 Task: Slide 33 - Thanks.
Action: Mouse moved to (36, 79)
Screenshot: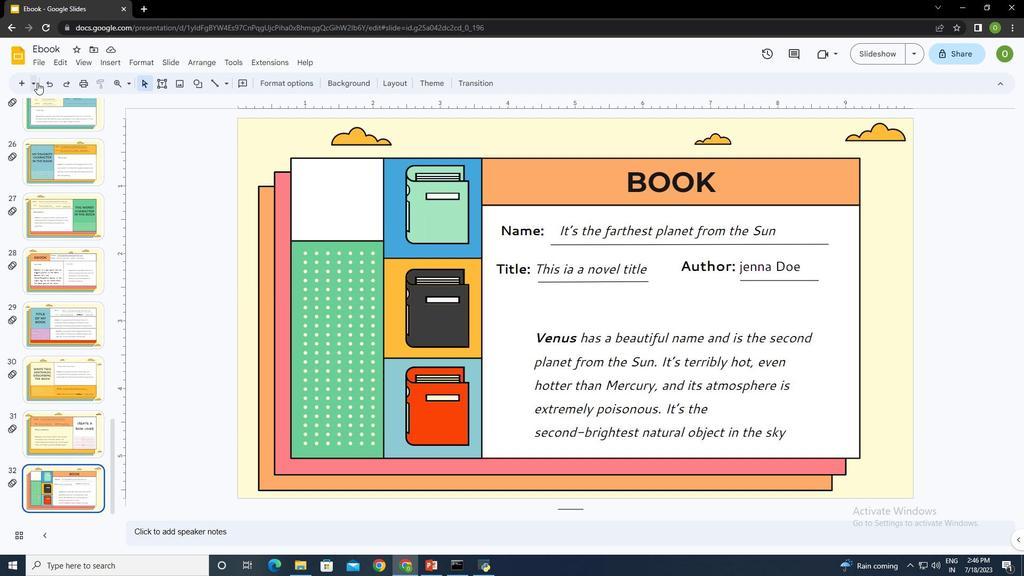 
Action: Mouse pressed left at (36, 79)
Screenshot: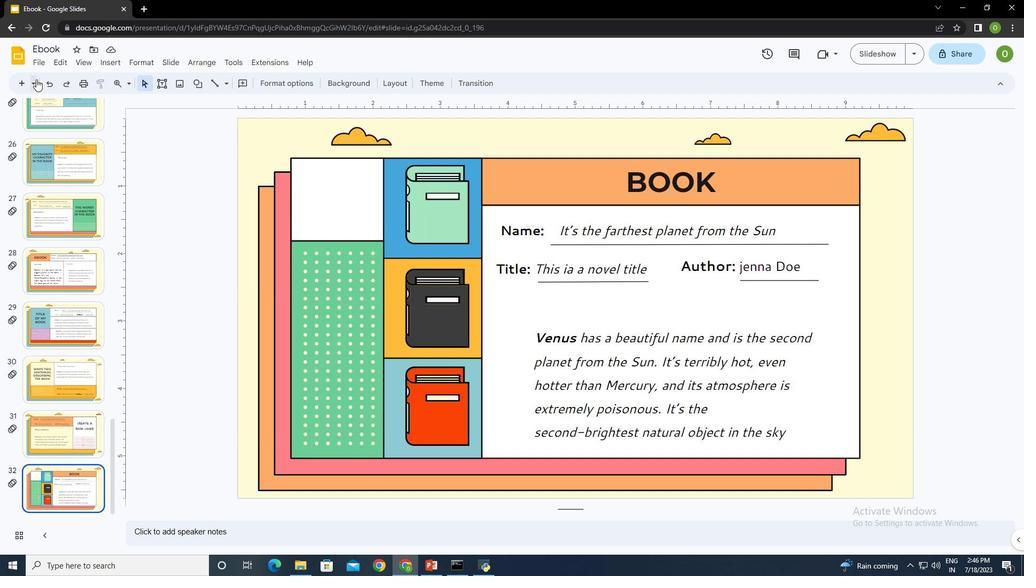 
Action: Mouse moved to (119, 338)
Screenshot: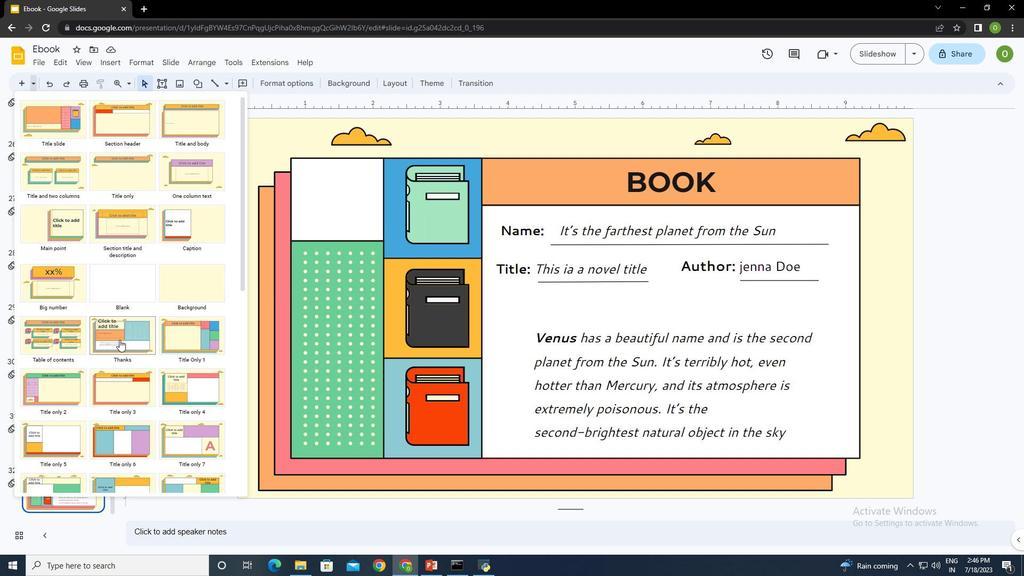 
Action: Mouse pressed left at (119, 338)
Screenshot: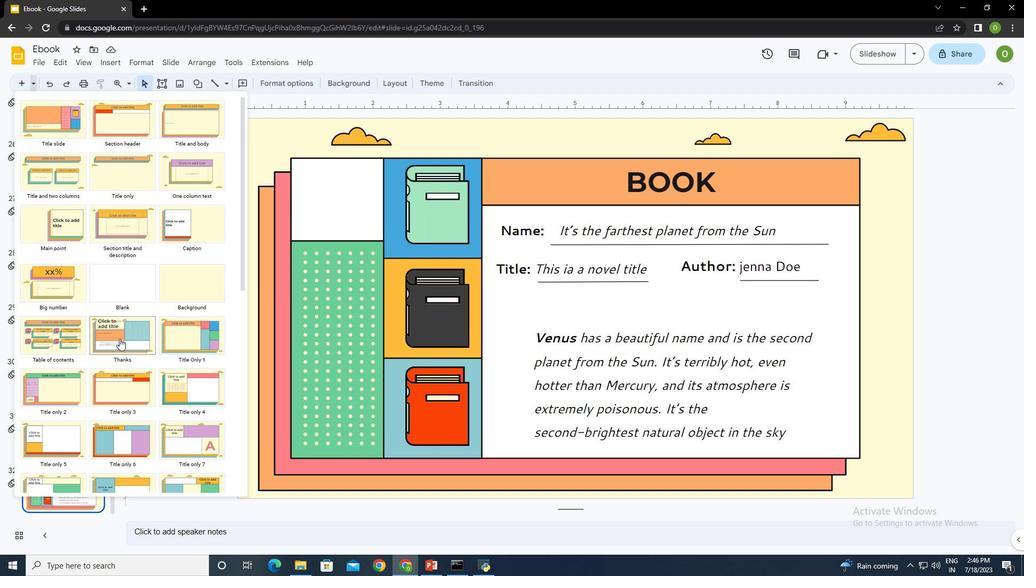 
Action: Mouse moved to (429, 179)
Screenshot: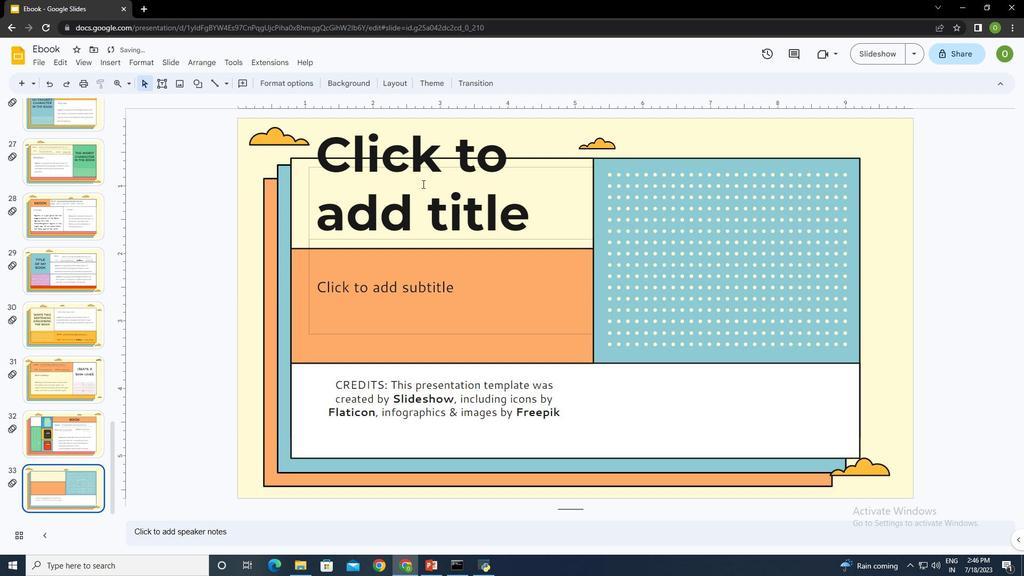 
Action: Mouse pressed left at (429, 179)
Screenshot: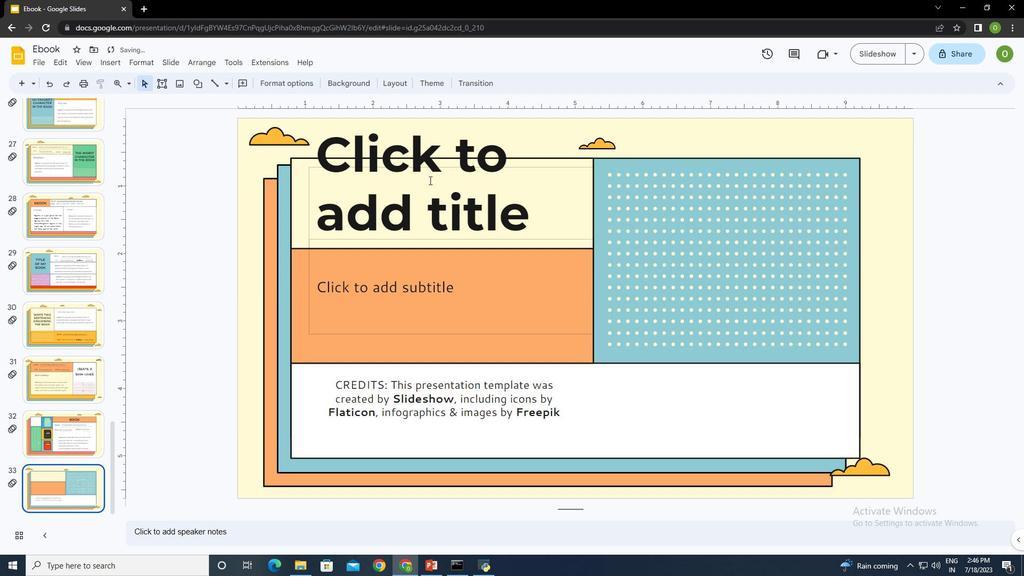 
Action: Mouse moved to (432, 184)
Screenshot: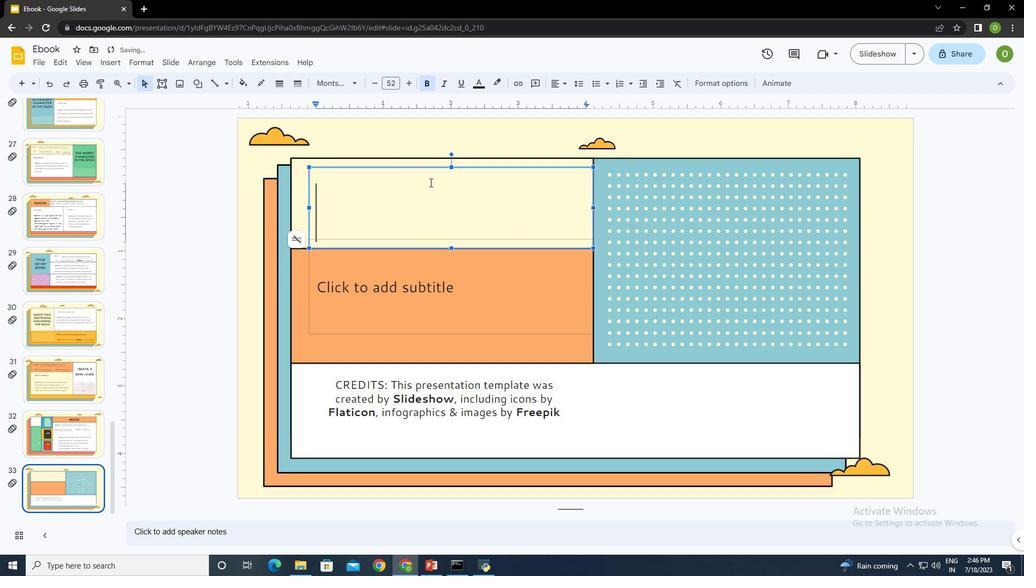 
Action: Key pressed <Key.caps_lock>THANKS
Screenshot: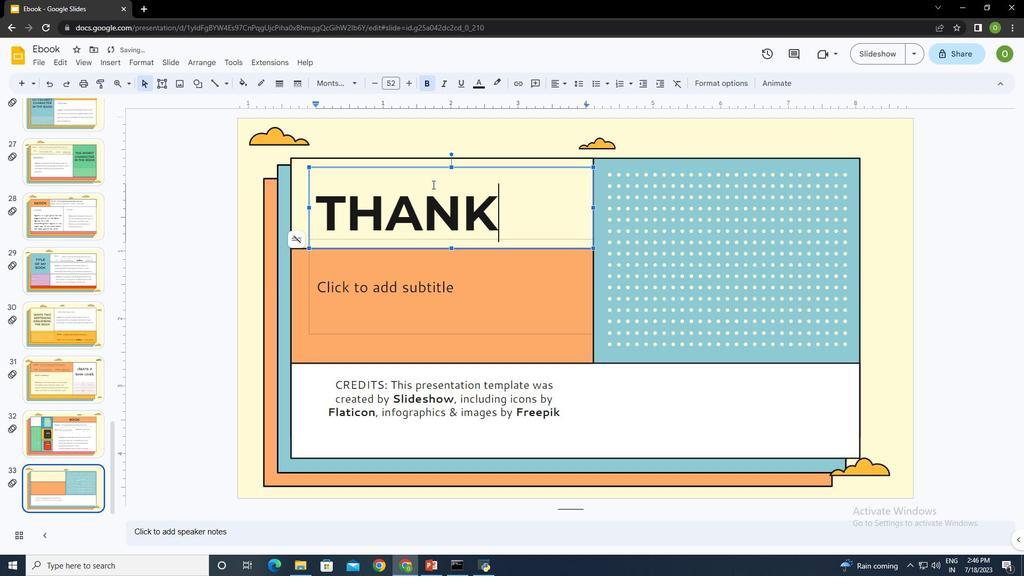 
Action: Mouse moved to (424, 282)
Screenshot: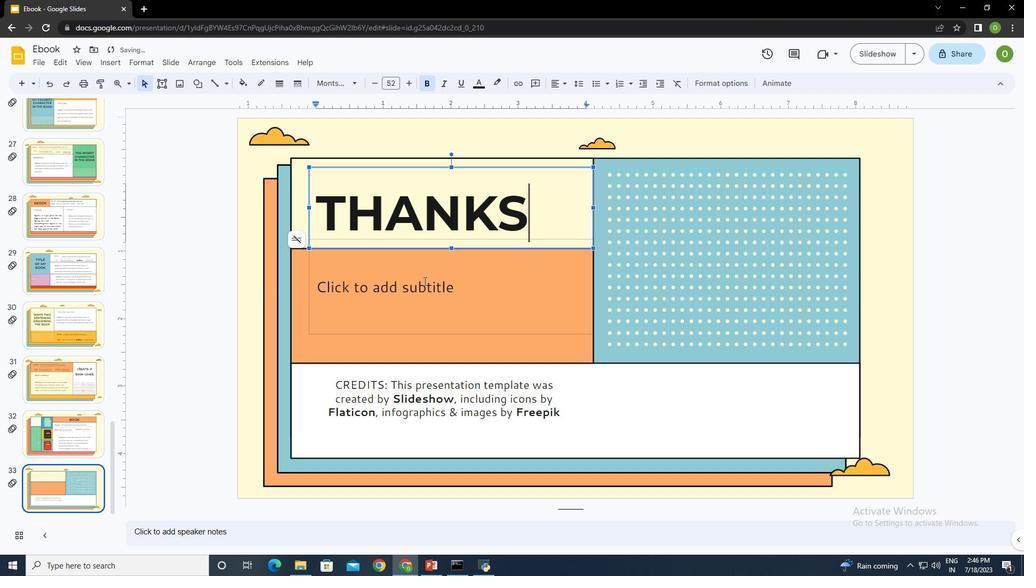 
Action: Mouse pressed left at (424, 282)
Screenshot: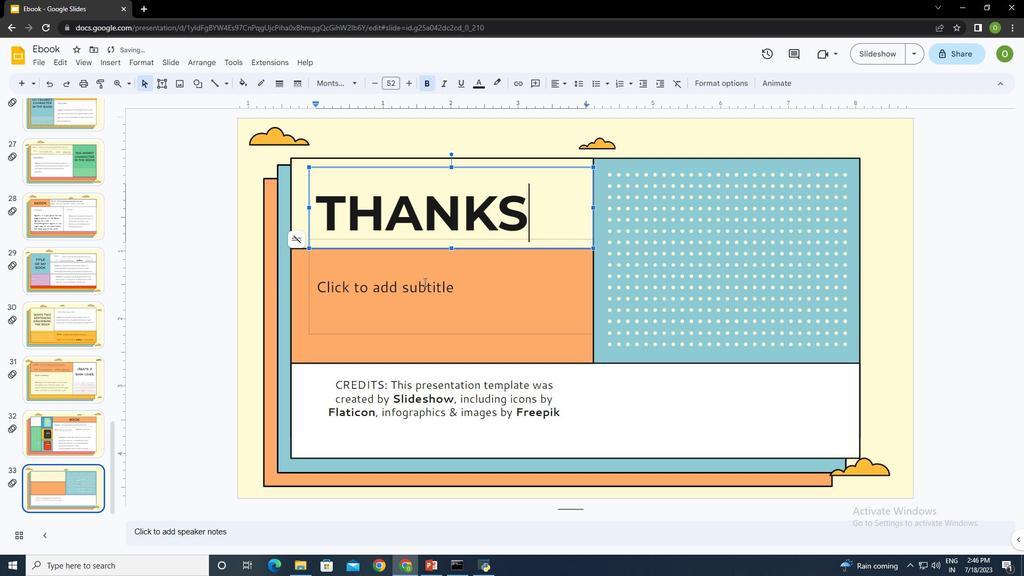 
Action: Mouse moved to (424, 282)
Screenshot: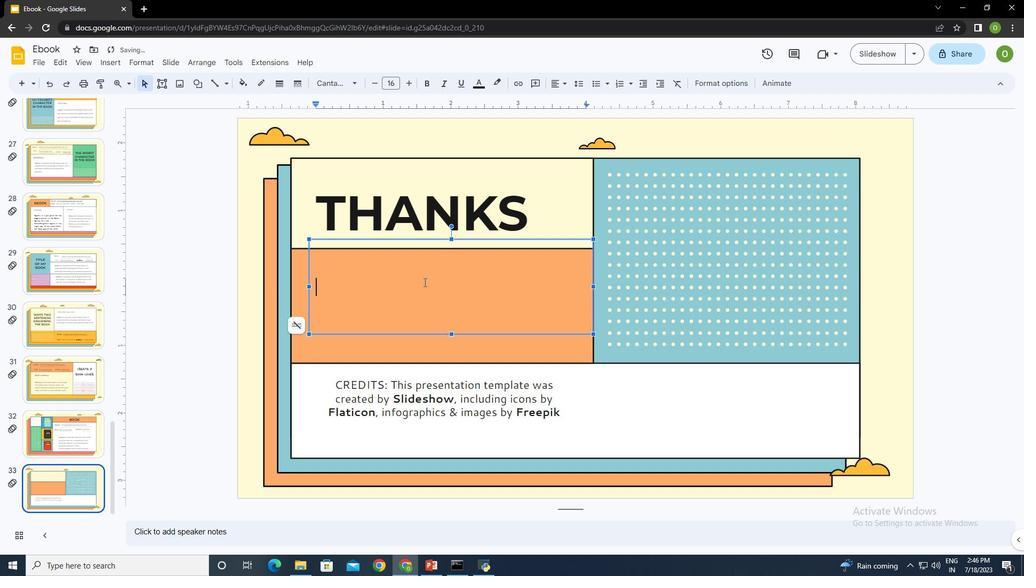 
Action: Key pressed <Key.shift>d<Key.backspace><Key.caps_lock><Key.shift>Do<Key.space>you<Key.space>g<Key.backspace>have<Key.space>any<Key.space>questions<Key.shift_r><Key.shift_r><Key.shift_r><Key.shift_r><Key.shift_r><Key.shift_r><Key.shift_r><Key.shift_r><Key.shift_r><Key.shift_r><Key.shift_r><Key.shift_r><Key.shift_r><Key.shift_r><Key.shift_r><Key.shift_r><Key.shift_r><Key.shift_r><Key.shift_r><Key.shift_r>?<Key.enter>addyo<Key.backspace><Key.backspace><Key.backspace><Key.backspace><Key.backspace>softagepvtltd.com<Key.enter>+916207877262
Screenshot: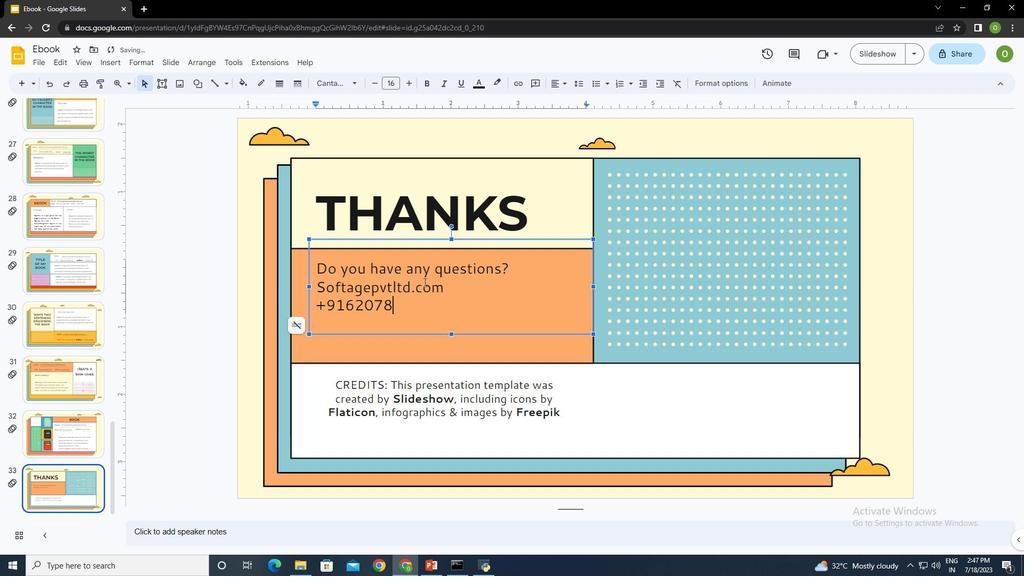 
Action: Mouse moved to (447, 308)
Screenshot: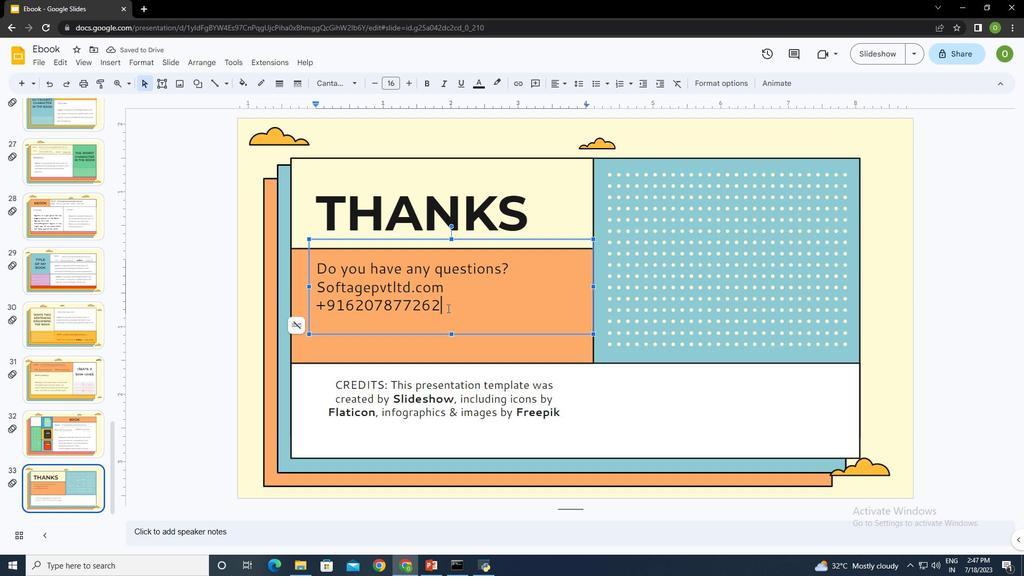 
Action: Mouse pressed left at (447, 308)
Screenshot: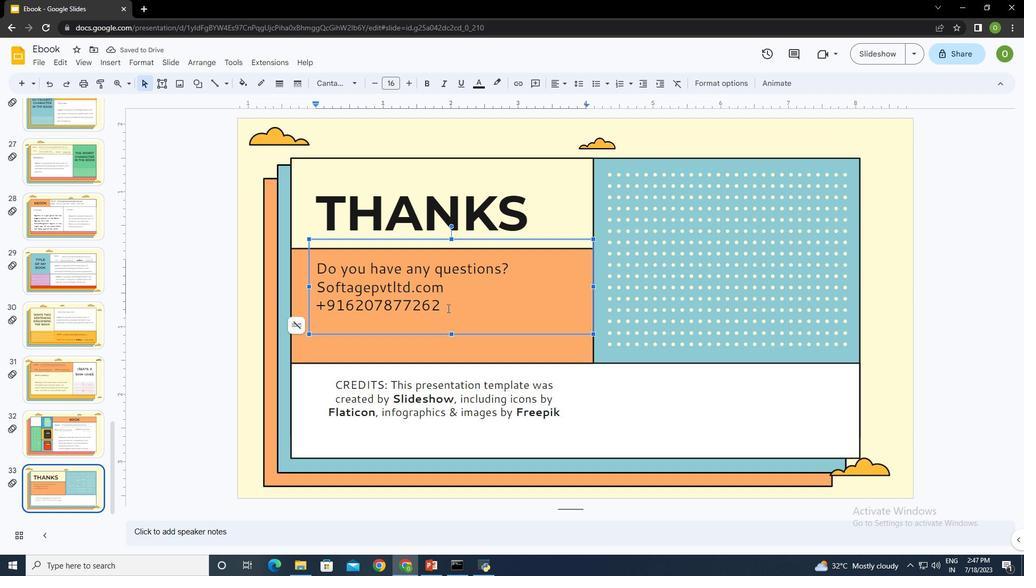 
Action: Key pressed <Key.space>softage.co<Key.backspace><Key.backspace><Key.backspace>1.softage.net
Screenshot: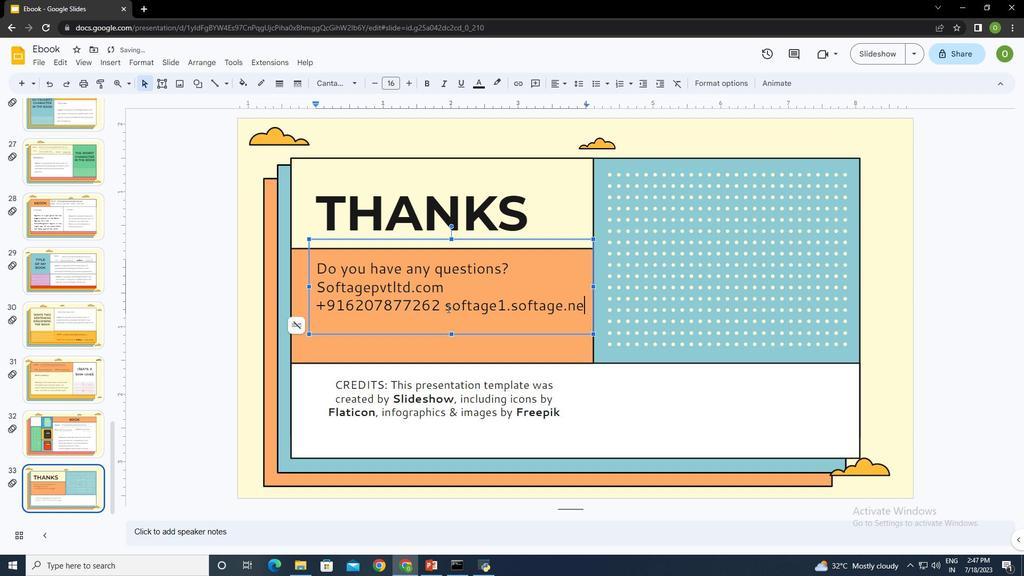 
Action: Mouse moved to (508, 342)
Screenshot: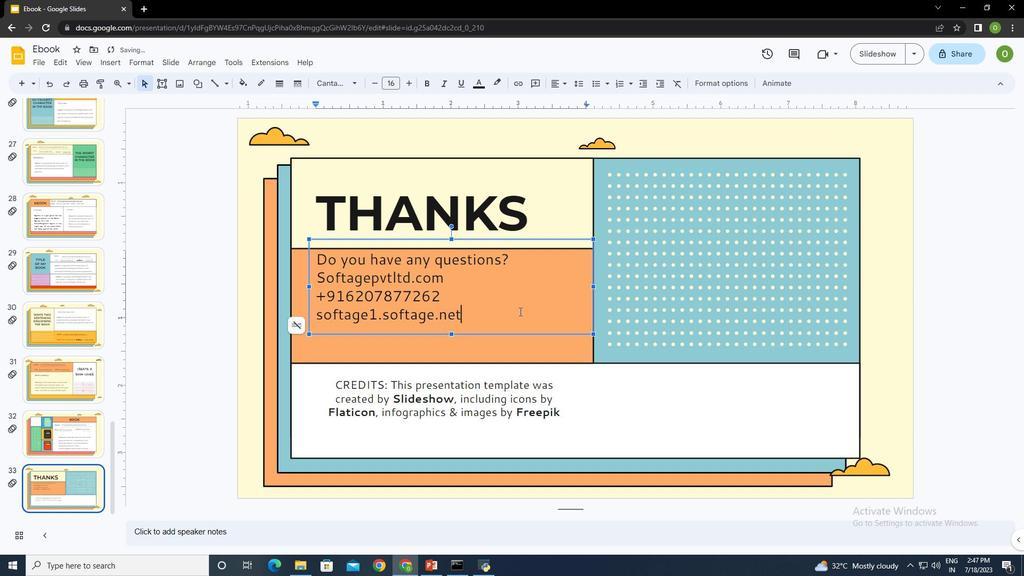 
Action: Mouse pressed left at (508, 342)
Screenshot: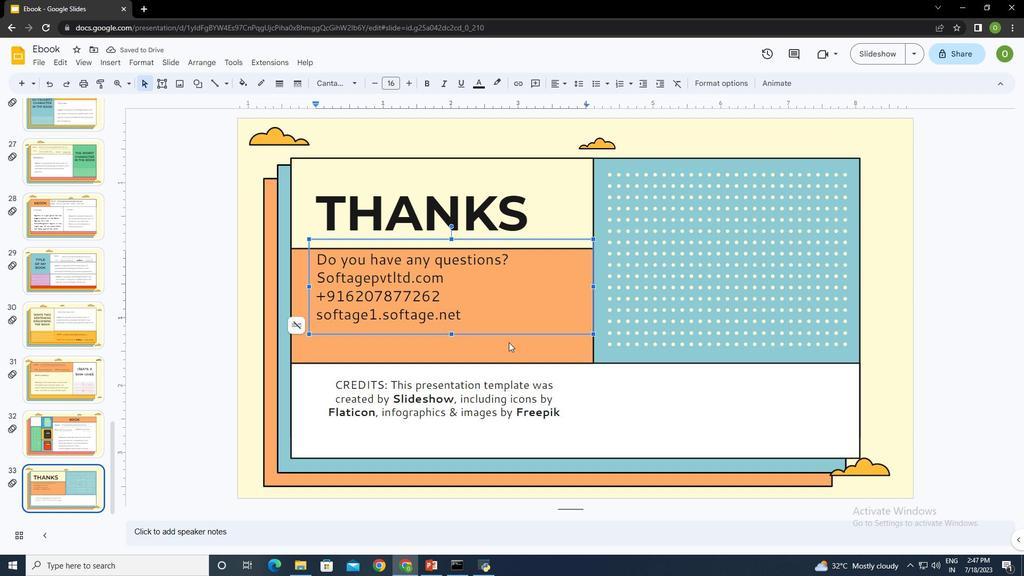
Action: Mouse moved to (112, 61)
Screenshot: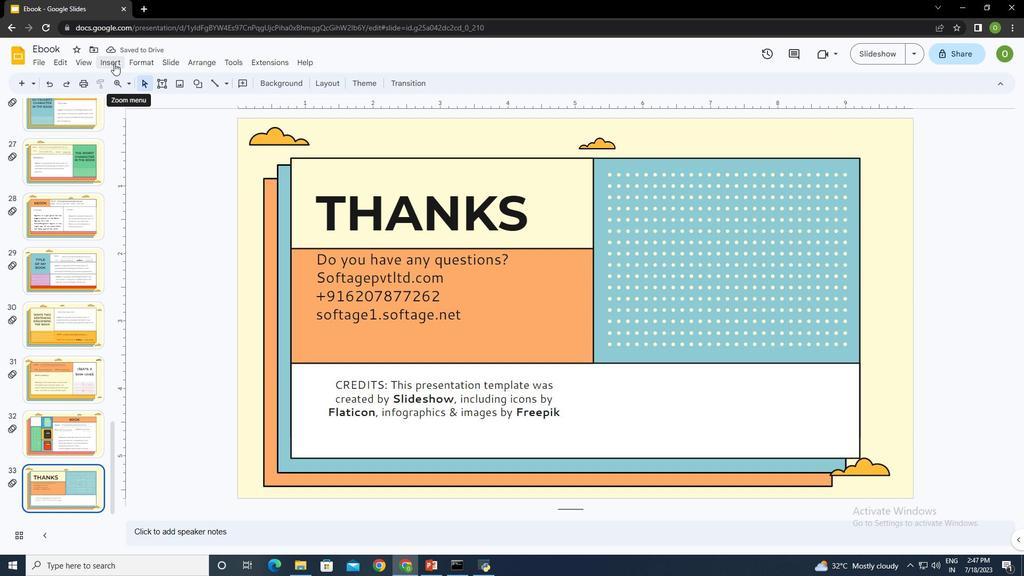 
Action: Mouse pressed left at (112, 61)
Screenshot: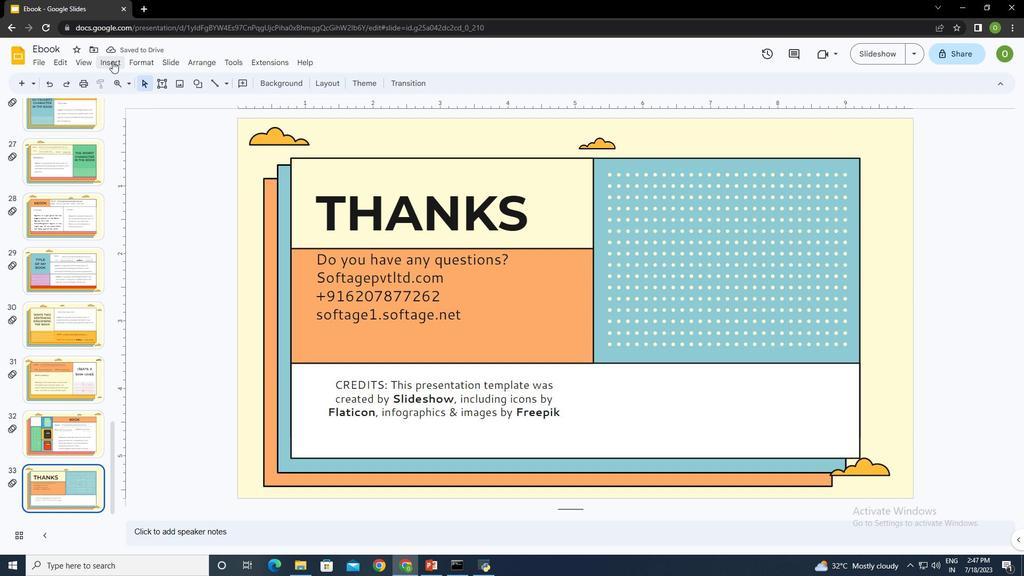 
Action: Mouse moved to (112, 78)
Screenshot: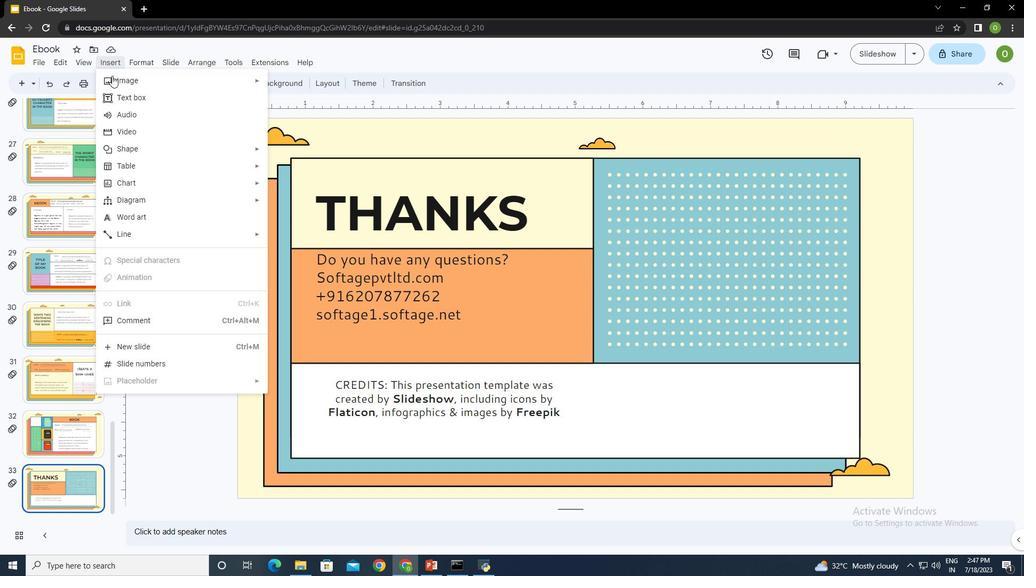 
Action: Mouse pressed left at (112, 78)
Screenshot: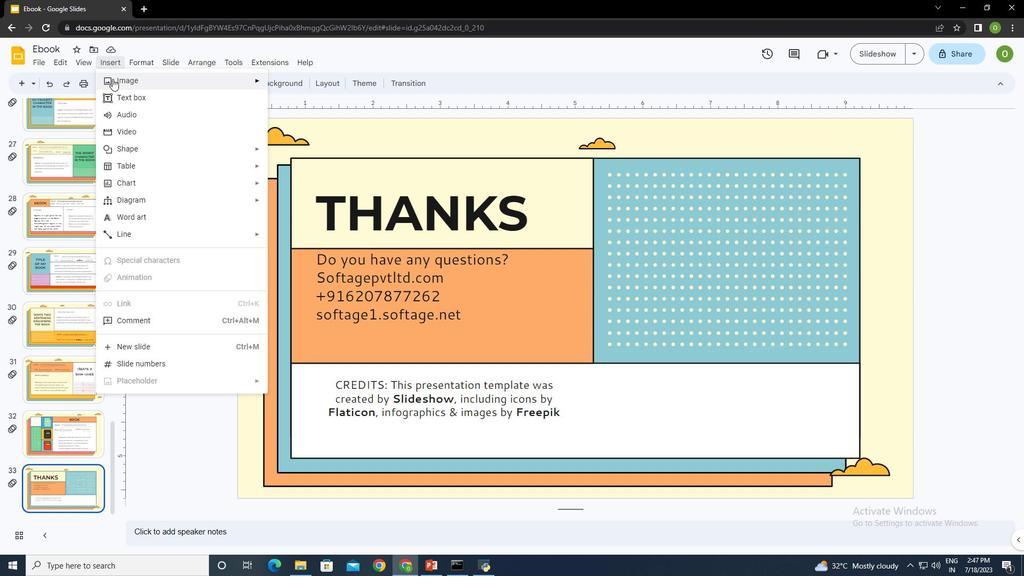 
Action: Mouse moved to (312, 82)
Screenshot: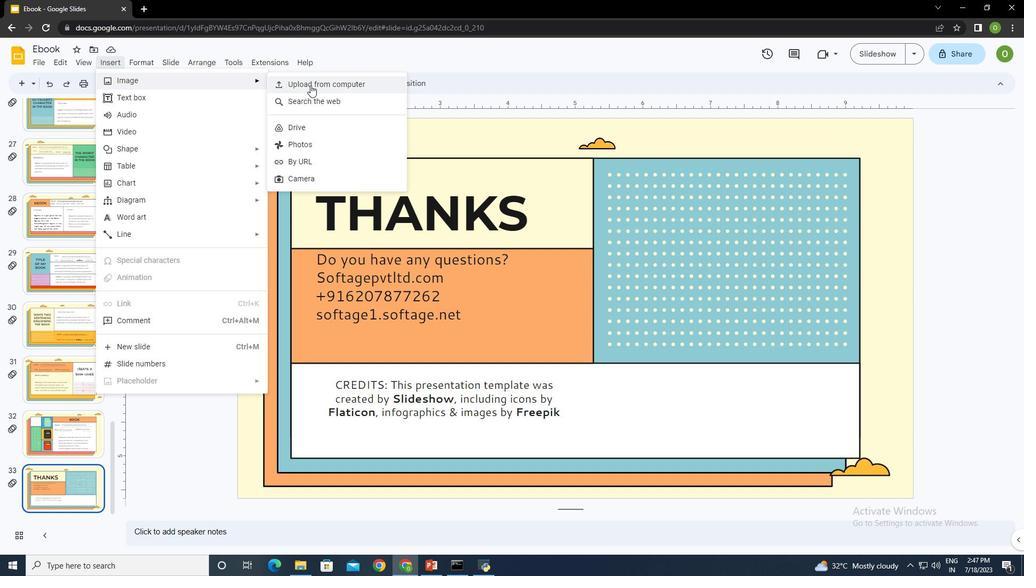
Action: Mouse pressed left at (312, 82)
Screenshot: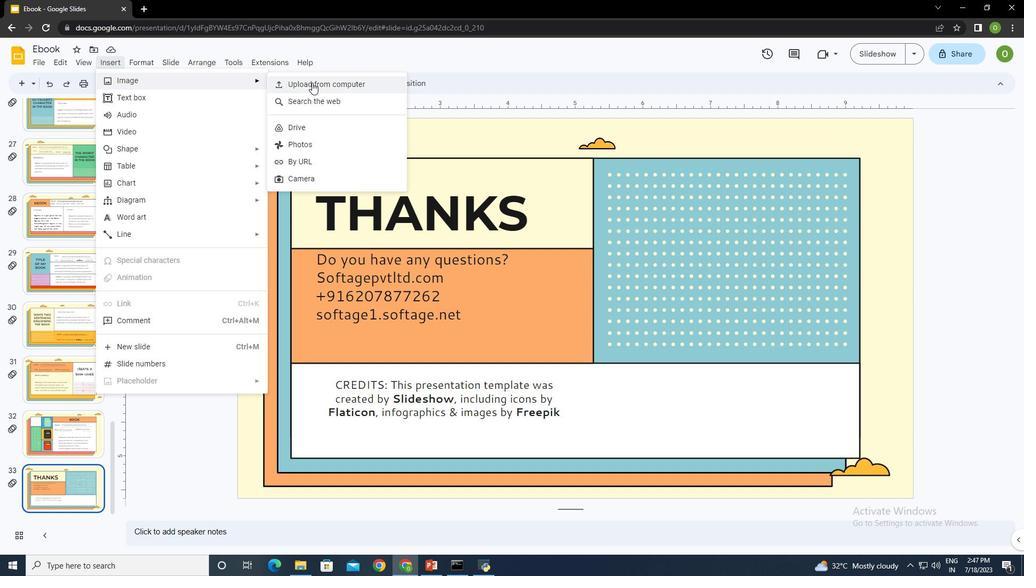 
Action: Mouse moved to (473, 91)
Screenshot: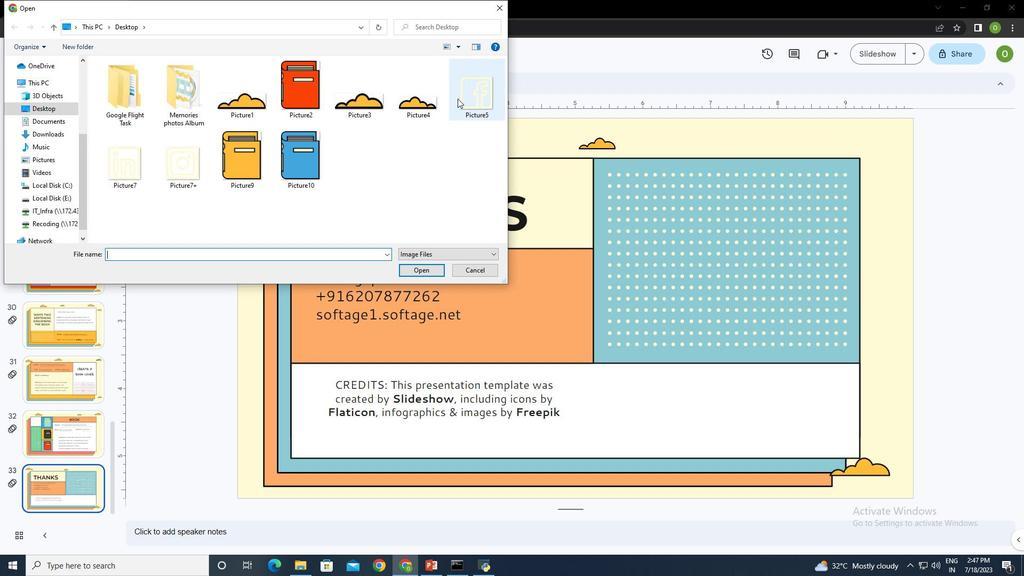 
Action: Mouse pressed left at (473, 91)
Screenshot: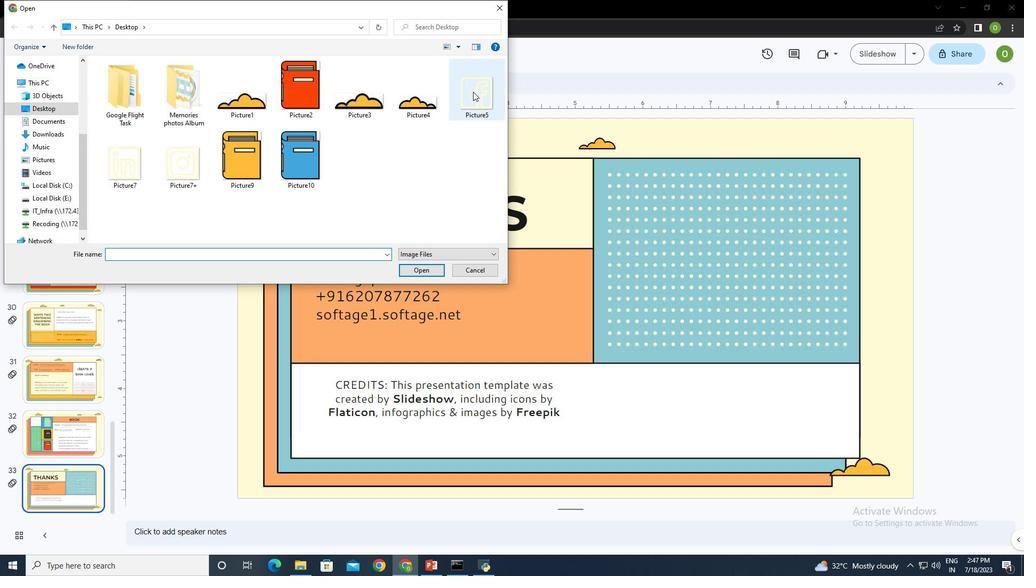 
Action: Mouse moved to (419, 270)
Screenshot: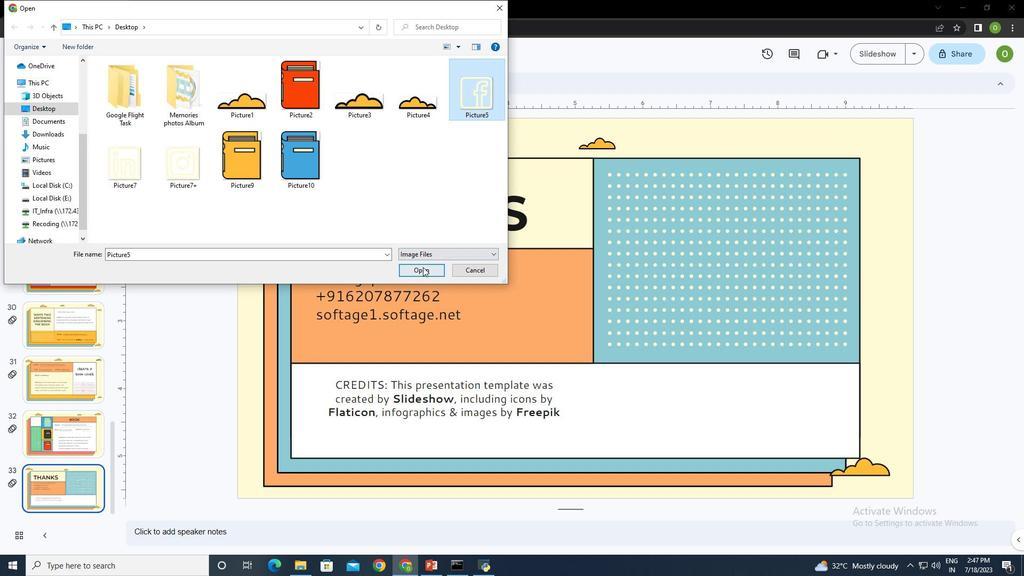 
Action: Mouse pressed left at (419, 270)
Screenshot: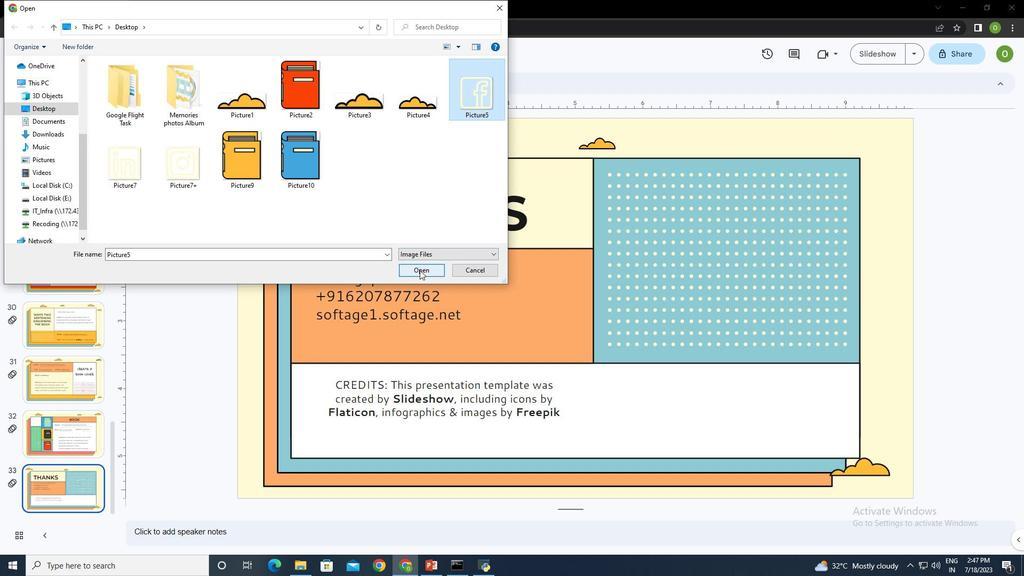 
Action: Mouse moved to (635, 153)
Screenshot: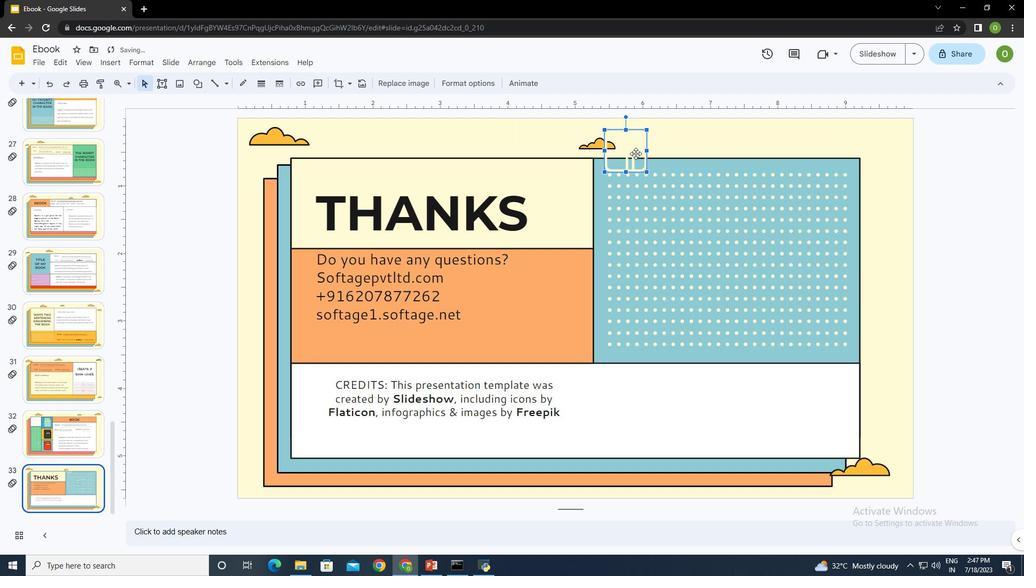 
Action: Mouse pressed left at (635, 153)
Screenshot: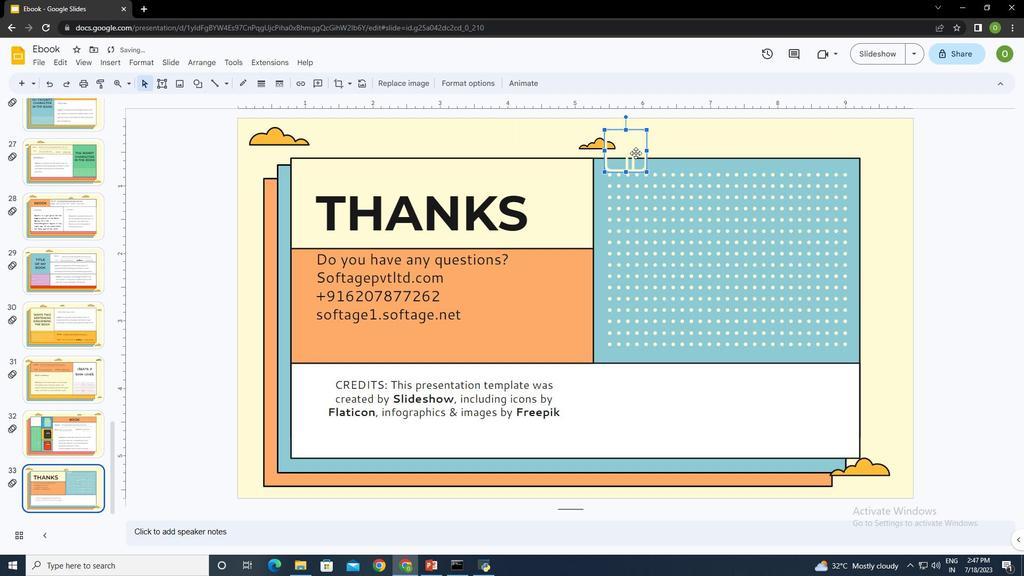 
Action: Mouse moved to (357, 360)
Screenshot: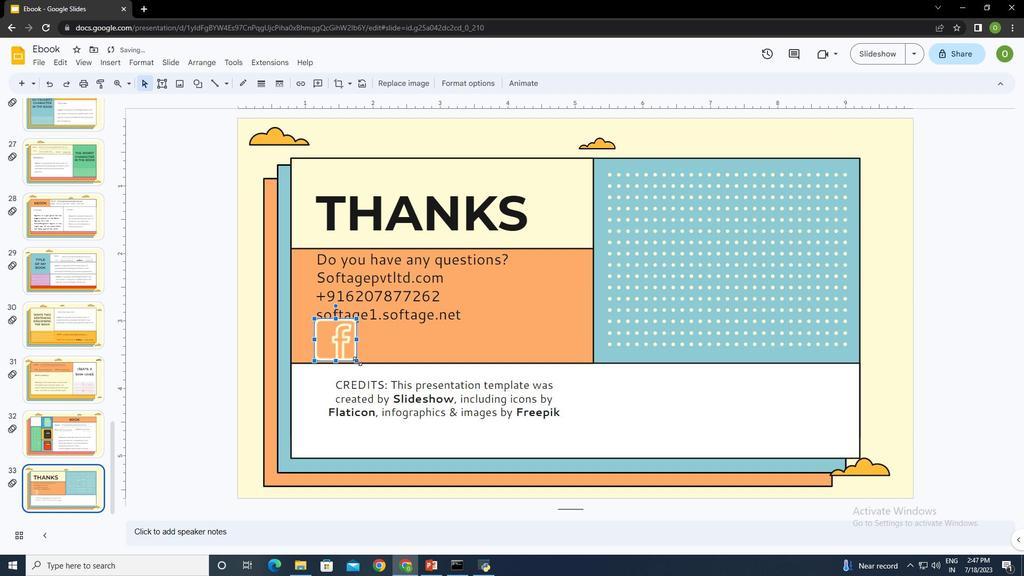 
Action: Mouse pressed left at (357, 360)
Screenshot: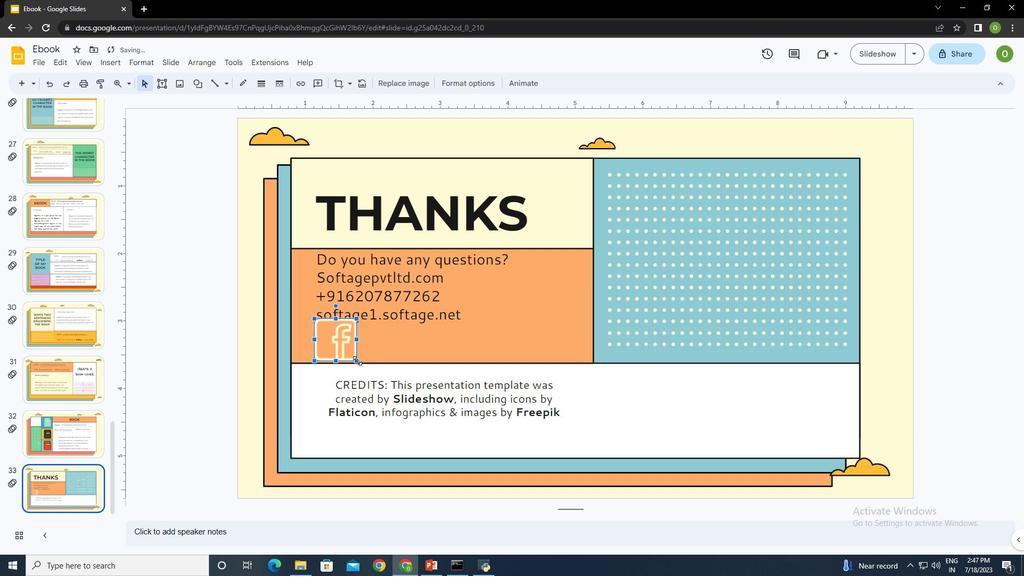 
Action: Mouse moved to (331, 332)
Screenshot: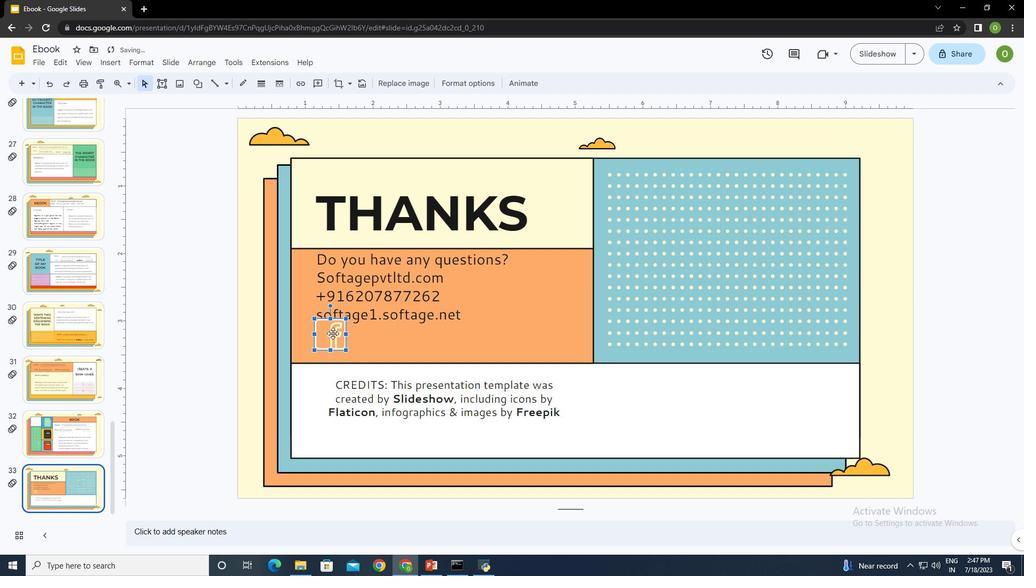
Action: Mouse pressed left at (331, 332)
Screenshot: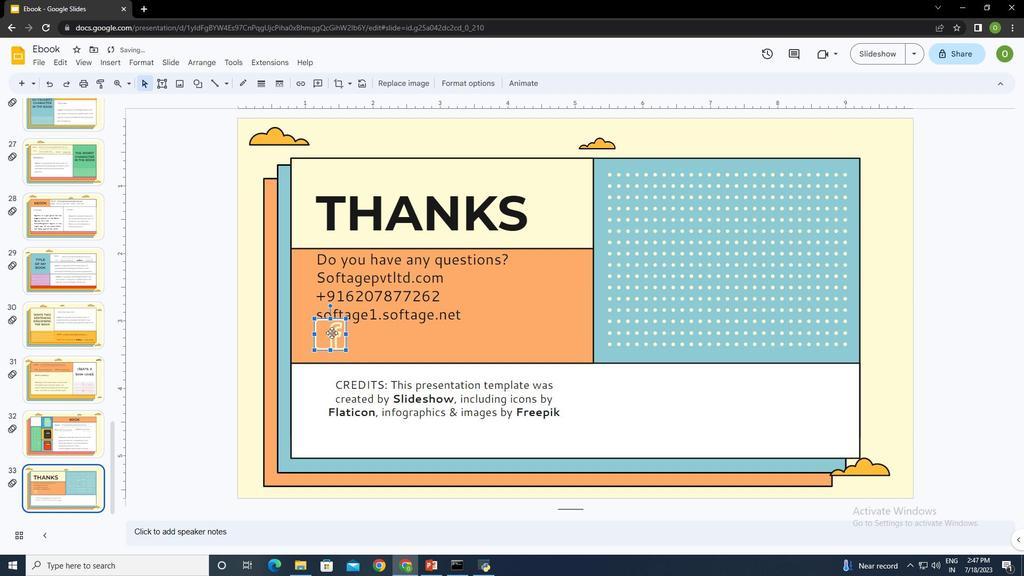 
Action: Mouse moved to (391, 341)
Screenshot: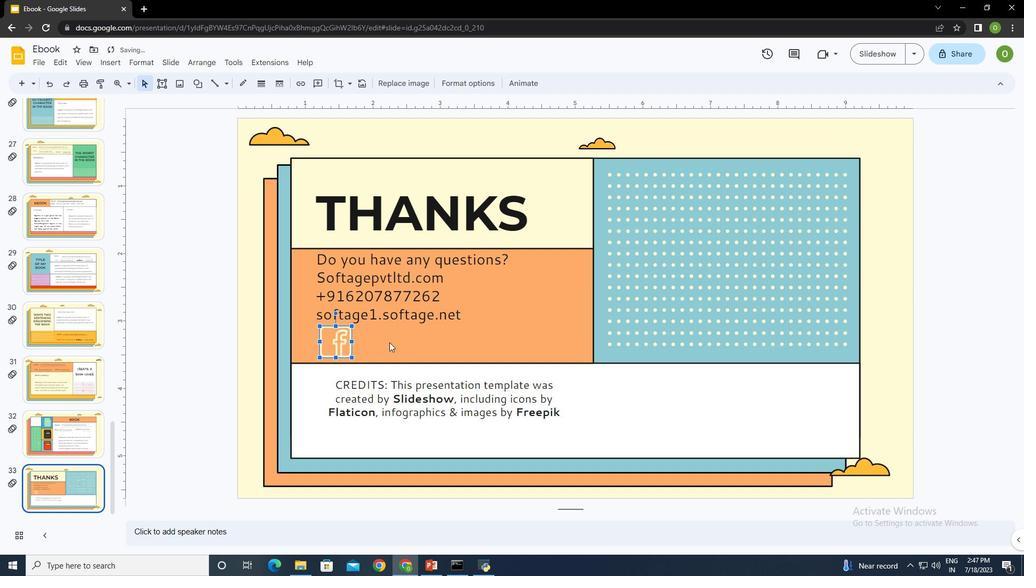 
Action: Mouse pressed left at (391, 341)
Screenshot: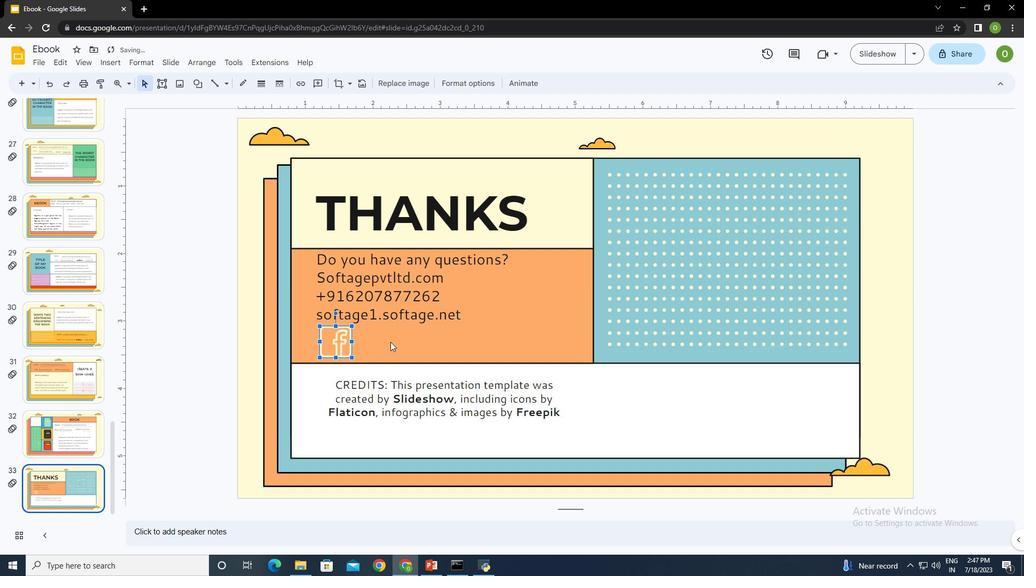 
Action: Mouse moved to (113, 61)
Screenshot: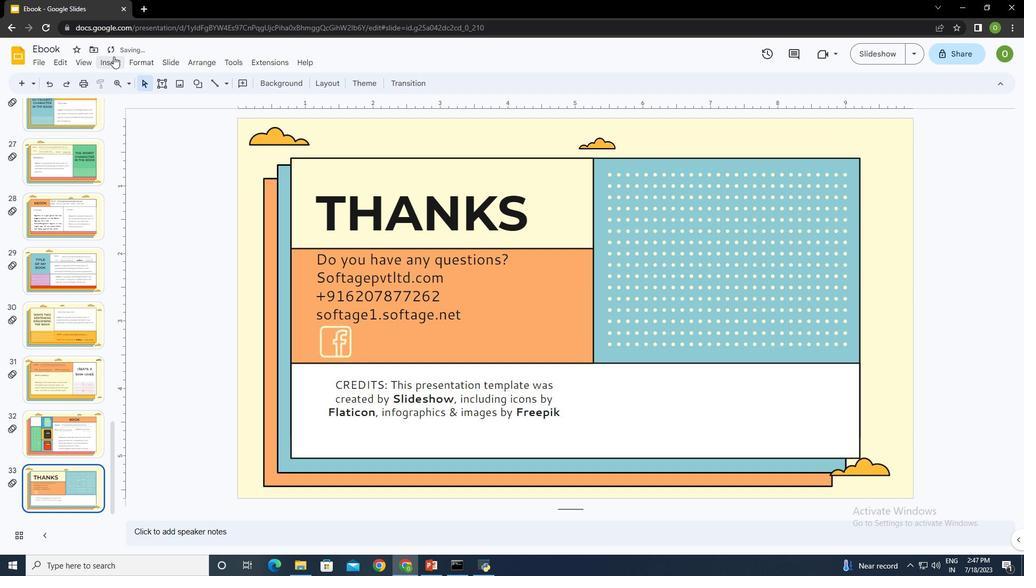 
Action: Mouse pressed left at (113, 61)
Screenshot: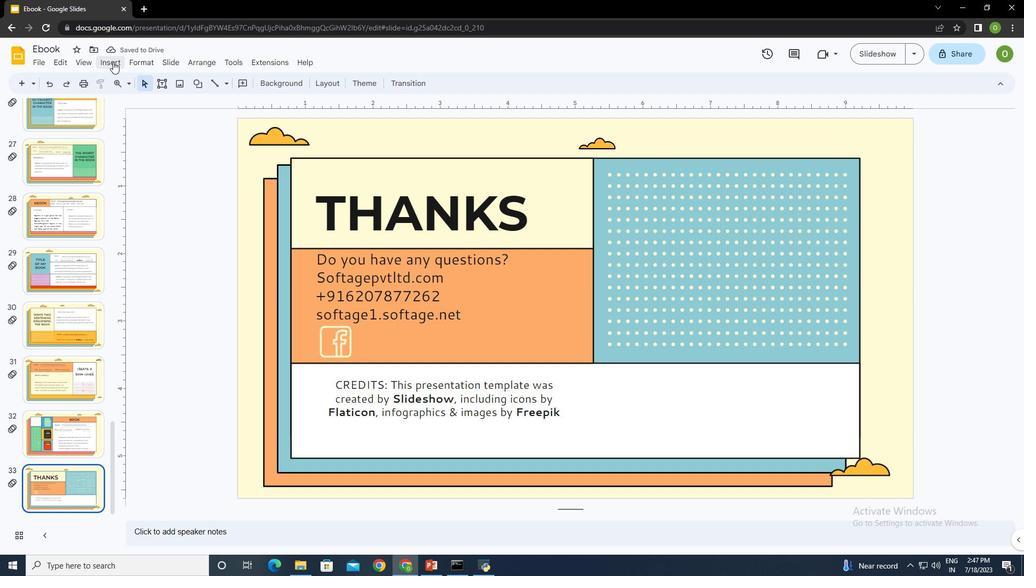 
Action: Mouse moved to (152, 76)
Screenshot: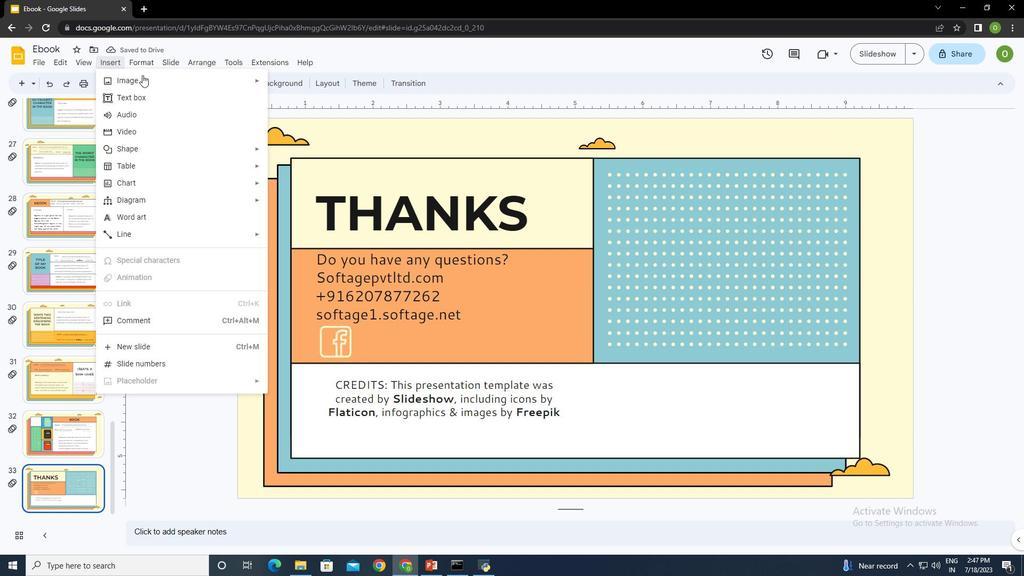 
Action: Mouse pressed left at (152, 76)
Screenshot: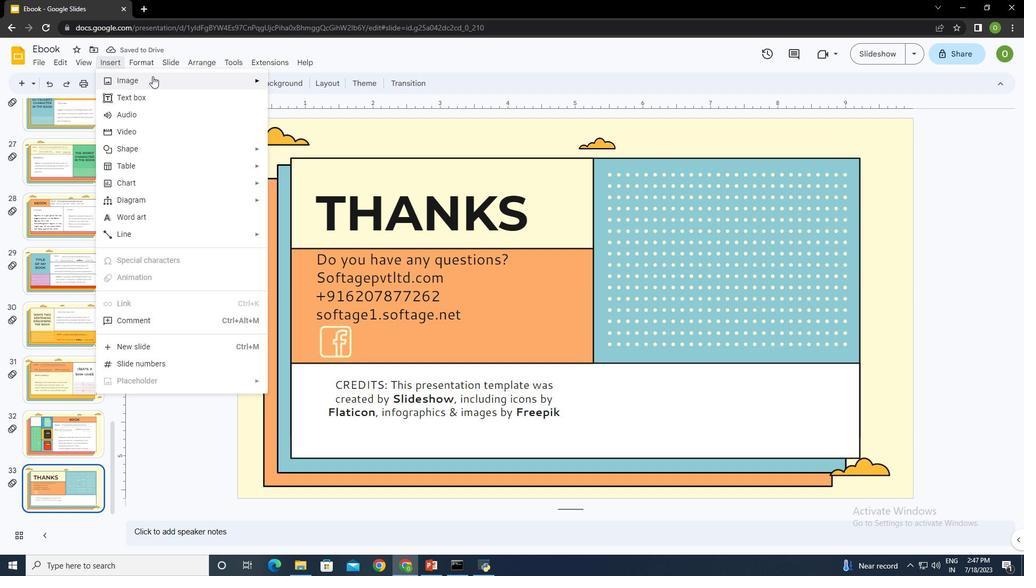 
Action: Mouse moved to (315, 81)
Screenshot: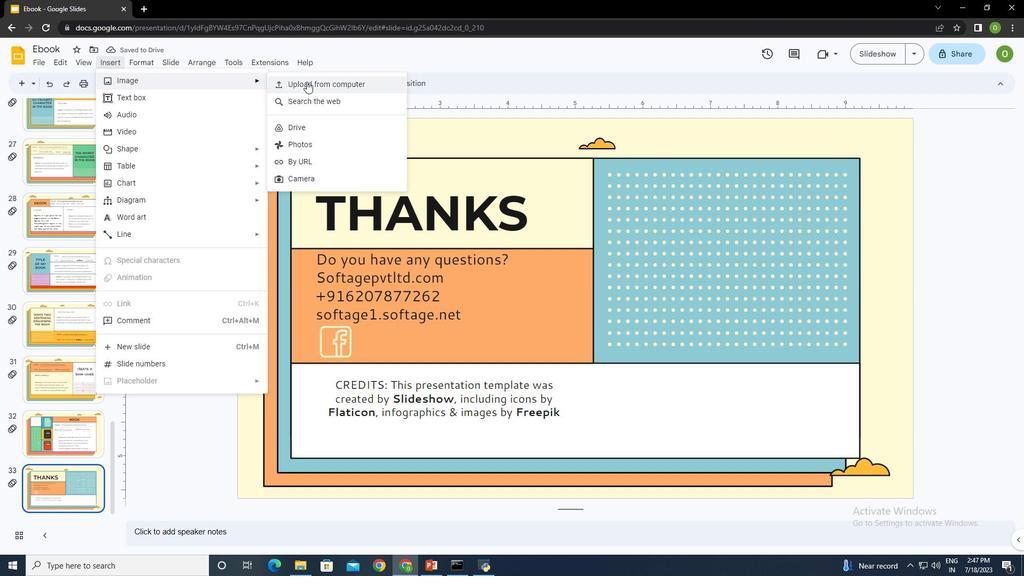 
Action: Mouse pressed left at (315, 81)
Screenshot: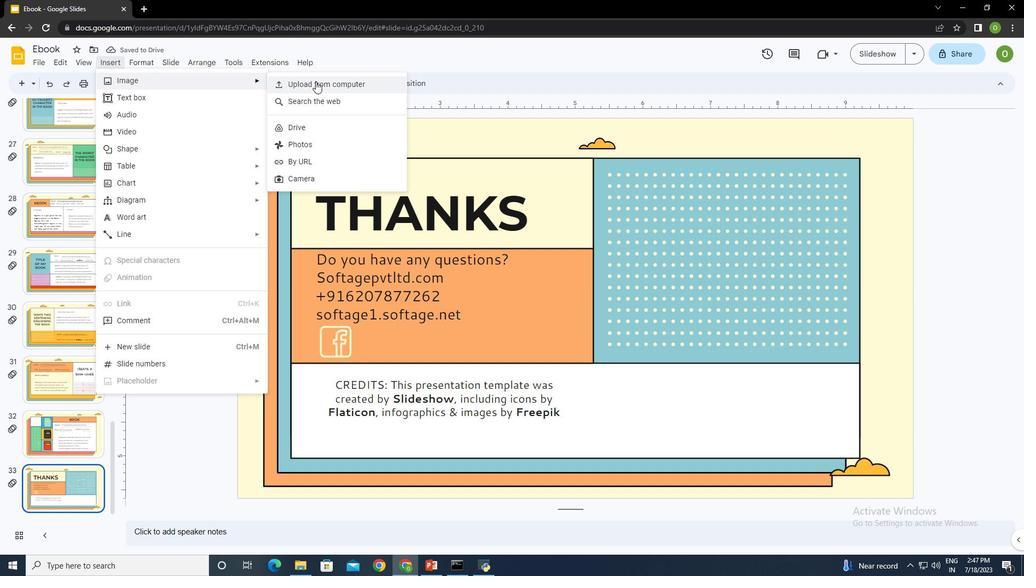 
Action: Mouse moved to (121, 169)
Screenshot: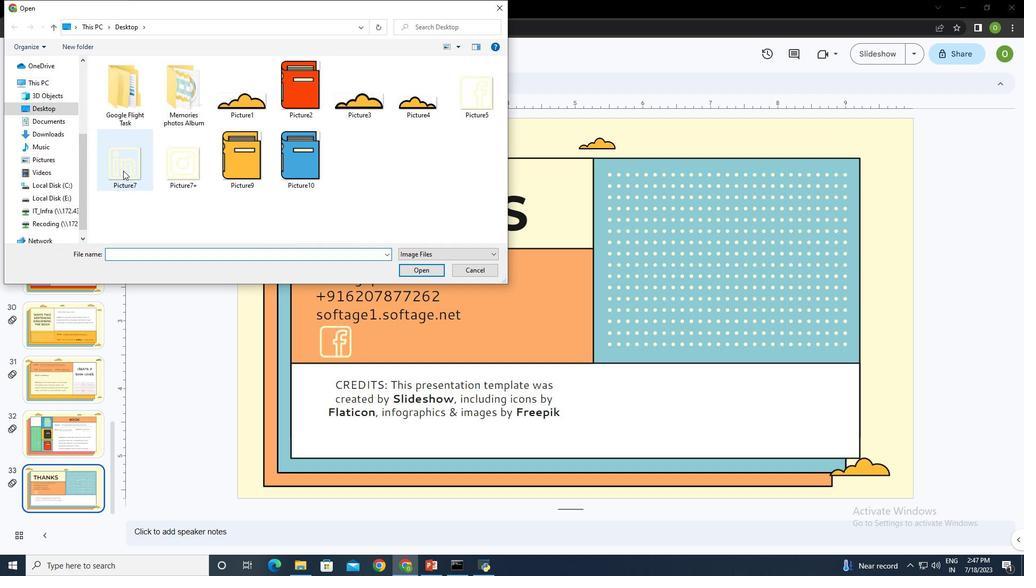 
Action: Mouse pressed left at (121, 169)
Screenshot: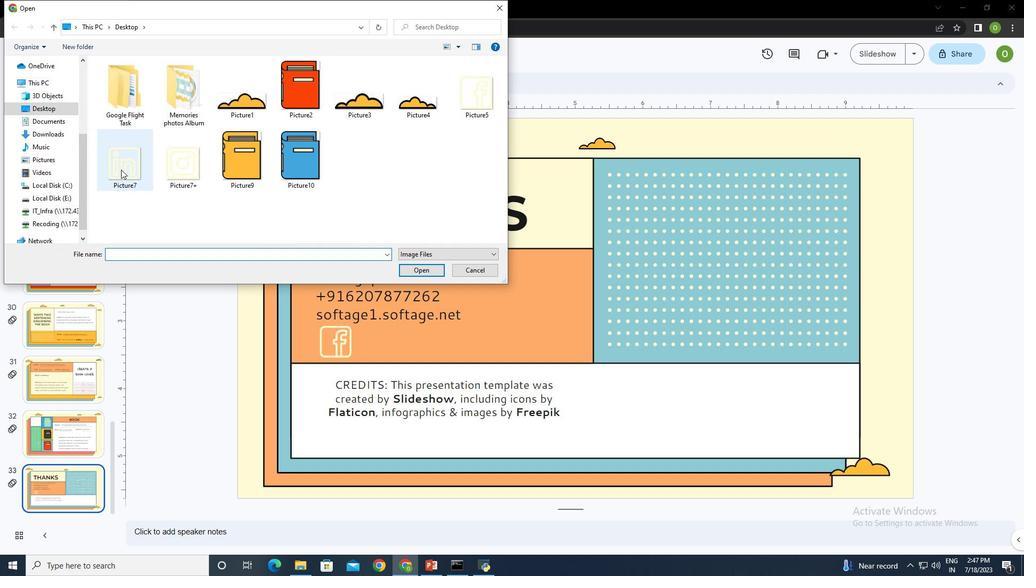 
Action: Mouse moved to (417, 267)
Screenshot: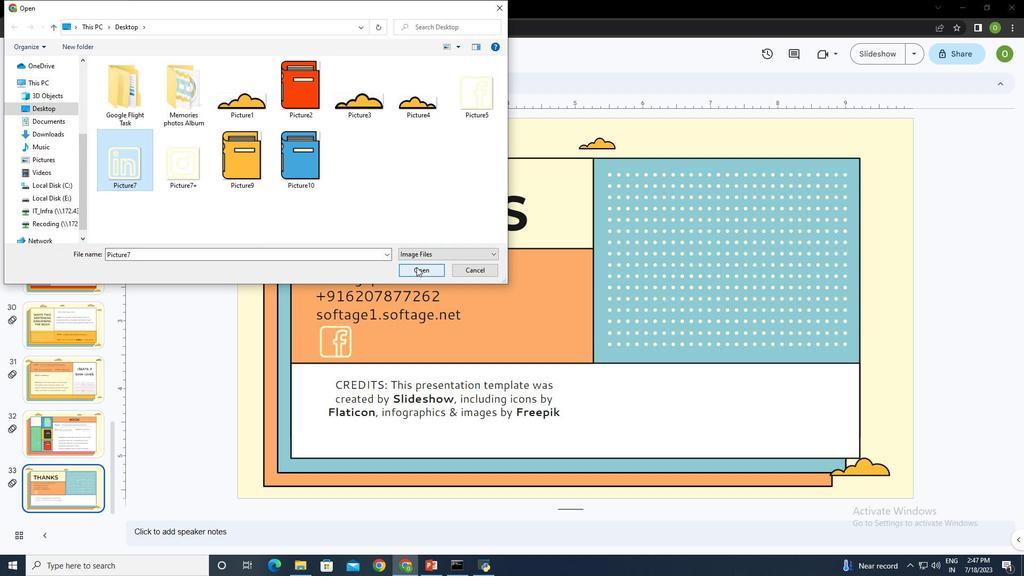 
Action: Mouse pressed left at (417, 267)
Screenshot: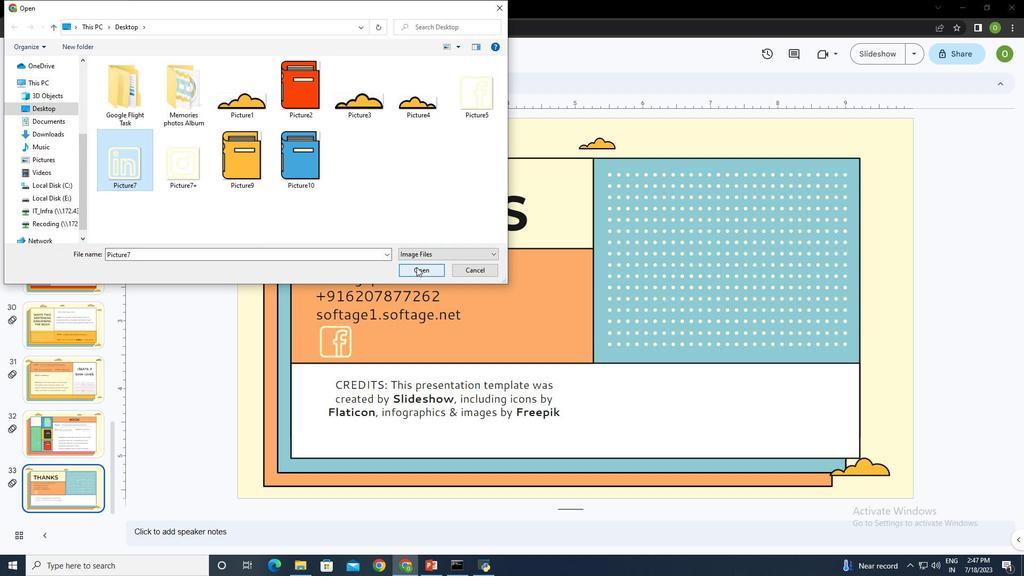 
Action: Mouse moved to (632, 150)
Screenshot: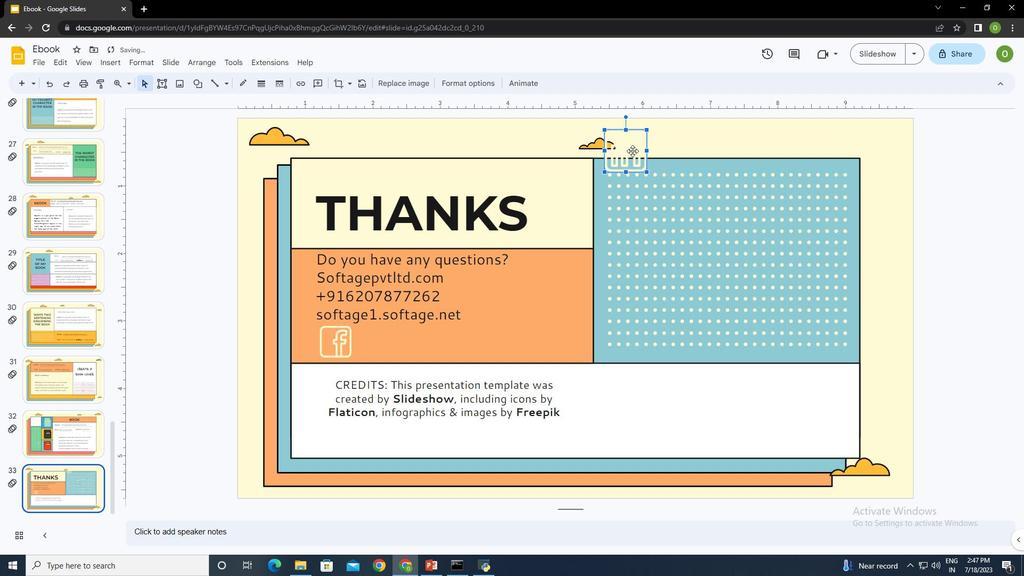 
Action: Mouse pressed left at (632, 150)
Screenshot: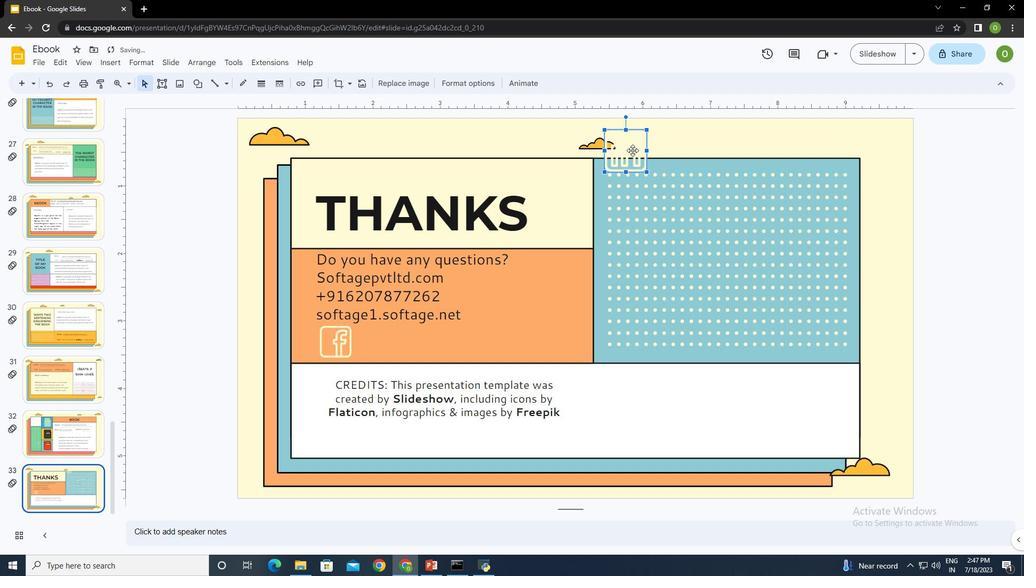 
Action: Mouse moved to (401, 367)
Screenshot: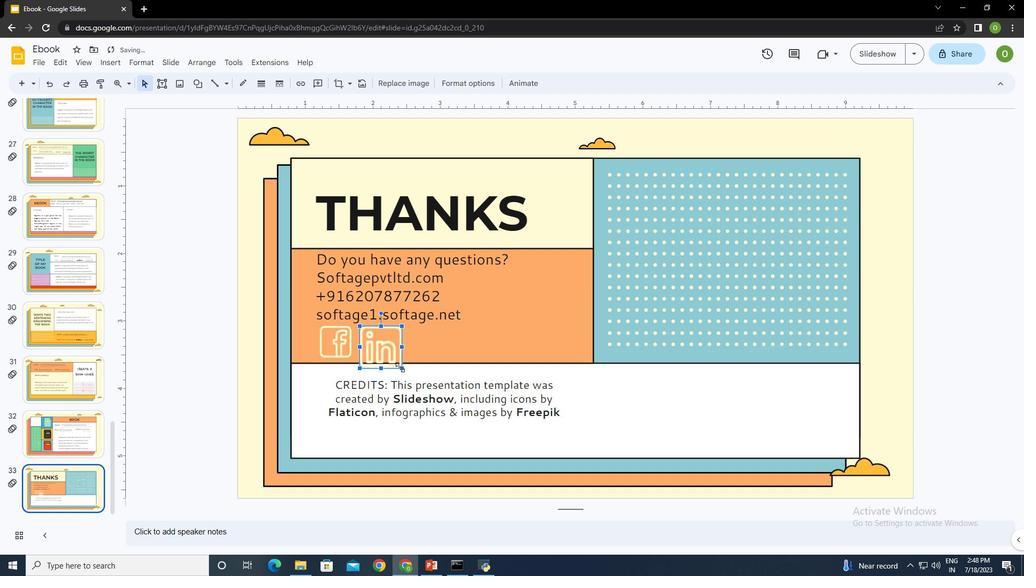 
Action: Mouse pressed left at (401, 367)
Screenshot: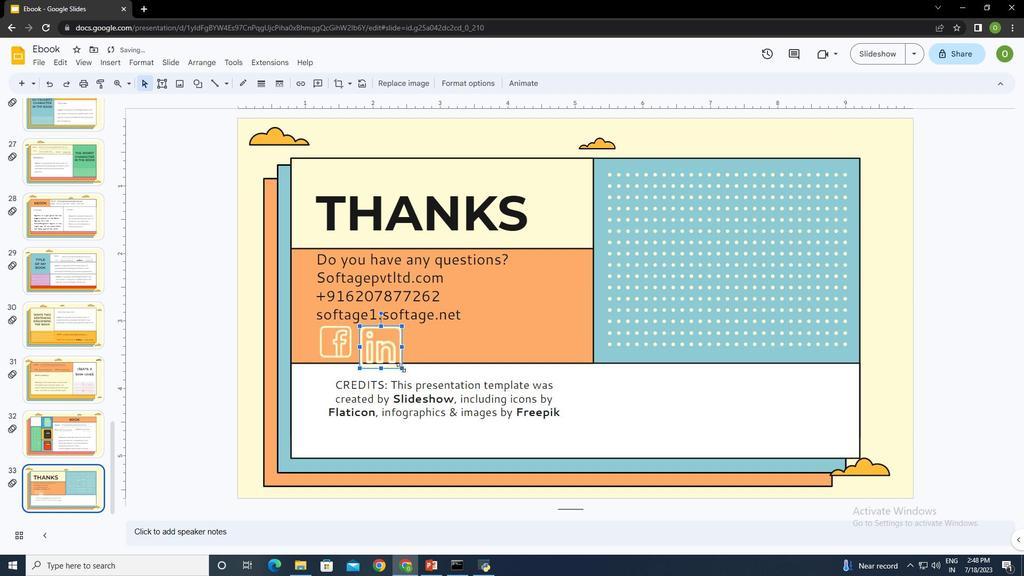 
Action: Mouse moved to (389, 354)
Screenshot: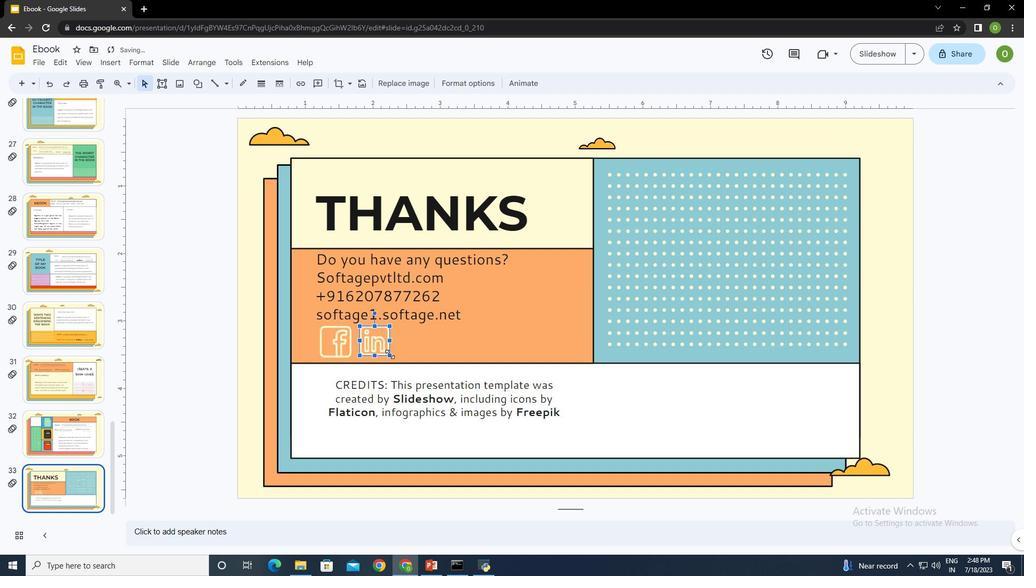 
Action: Mouse pressed left at (389, 354)
Screenshot: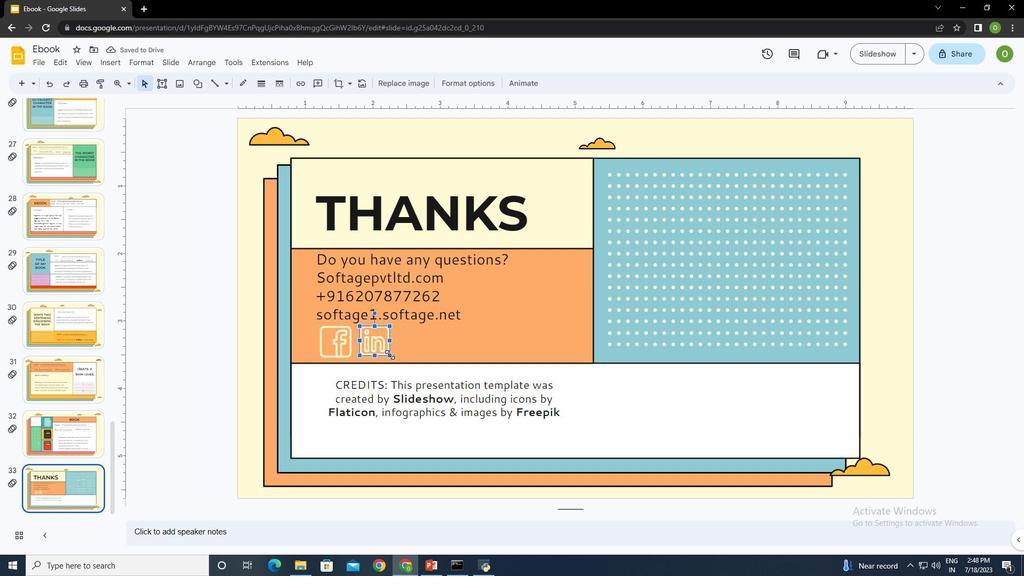 
Action: Mouse moved to (378, 338)
Screenshot: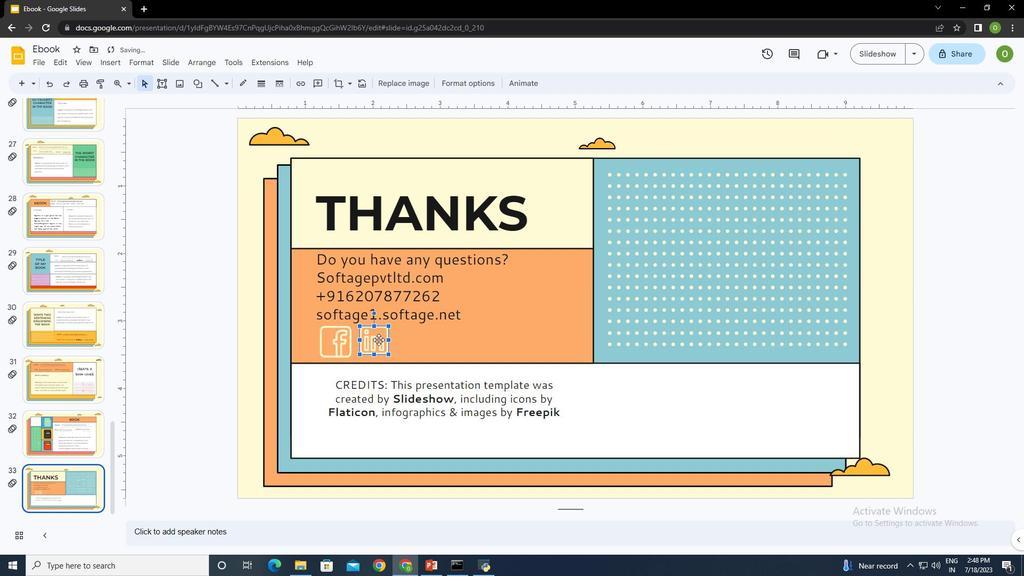 
Action: Mouse pressed left at (378, 338)
Screenshot: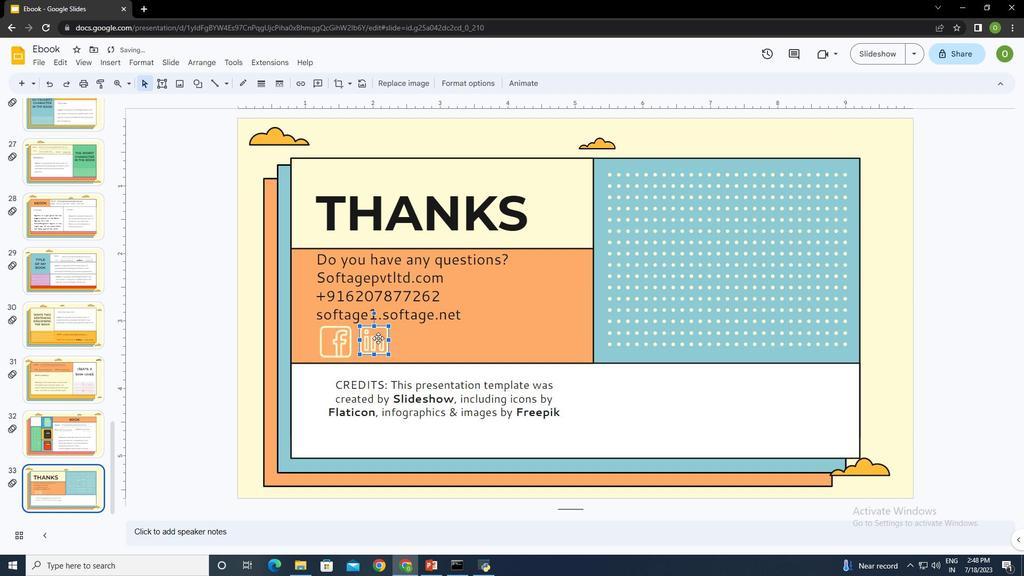
Action: Mouse moved to (430, 337)
Screenshot: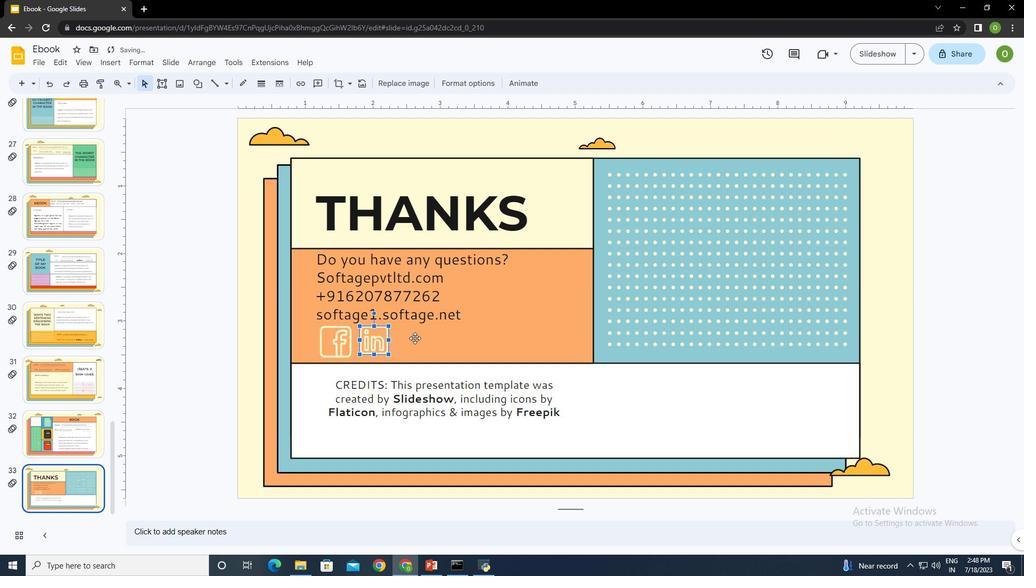 
Action: Mouse pressed left at (430, 337)
Screenshot: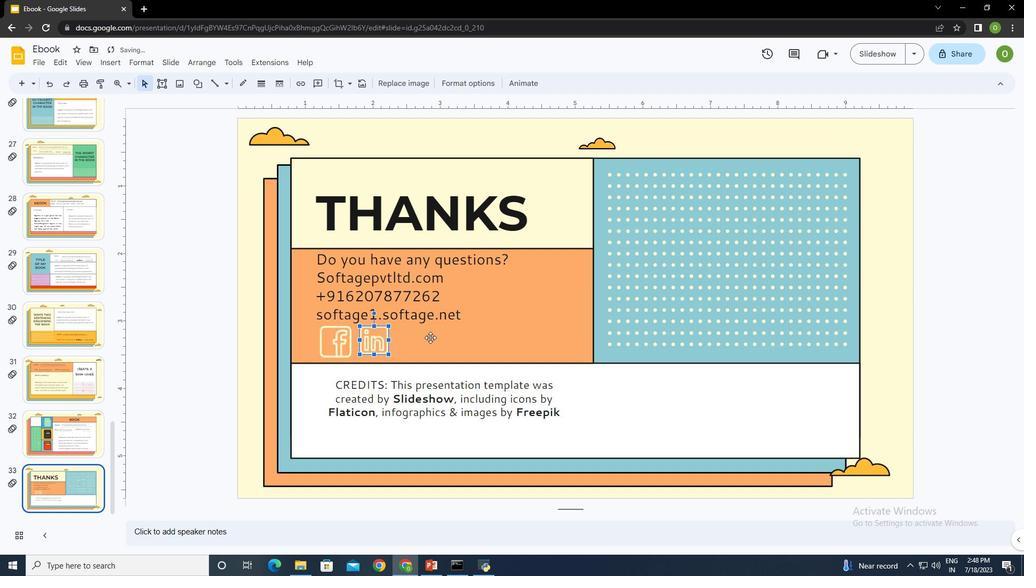 
Action: Mouse moved to (109, 60)
Screenshot: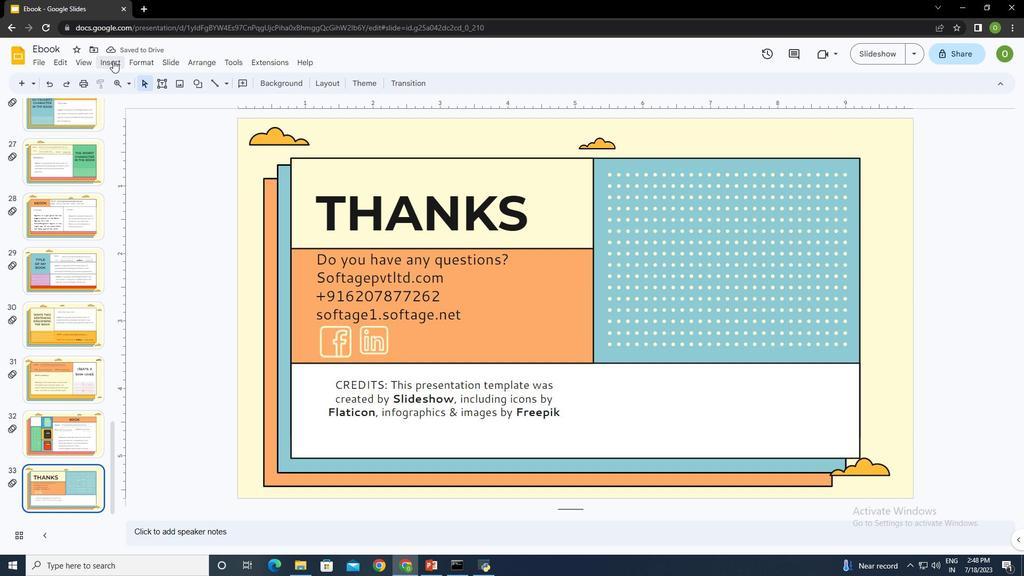 
Action: Mouse pressed left at (109, 60)
Screenshot: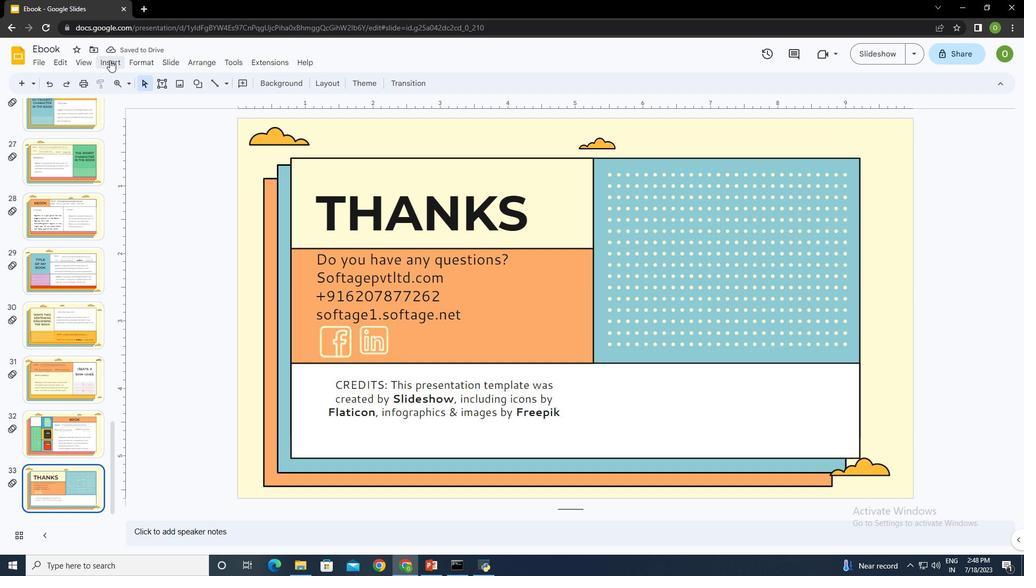 
Action: Mouse moved to (134, 77)
Screenshot: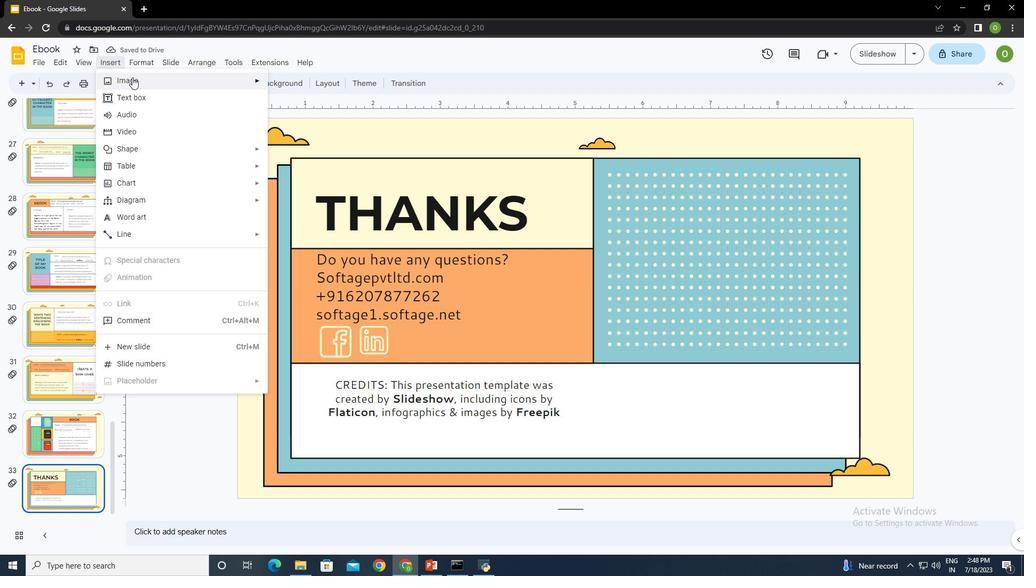 
Action: Mouse pressed left at (134, 77)
Screenshot: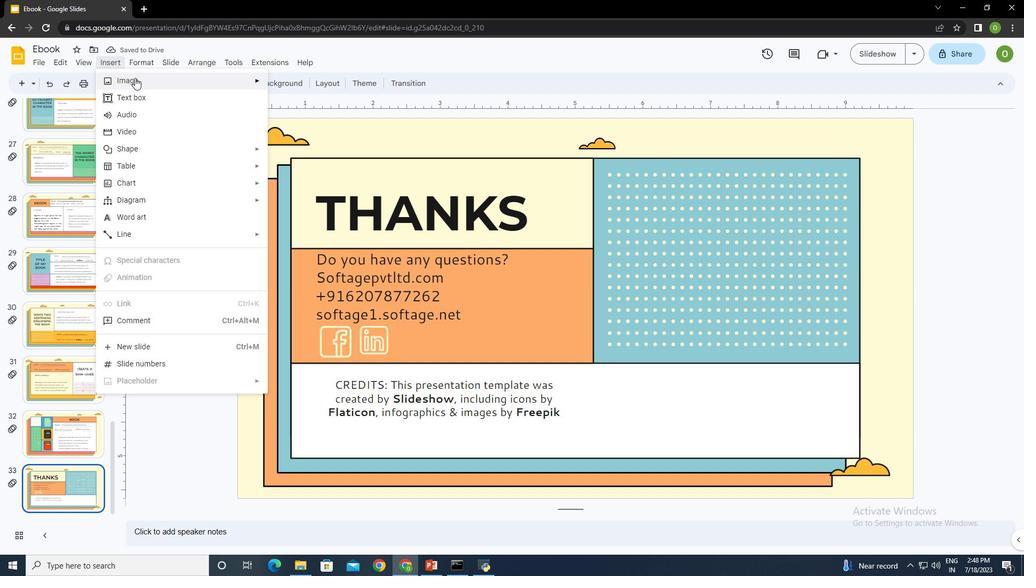 
Action: Mouse moved to (313, 83)
Screenshot: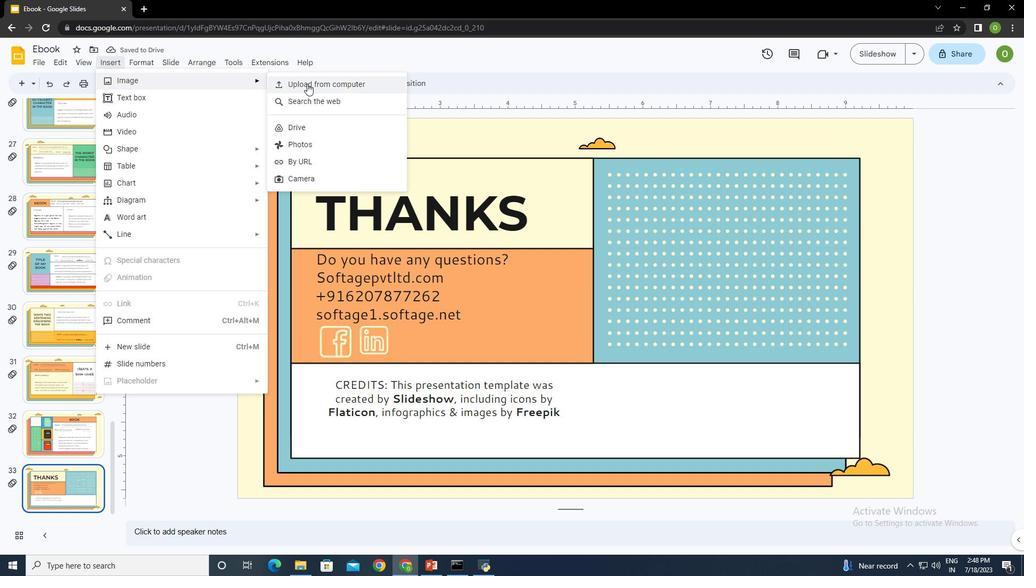
Action: Mouse pressed left at (313, 83)
Screenshot: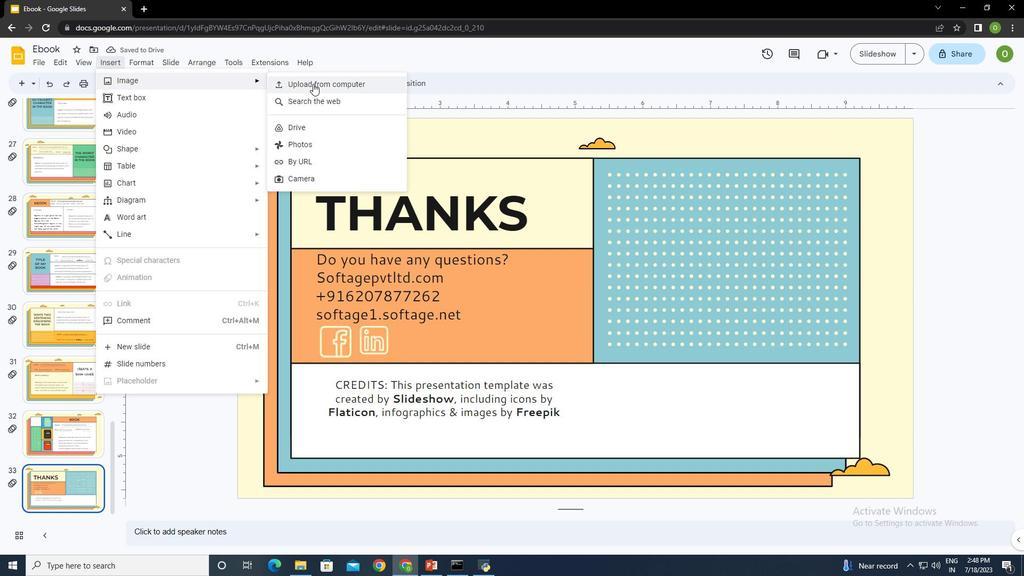 
Action: Mouse moved to (182, 163)
Screenshot: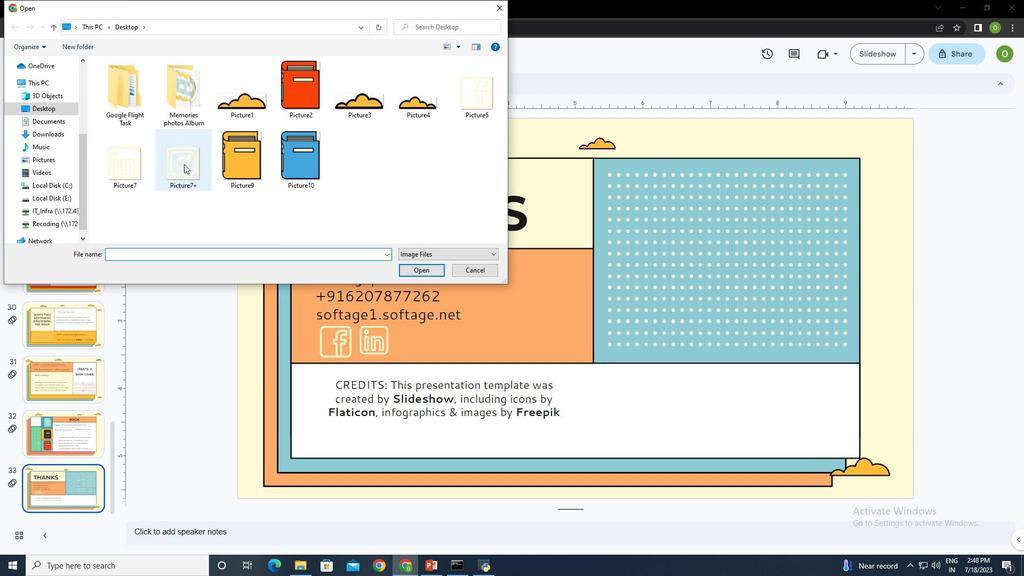 
Action: Mouse pressed left at (182, 163)
Screenshot: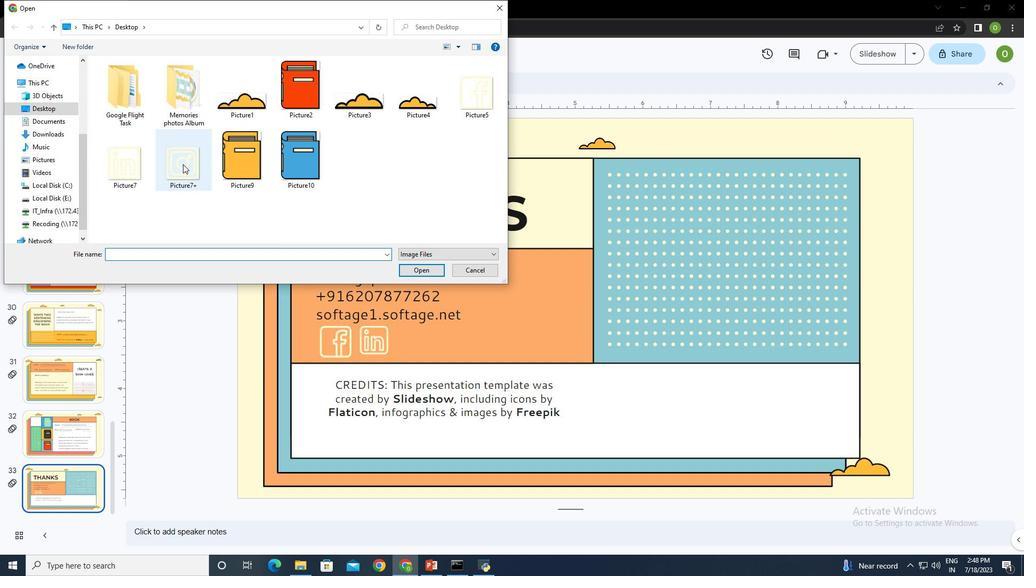 
Action: Mouse moved to (417, 271)
Screenshot: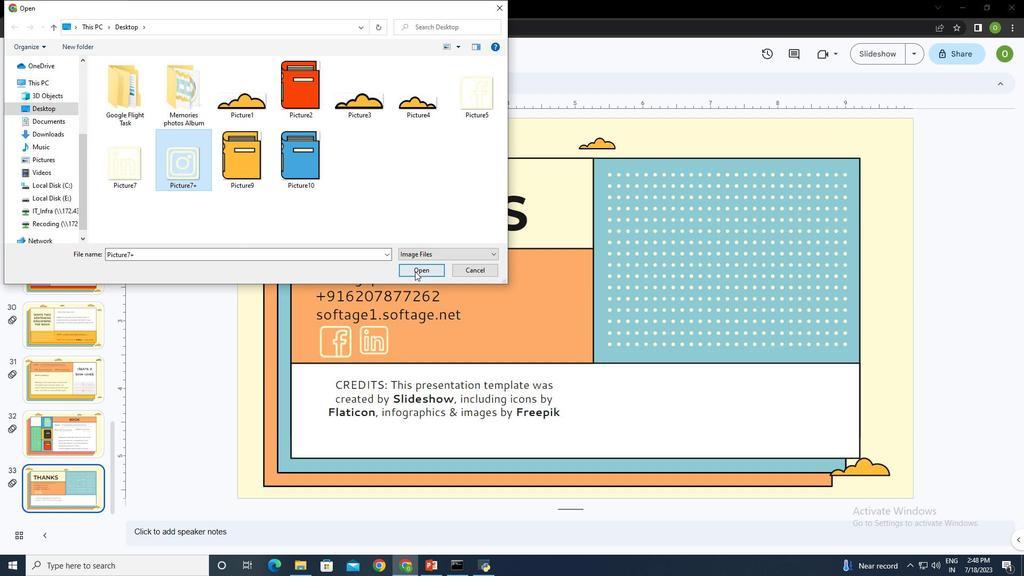 
Action: Mouse pressed left at (417, 271)
Screenshot: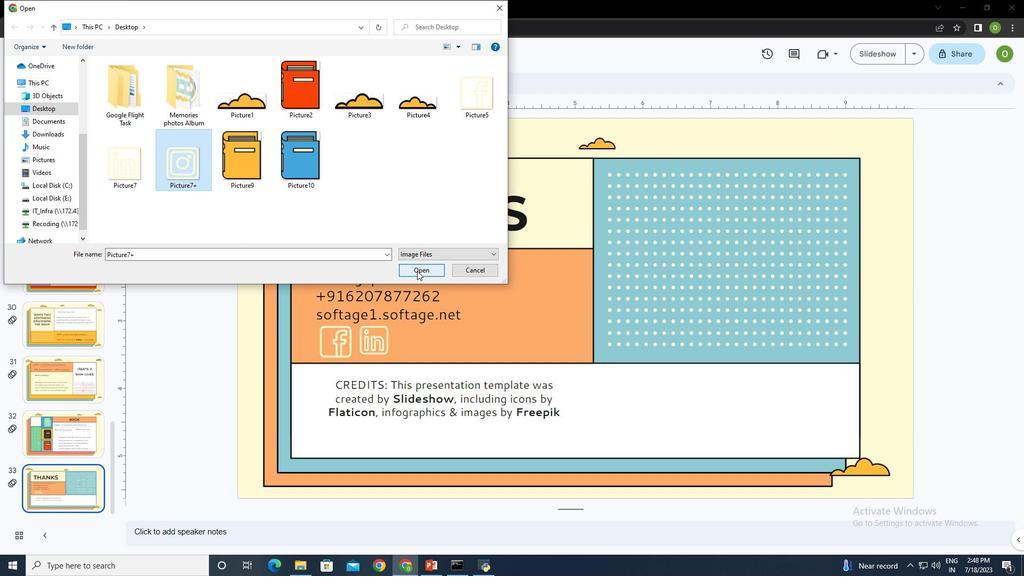 
Action: Mouse moved to (624, 150)
Screenshot: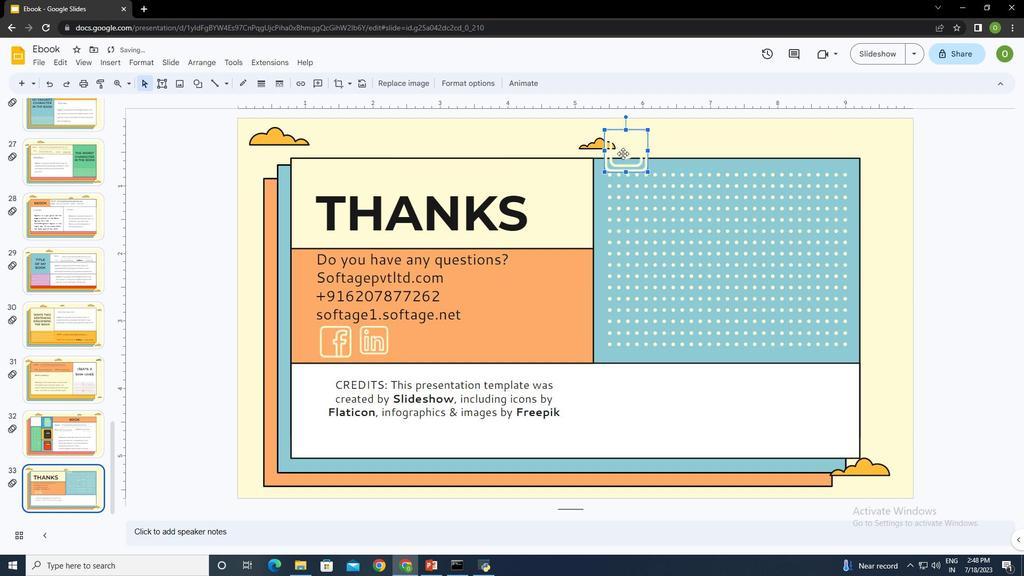 
Action: Mouse pressed left at (624, 150)
Screenshot: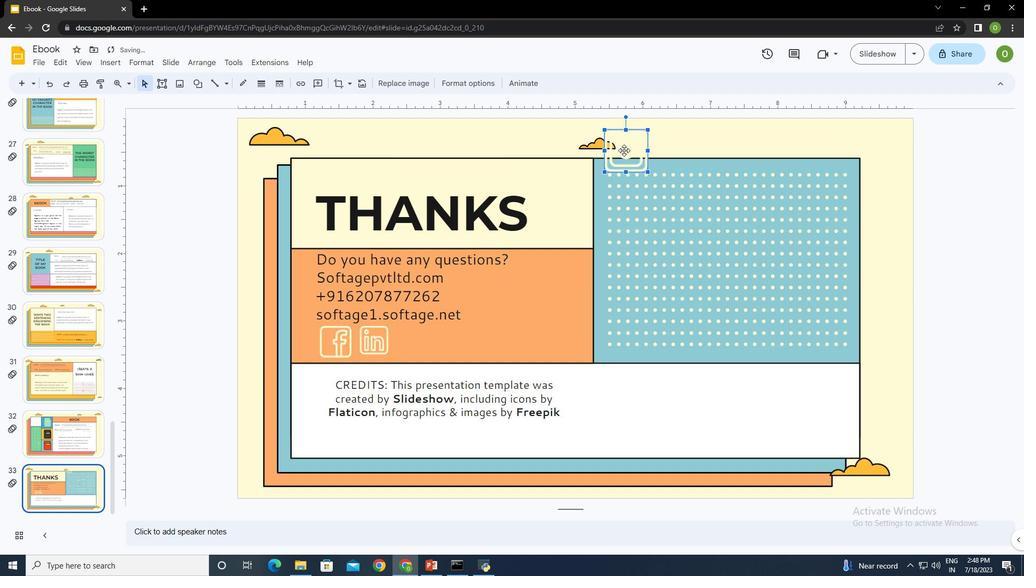 
Action: Mouse moved to (452, 367)
Screenshot: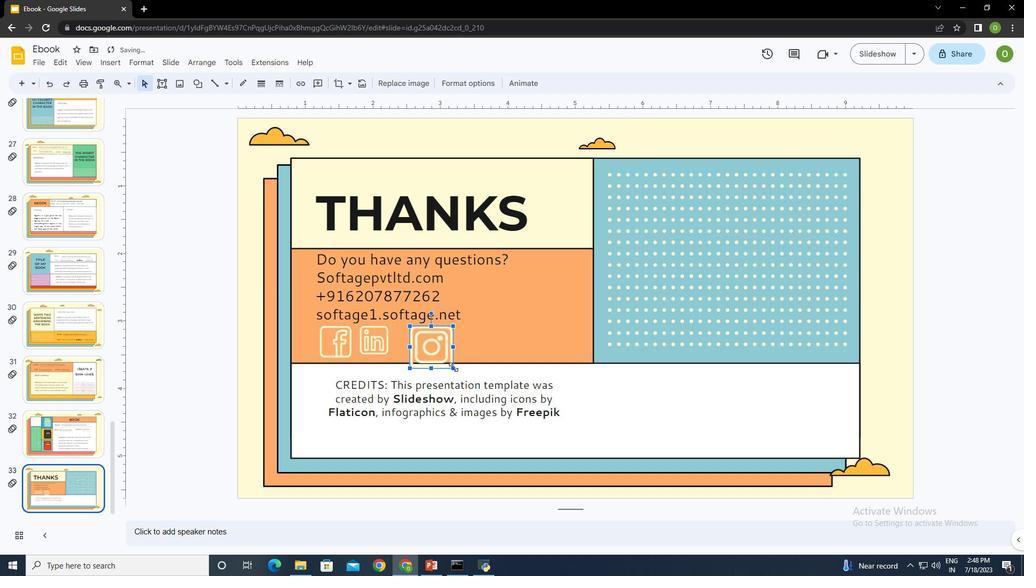 
Action: Mouse pressed left at (452, 367)
Screenshot: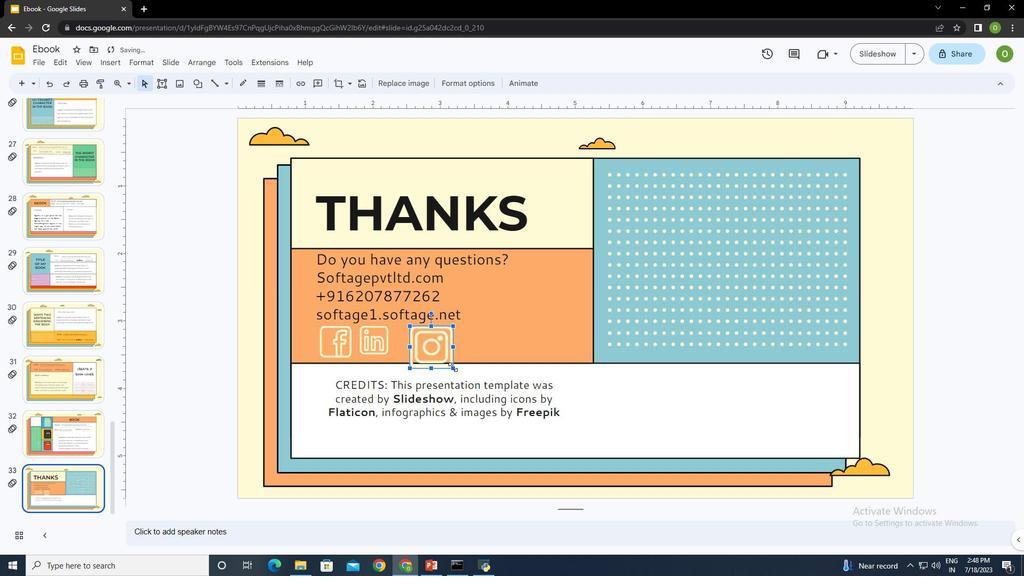 
Action: Mouse moved to (369, 338)
Screenshot: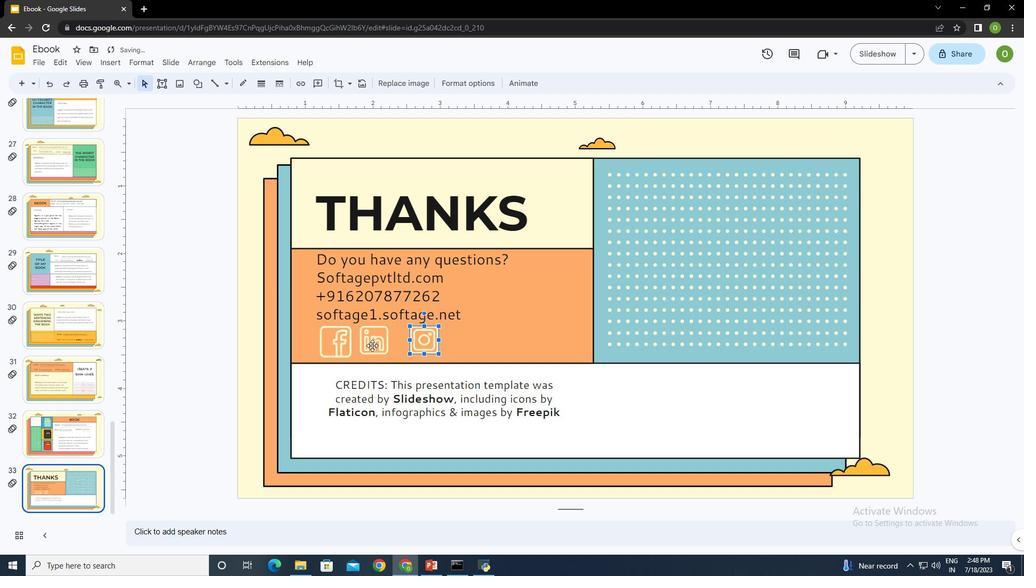 
Action: Mouse pressed left at (369, 338)
Screenshot: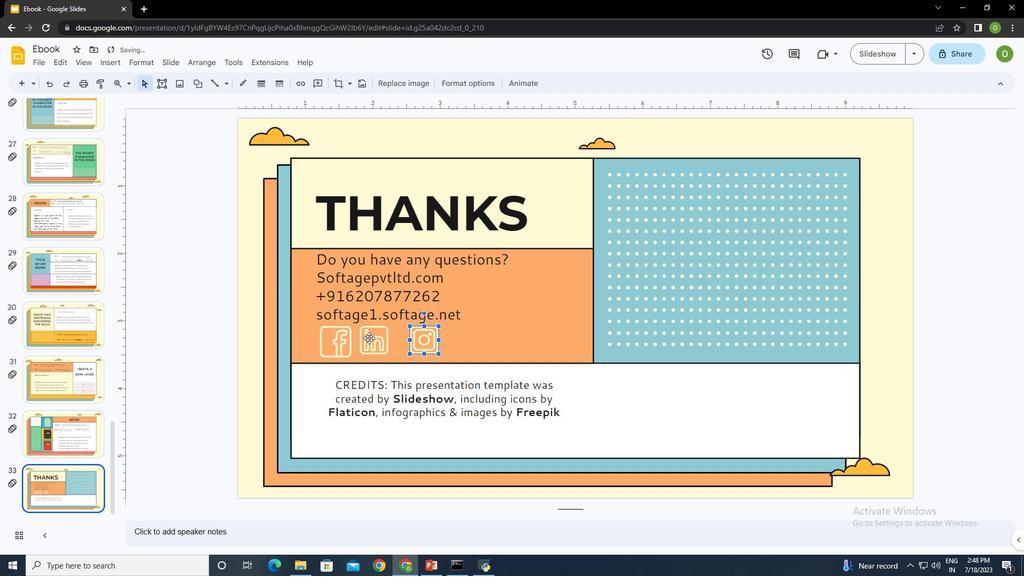 
Action: Mouse moved to (388, 353)
Screenshot: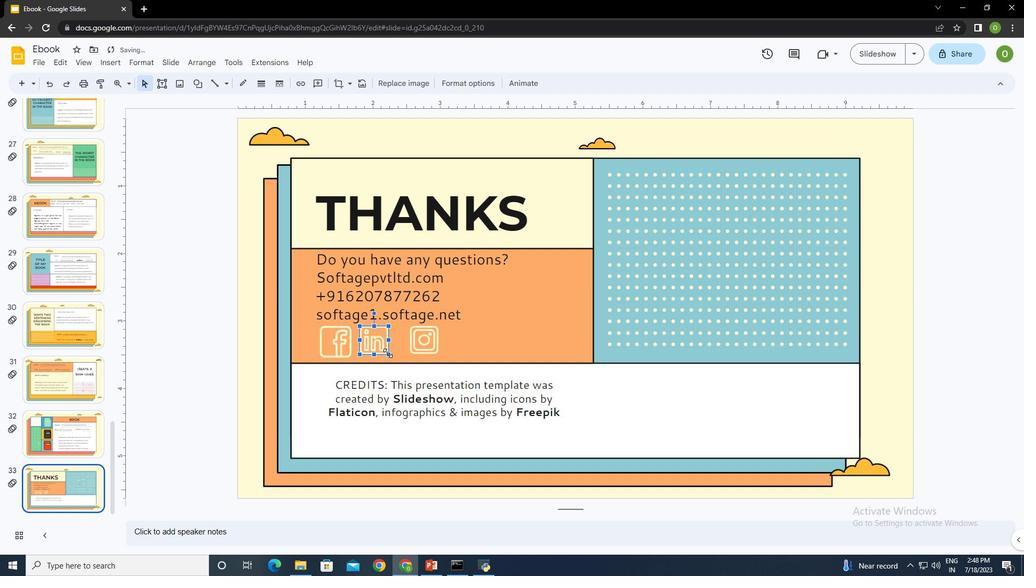 
Action: Mouse pressed left at (388, 353)
Screenshot: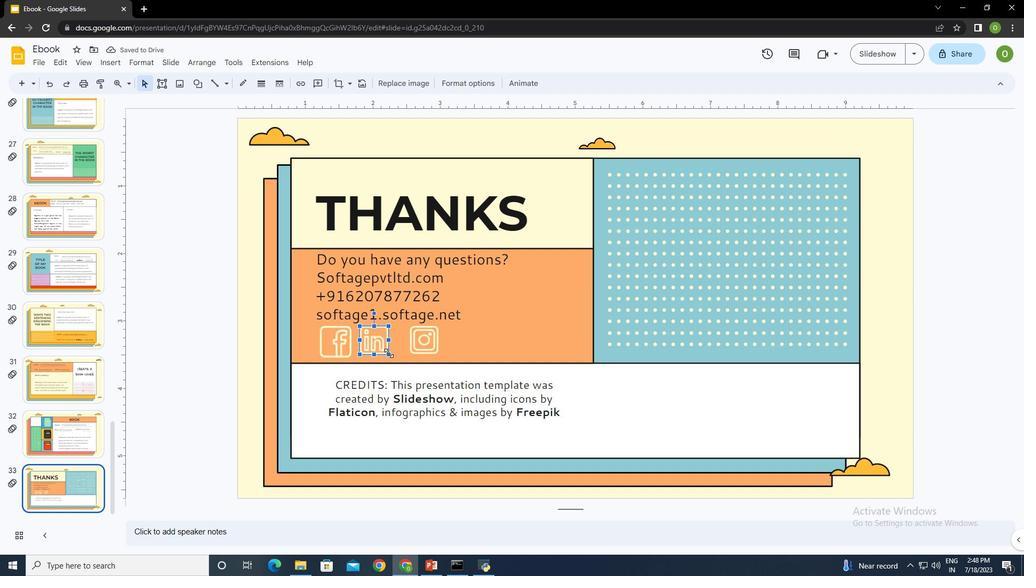
Action: Mouse moved to (441, 337)
Screenshot: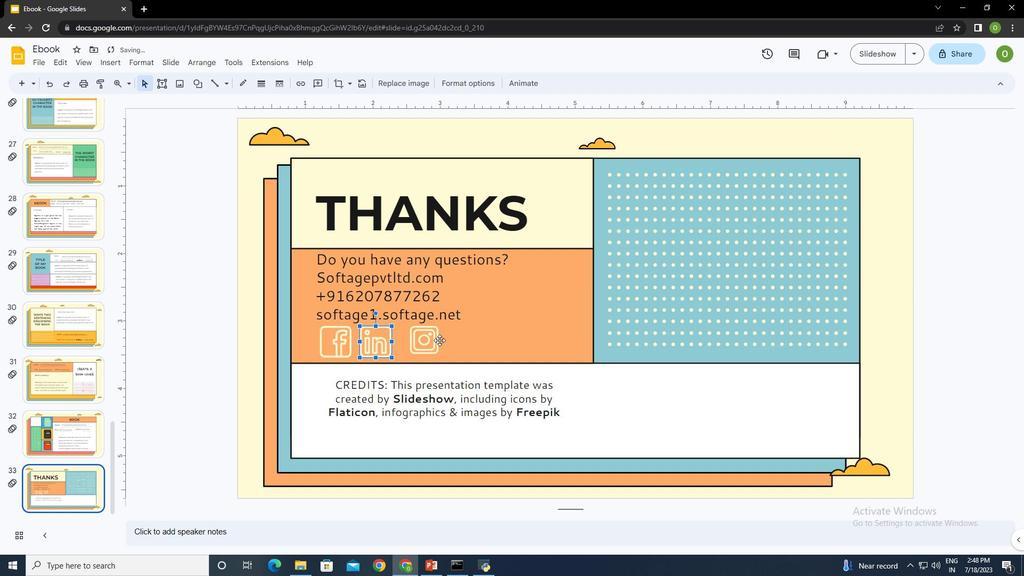 
Action: Mouse pressed left at (441, 337)
Screenshot: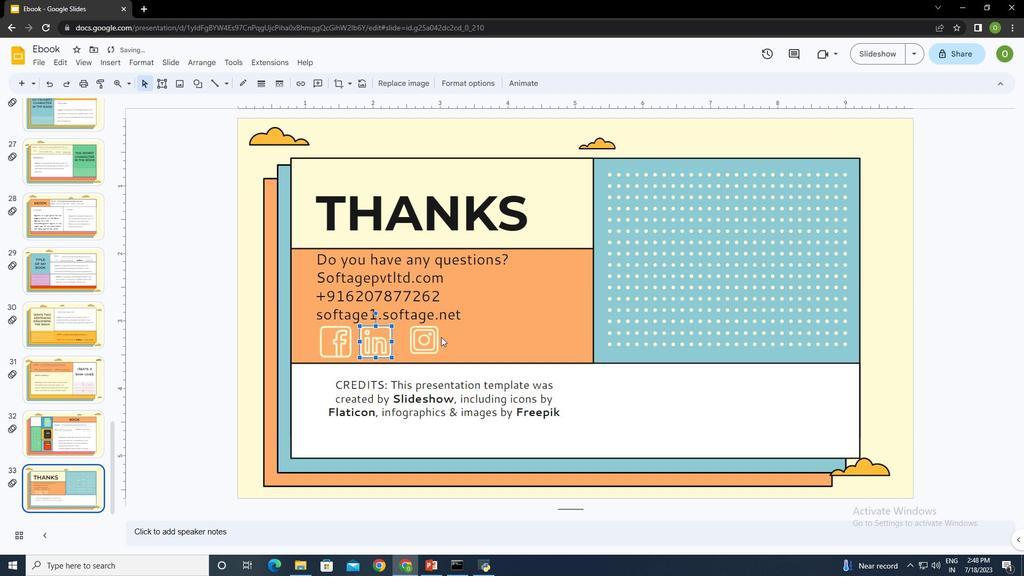 
Action: Mouse moved to (432, 338)
Screenshot: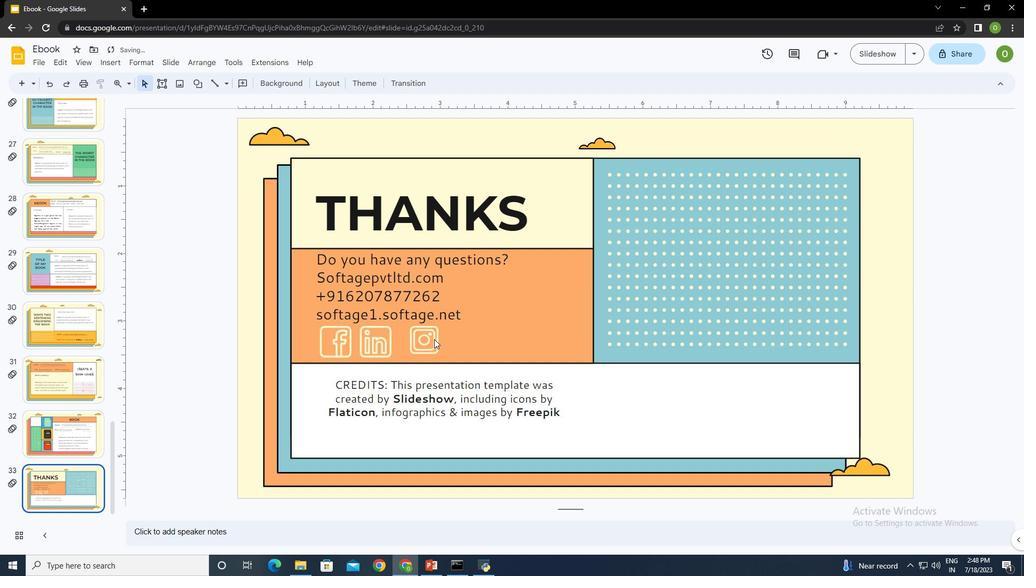
Action: Mouse pressed left at (432, 338)
Screenshot: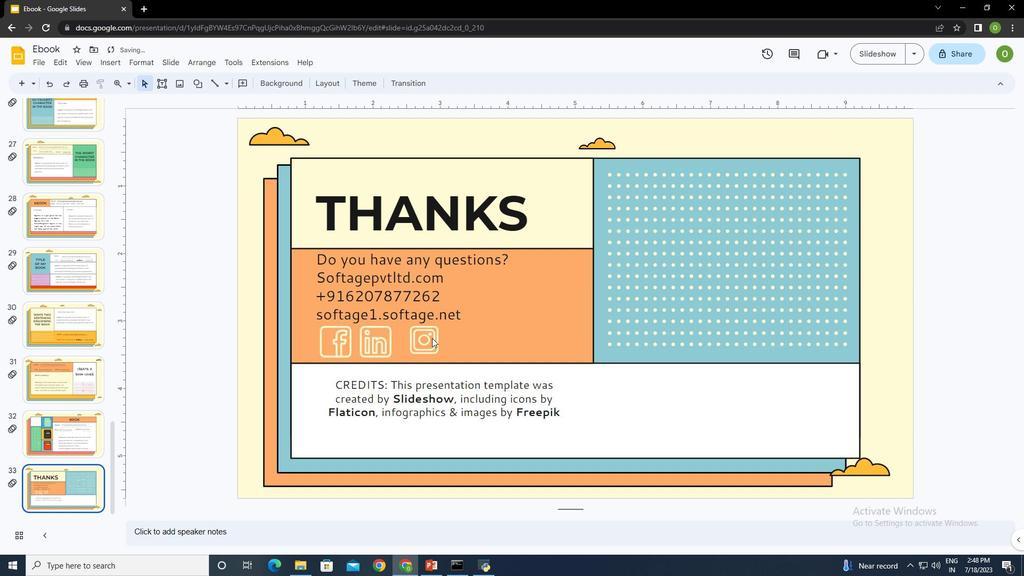
Action: Mouse moved to (438, 353)
Screenshot: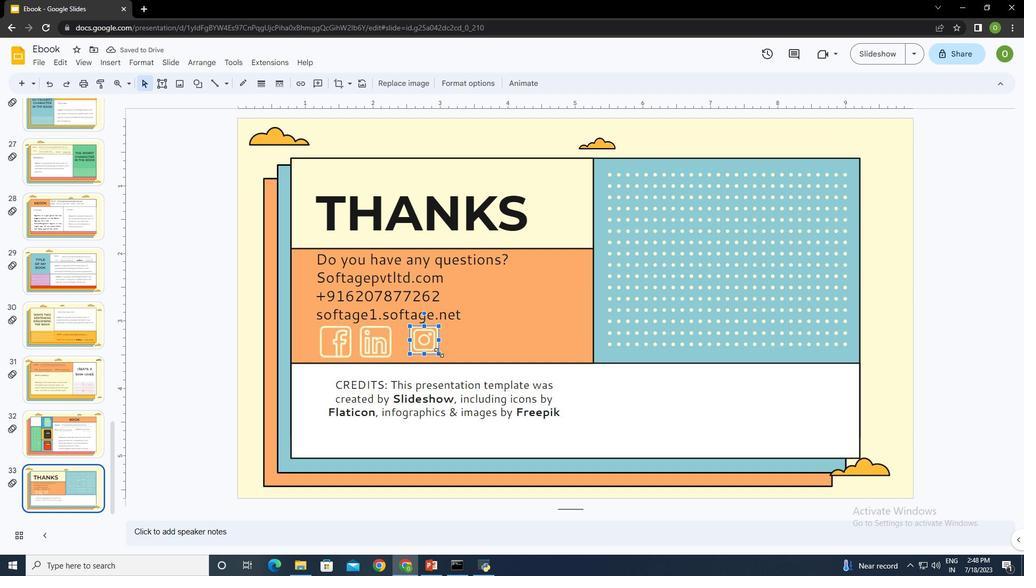 
Action: Mouse pressed left at (438, 353)
Screenshot: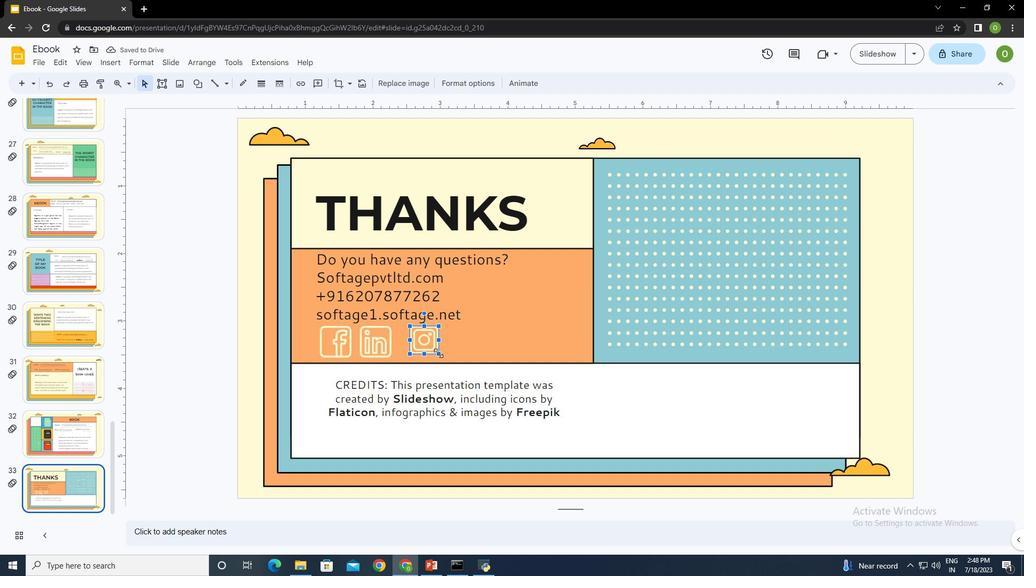 
Action: Mouse moved to (471, 342)
Screenshot: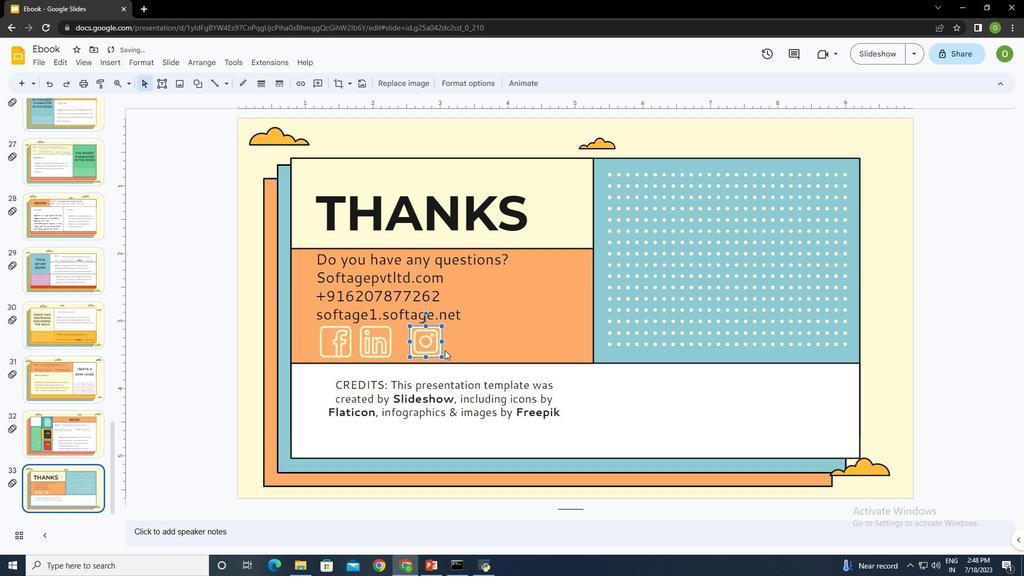 
Action: Mouse pressed left at (471, 342)
Screenshot: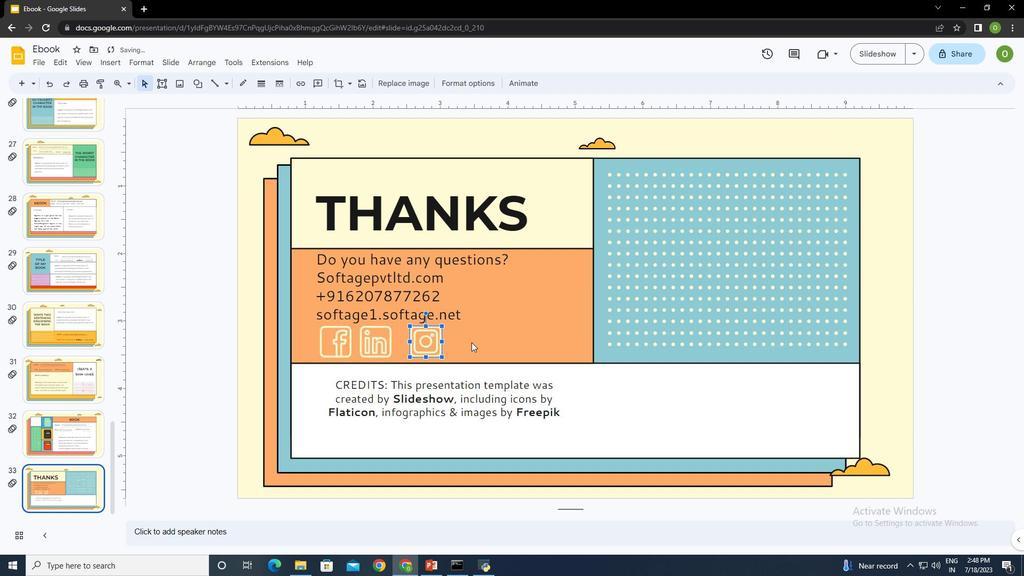 
Action: Mouse moved to (427, 338)
Screenshot: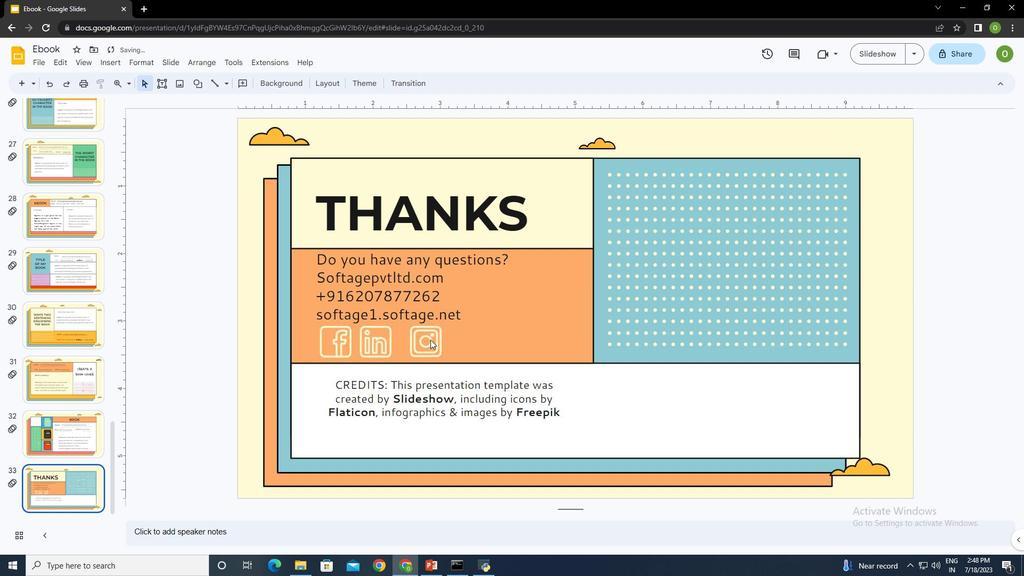 
Action: Mouse pressed left at (427, 338)
Screenshot: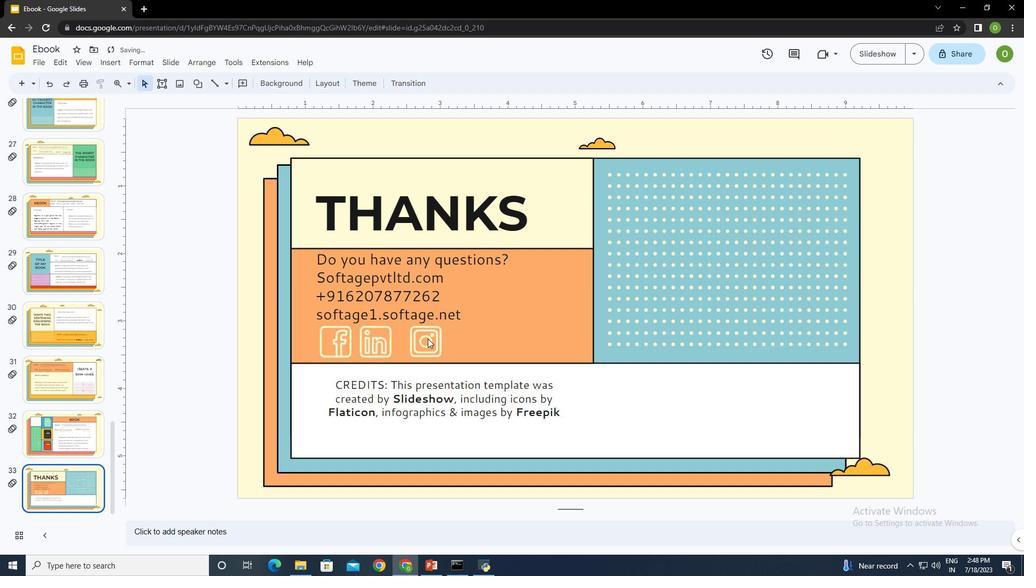
Action: Mouse moved to (477, 338)
Screenshot: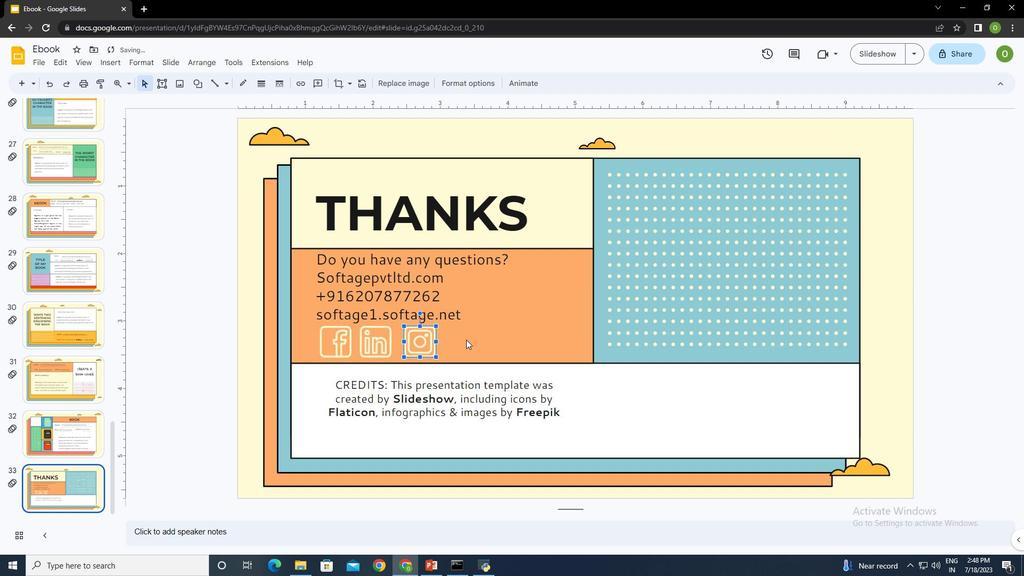 
Action: Mouse pressed left at (477, 338)
Screenshot: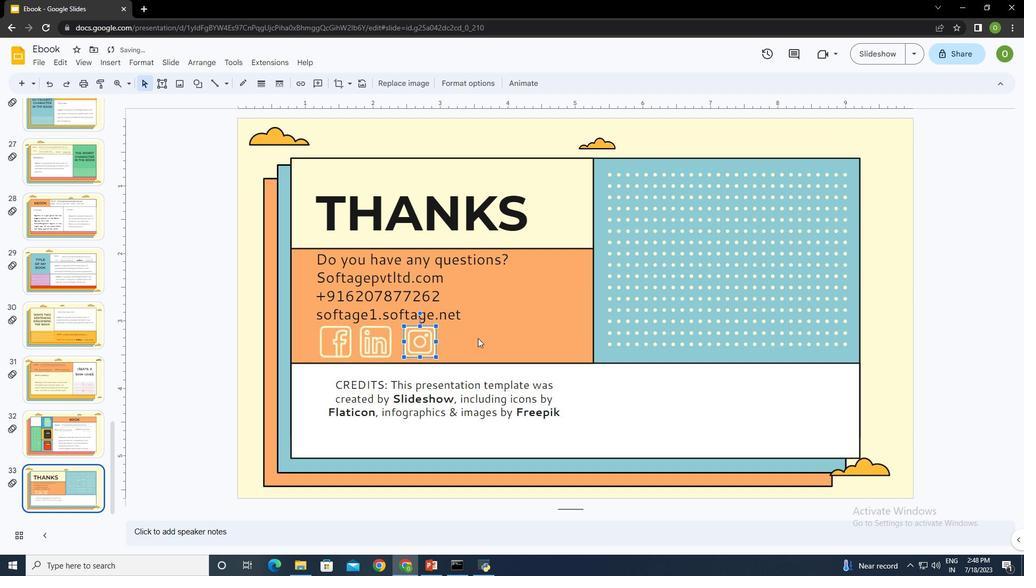 
Action: Mouse moved to (503, 328)
Screenshot: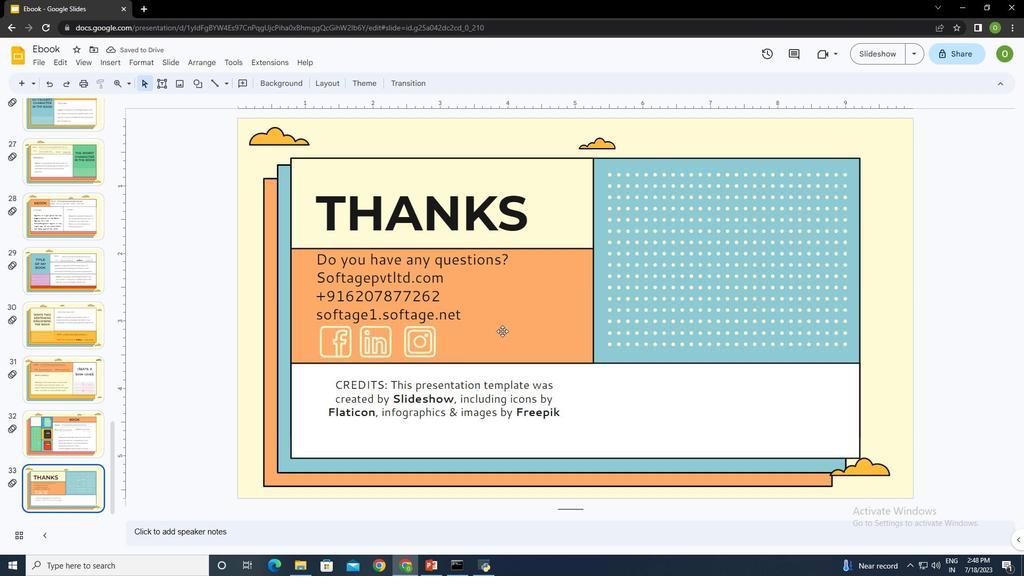
Action: Mouse pressed left at (503, 328)
Screenshot: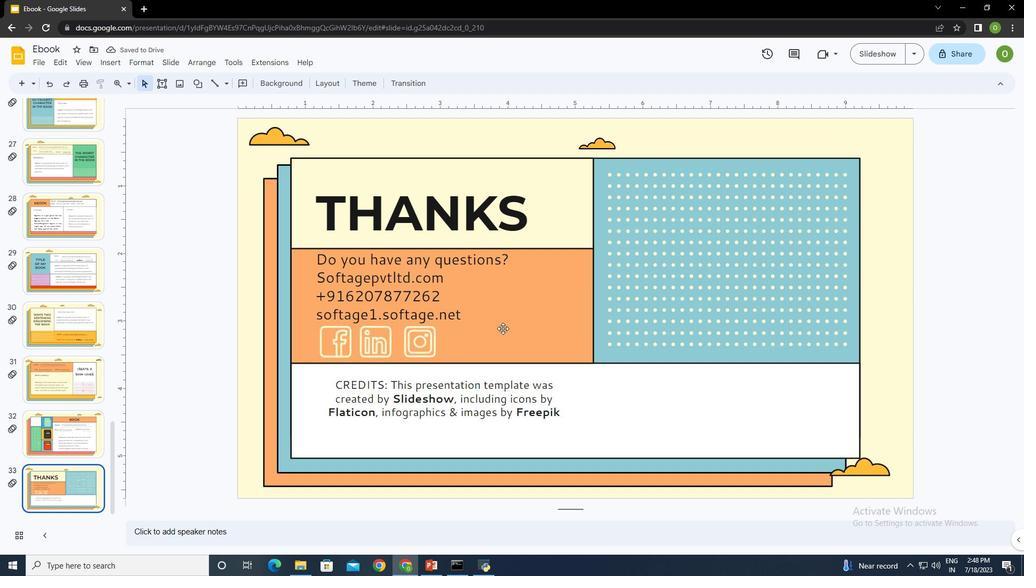 
Action: Mouse moved to (435, 382)
Screenshot: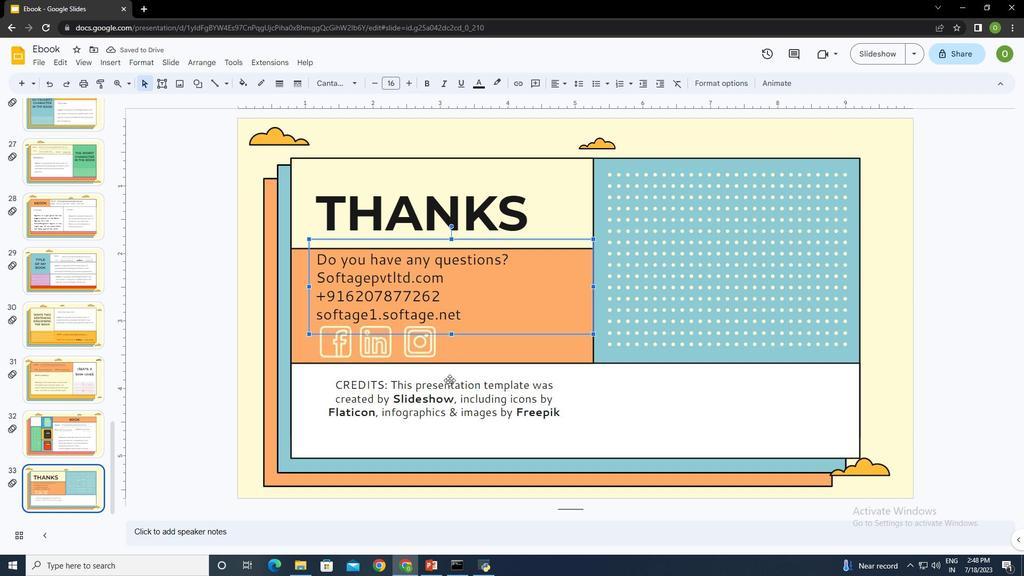 
Action: Mouse pressed left at (435, 382)
Screenshot: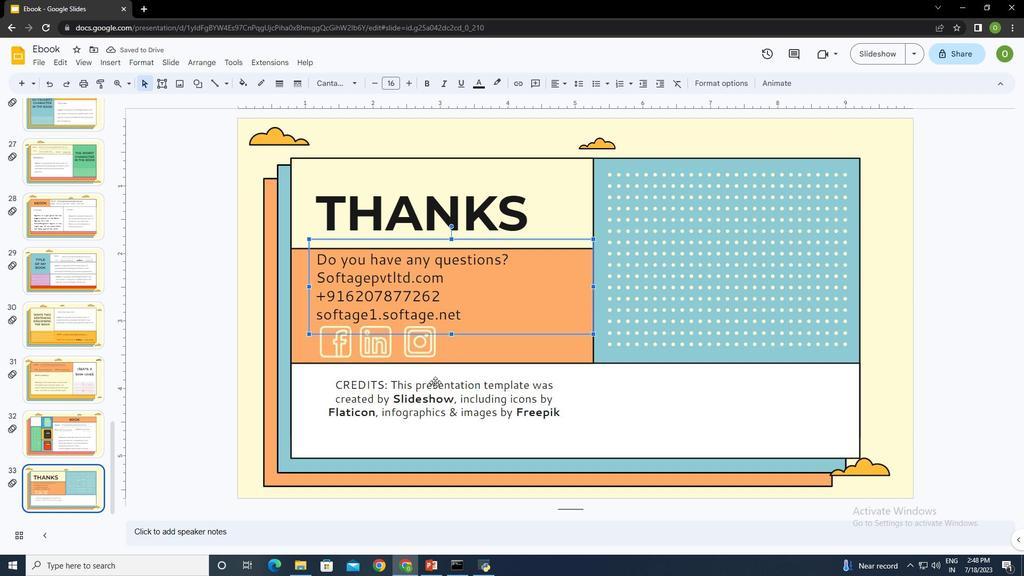 
Action: Mouse moved to (442, 402)
Screenshot: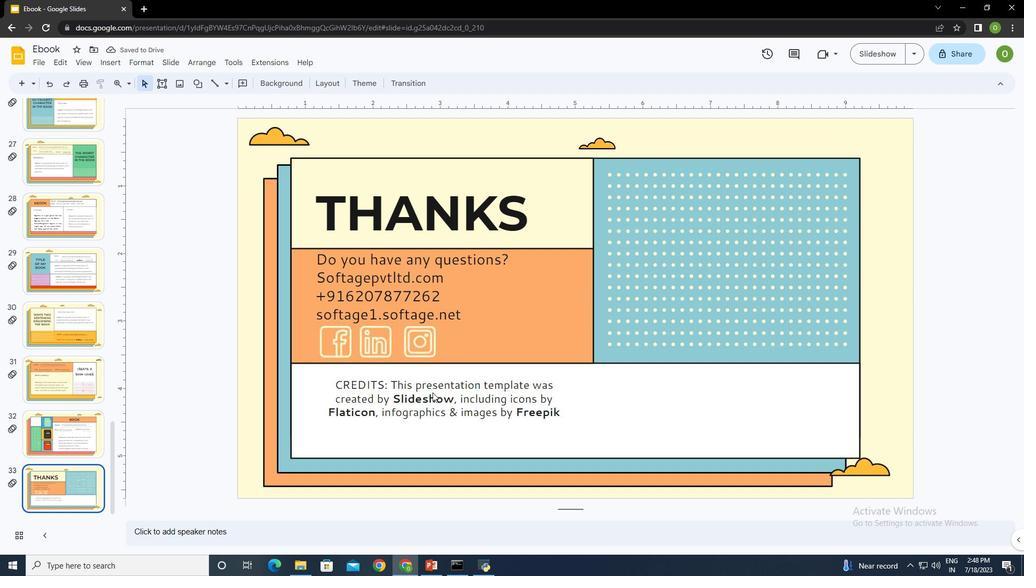 
Action: Mouse pressed left at (442, 402)
Screenshot: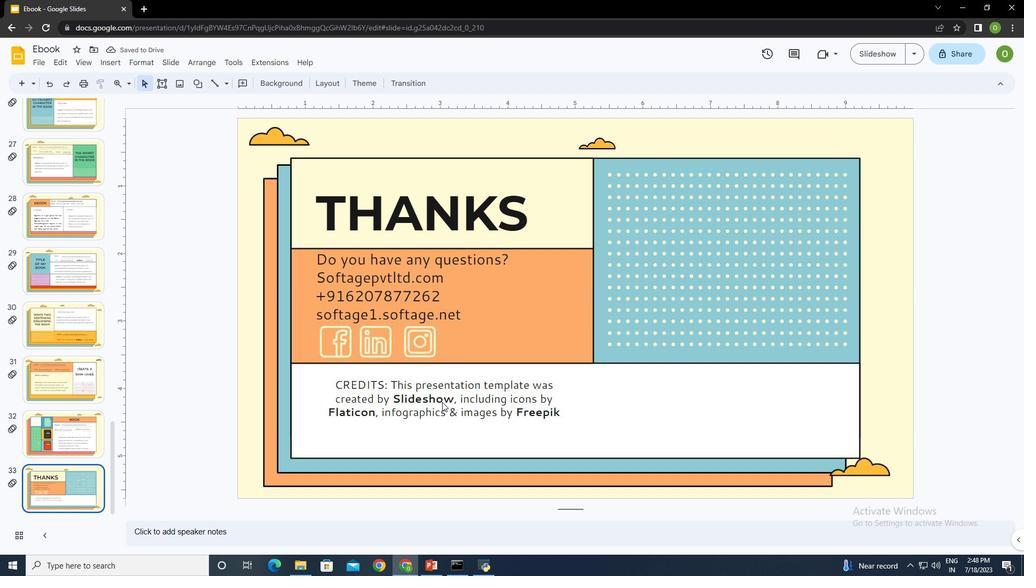
Action: Mouse moved to (113, 59)
Screenshot: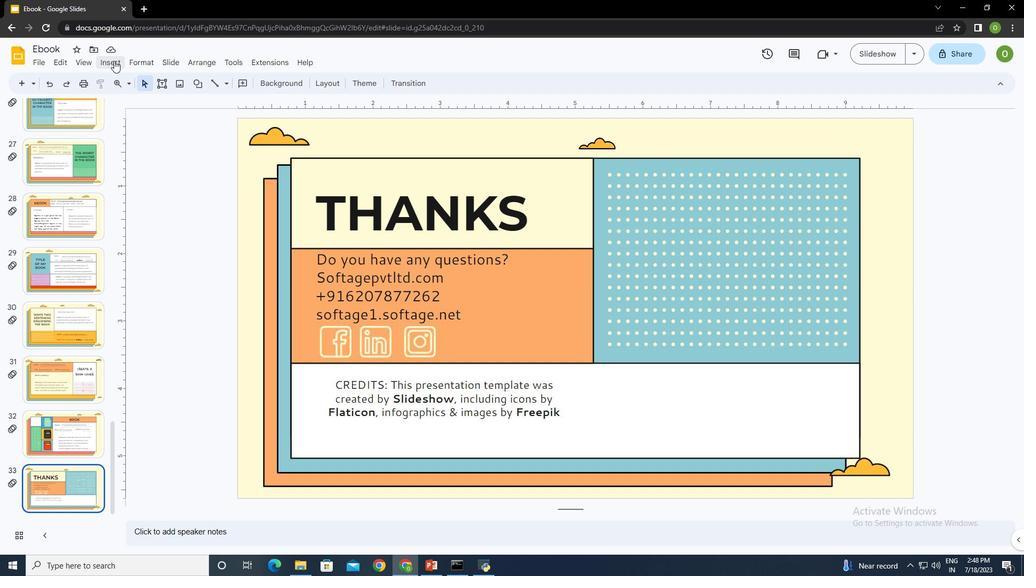 
Action: Mouse pressed left at (113, 59)
Screenshot: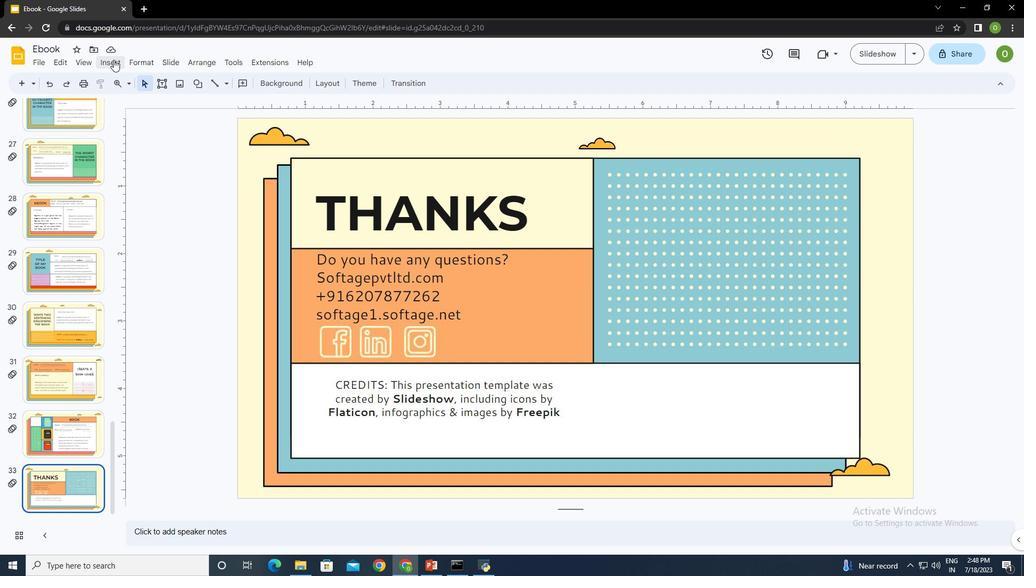 
Action: Mouse moved to (150, 85)
Screenshot: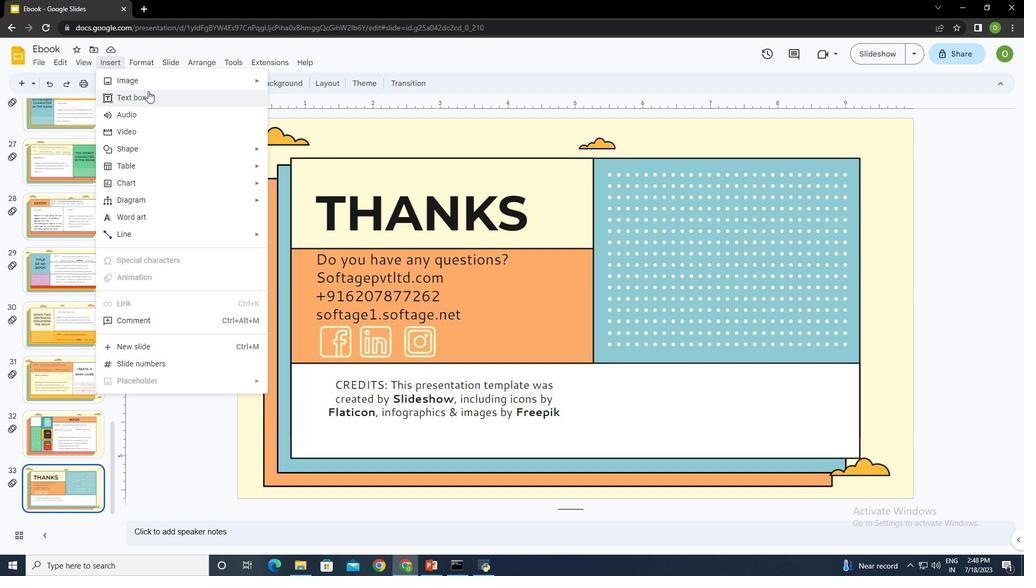 
Action: Mouse pressed left at (150, 85)
Screenshot: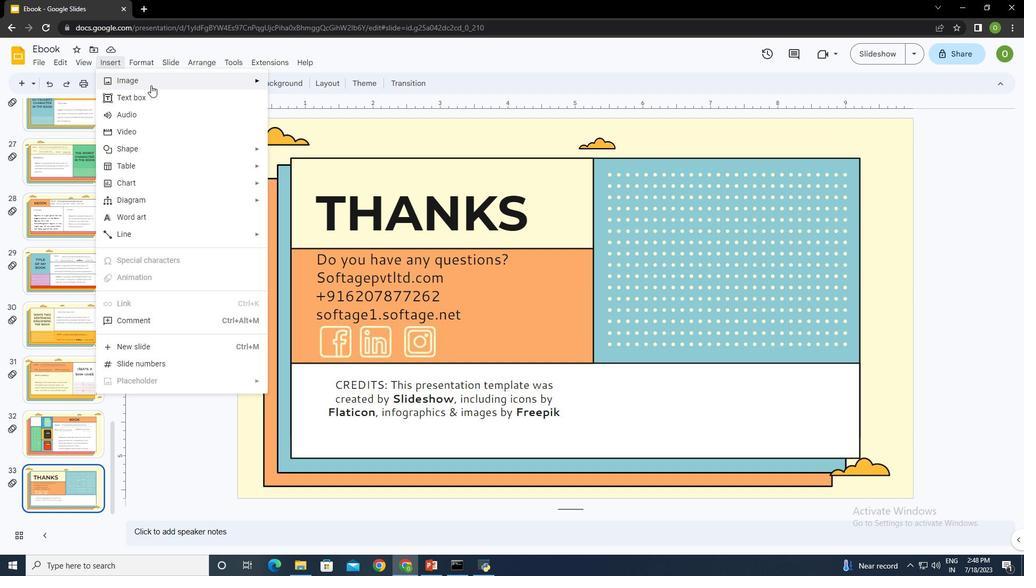 
Action: Mouse moved to (314, 80)
Screenshot: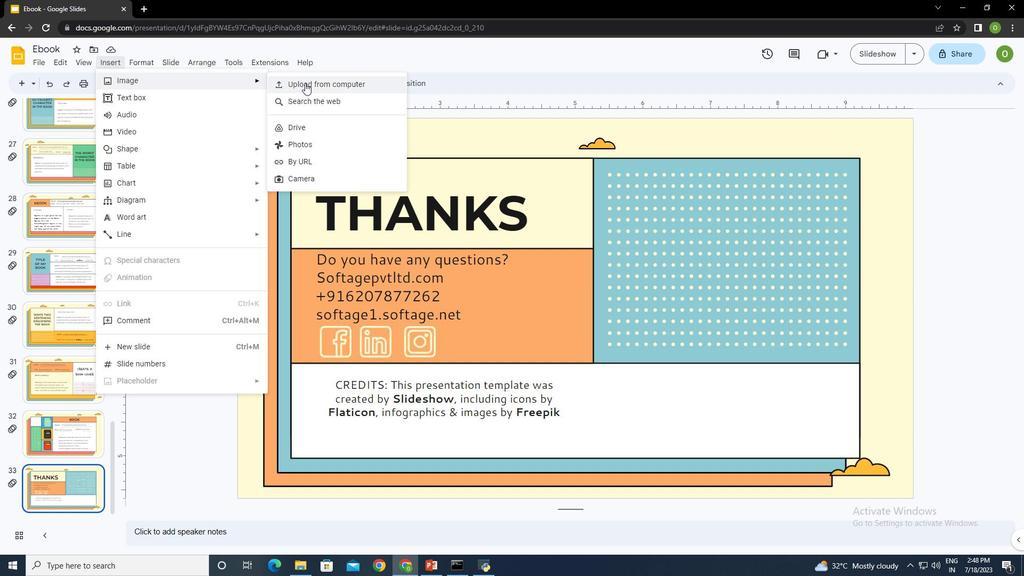 
Action: Mouse pressed left at (314, 80)
Screenshot: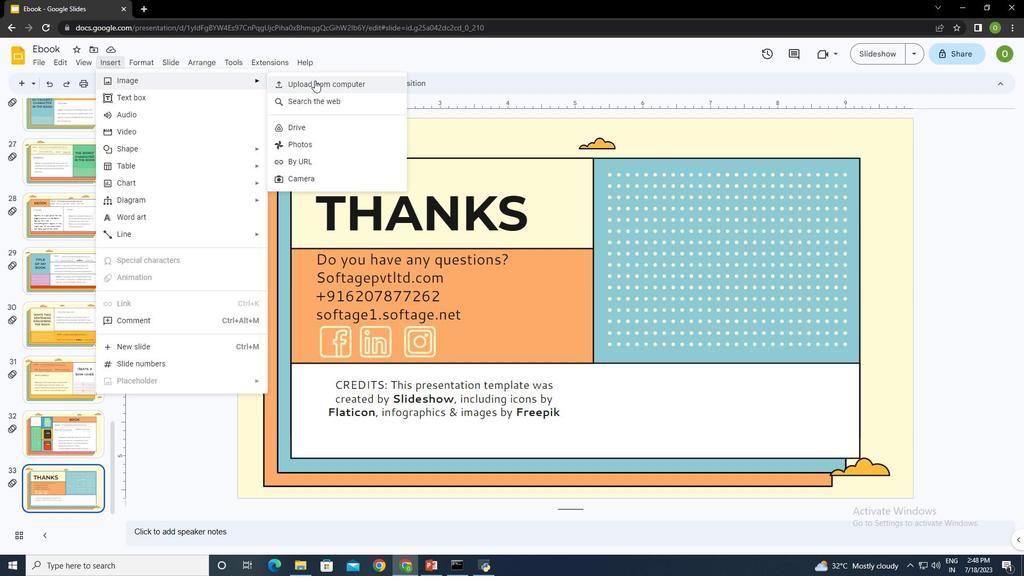 
Action: Mouse moved to (300, 84)
Screenshot: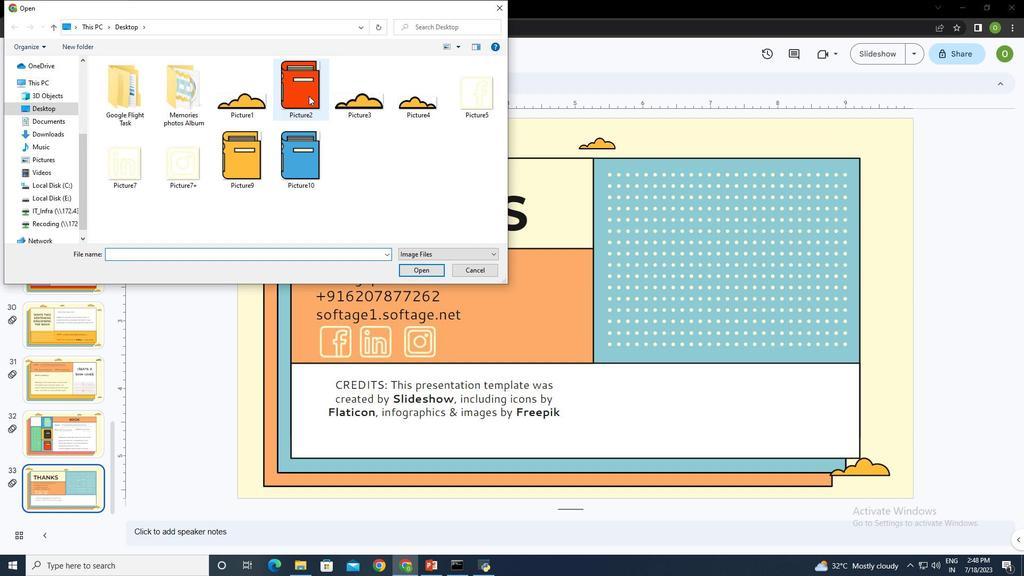 
Action: Mouse pressed left at (300, 84)
Screenshot: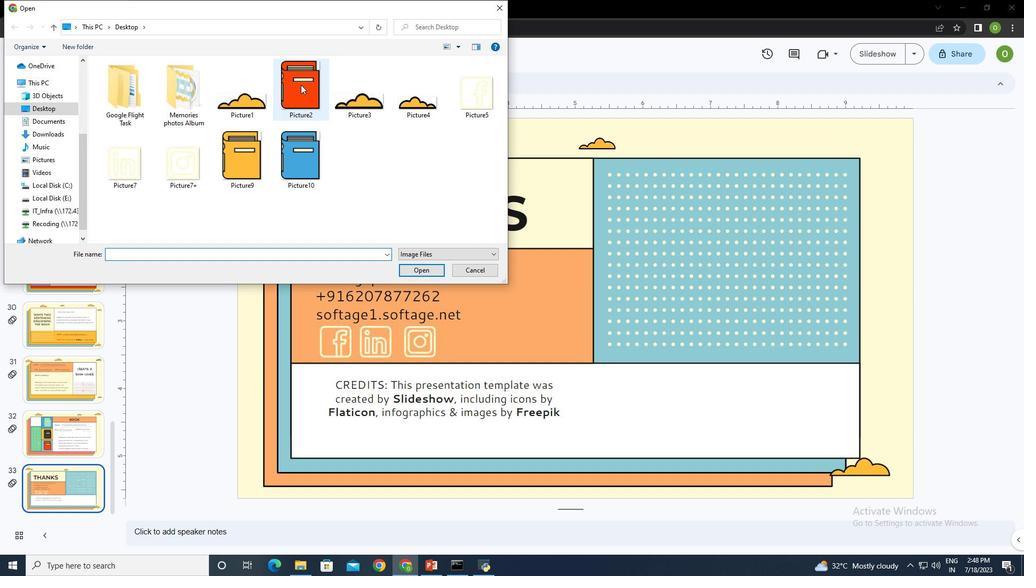 
Action: Mouse moved to (427, 271)
Screenshot: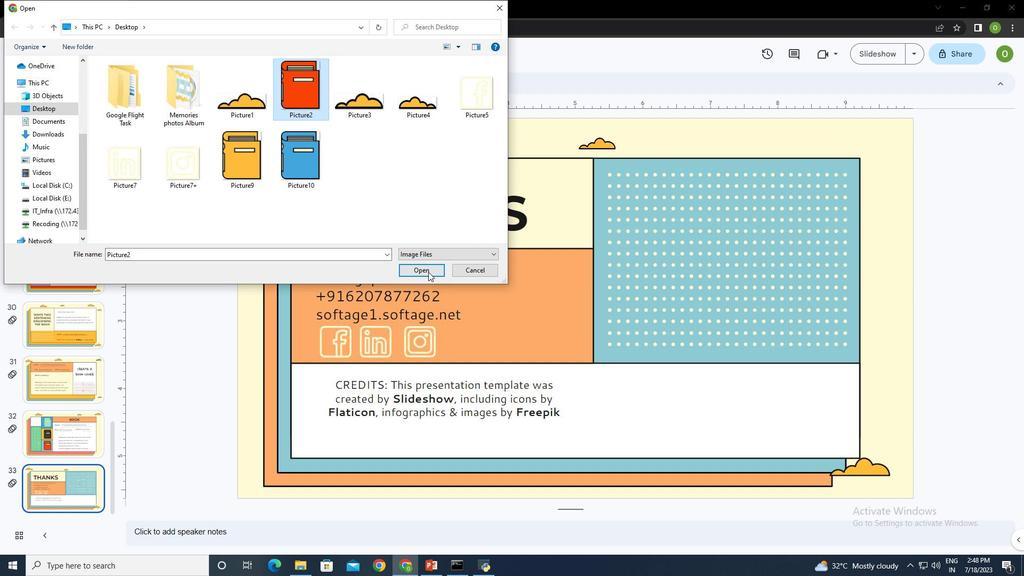 
Action: Mouse pressed left at (427, 271)
Screenshot: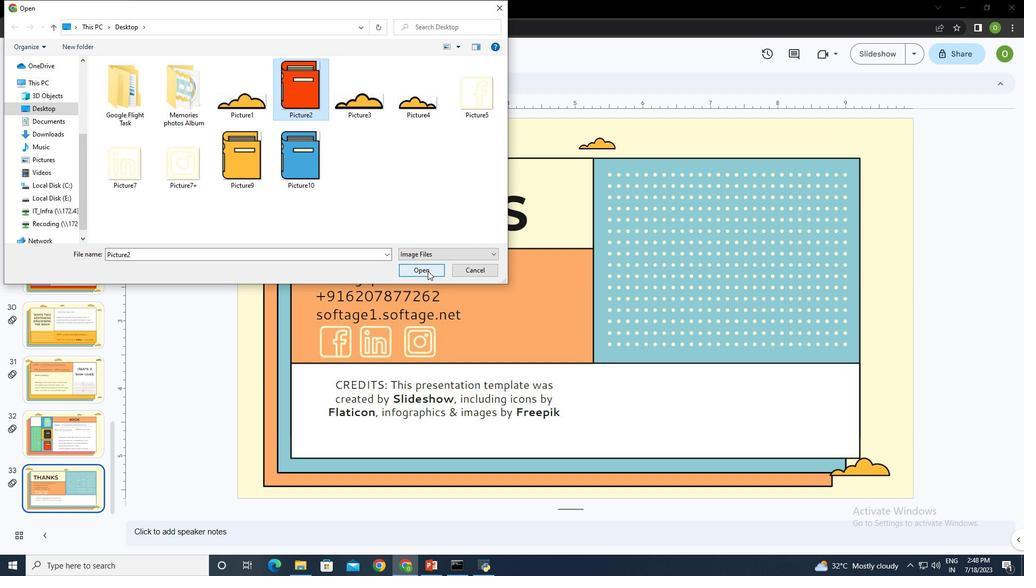 
Action: Mouse moved to (663, 191)
Screenshot: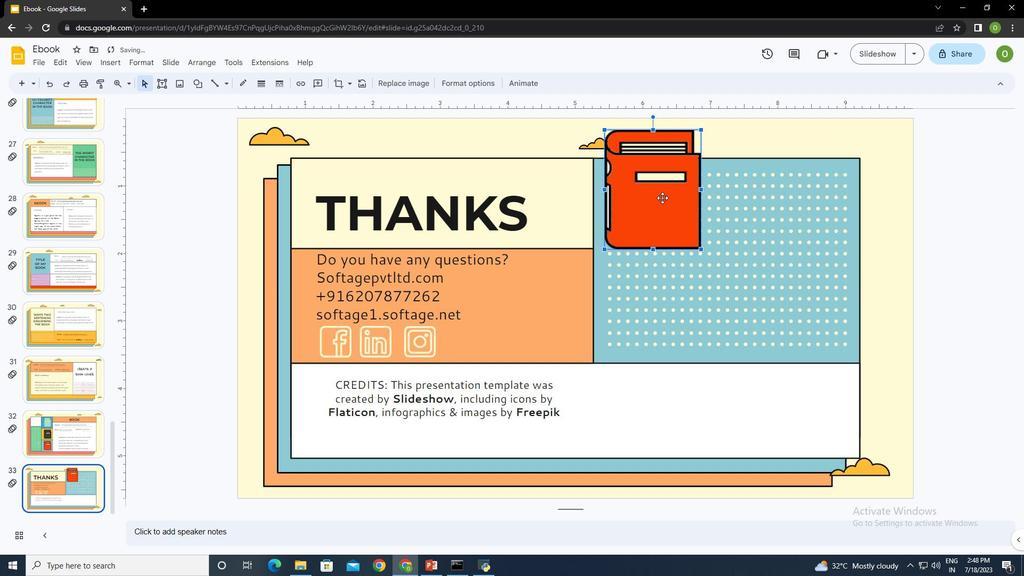 
Action: Mouse pressed left at (663, 191)
Screenshot: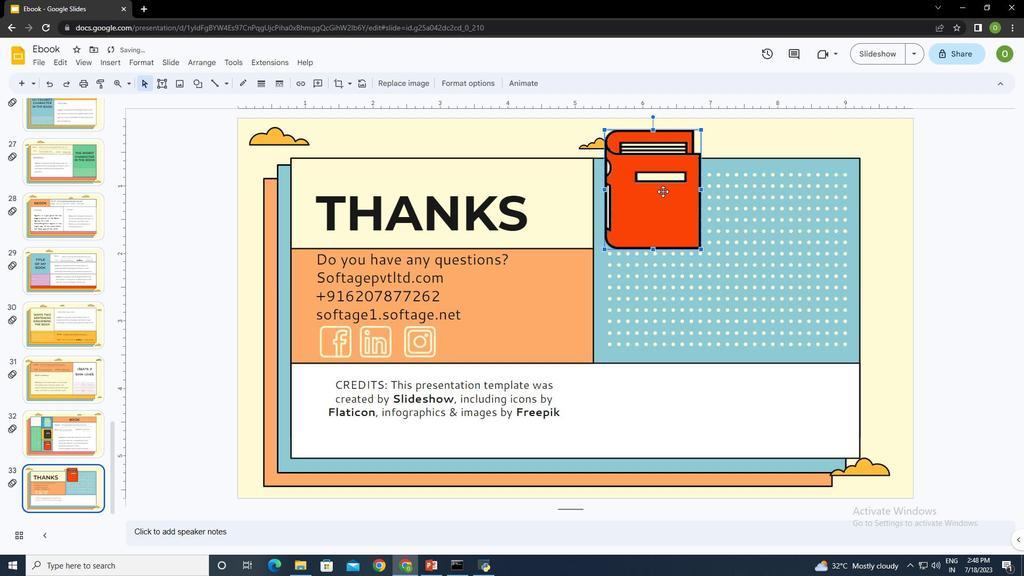 
Action: Mouse moved to (672, 465)
Screenshot: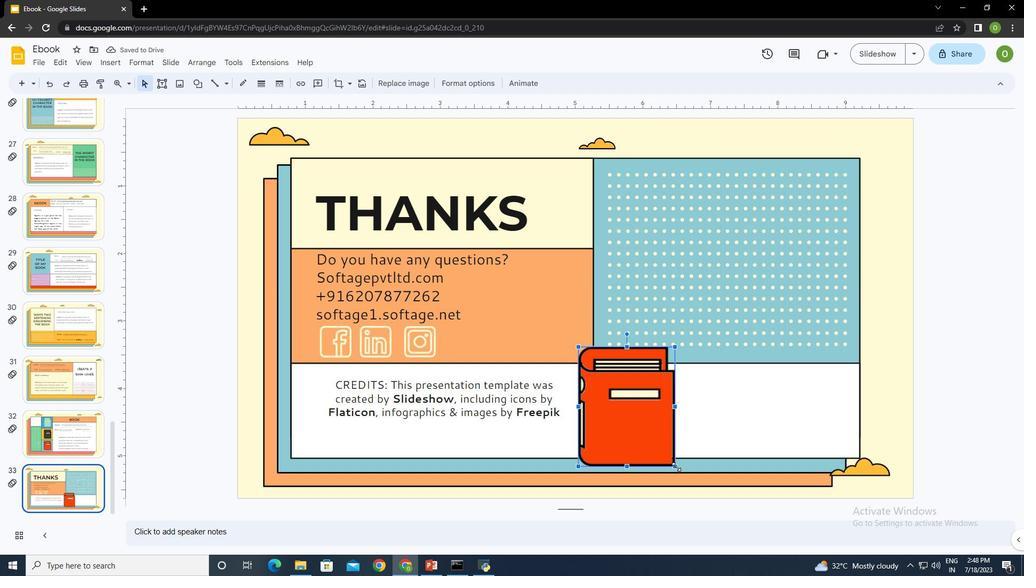 
Action: Mouse pressed left at (672, 465)
Screenshot: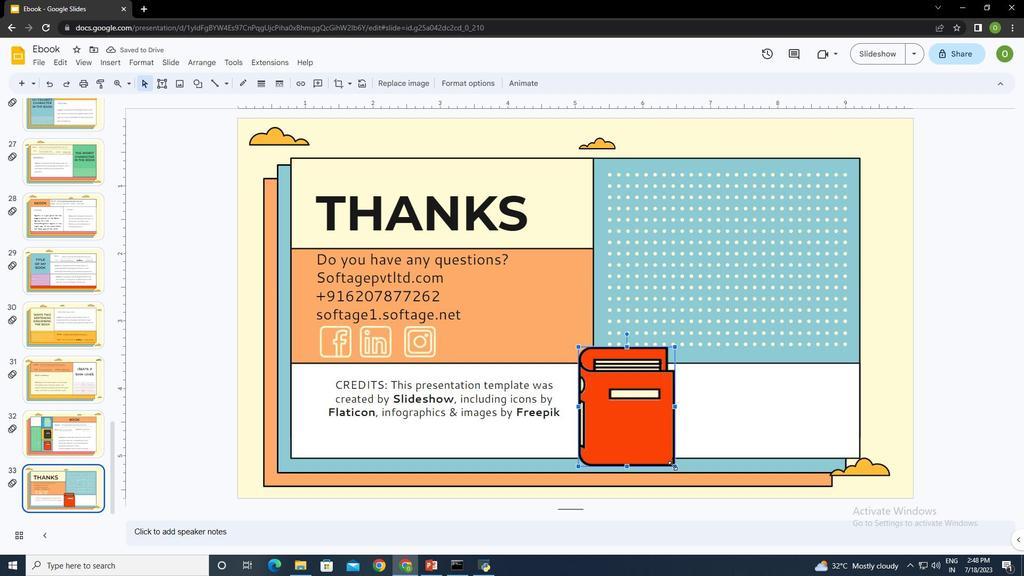 
Action: Mouse moved to (602, 380)
Screenshot: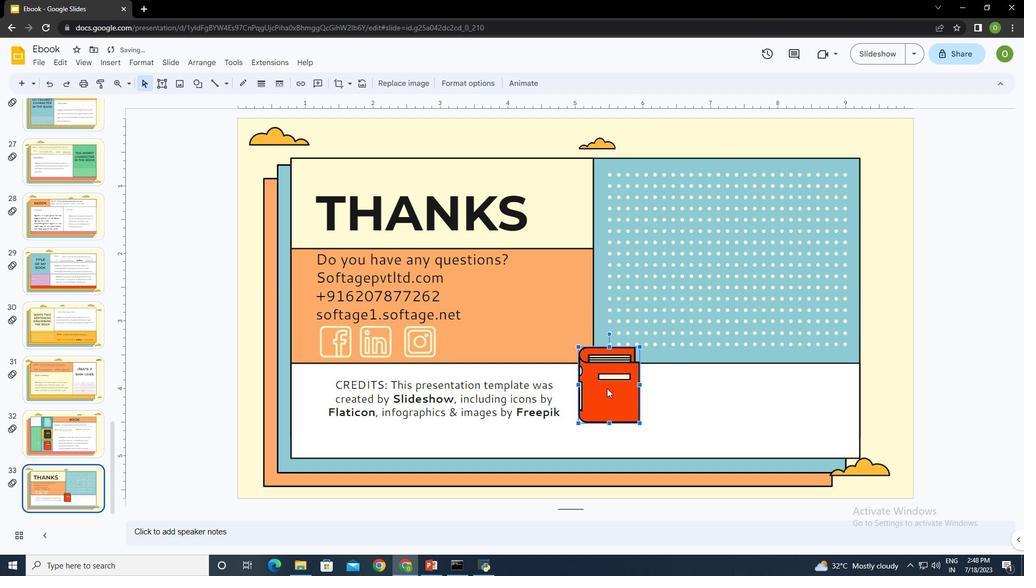 
Action: Mouse pressed left at (602, 380)
Screenshot: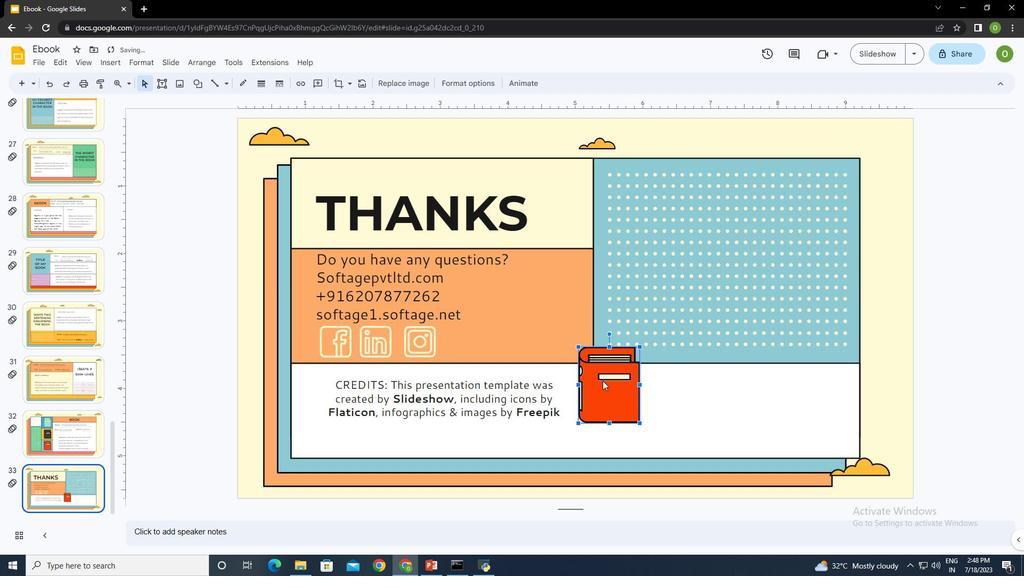 
Action: Mouse moved to (113, 61)
Screenshot: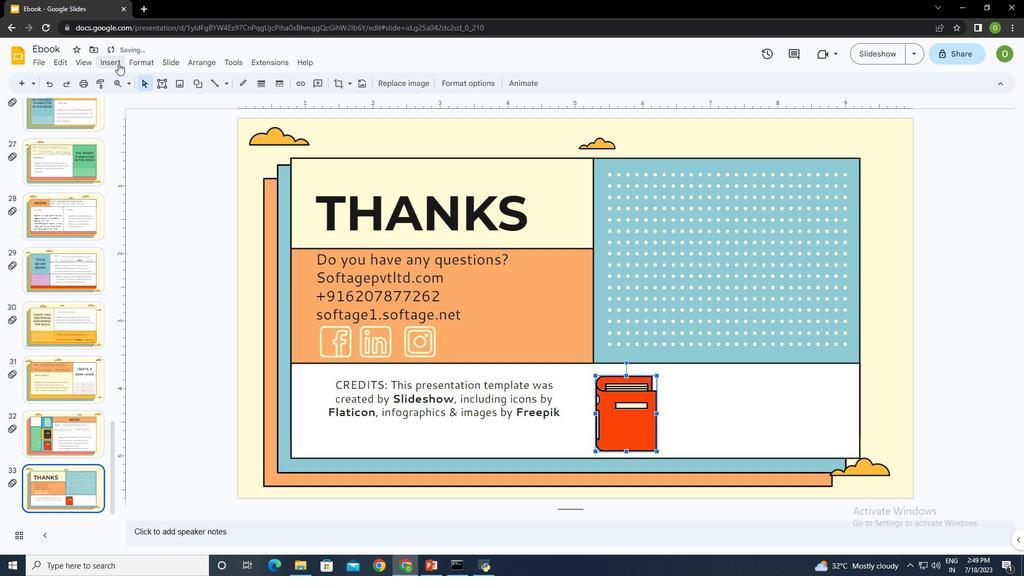 
Action: Mouse pressed left at (113, 61)
Screenshot: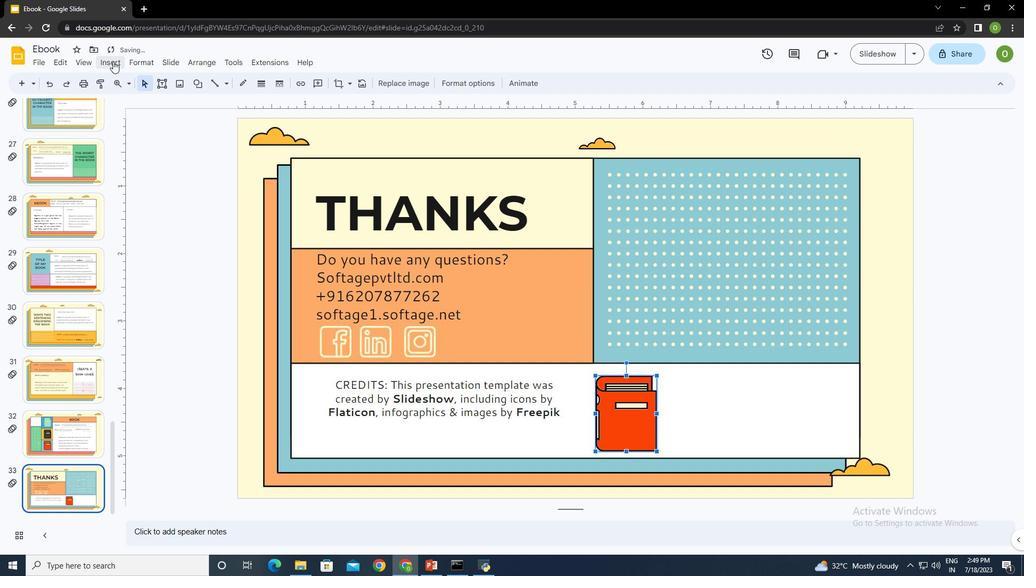 
Action: Mouse moved to (150, 80)
Screenshot: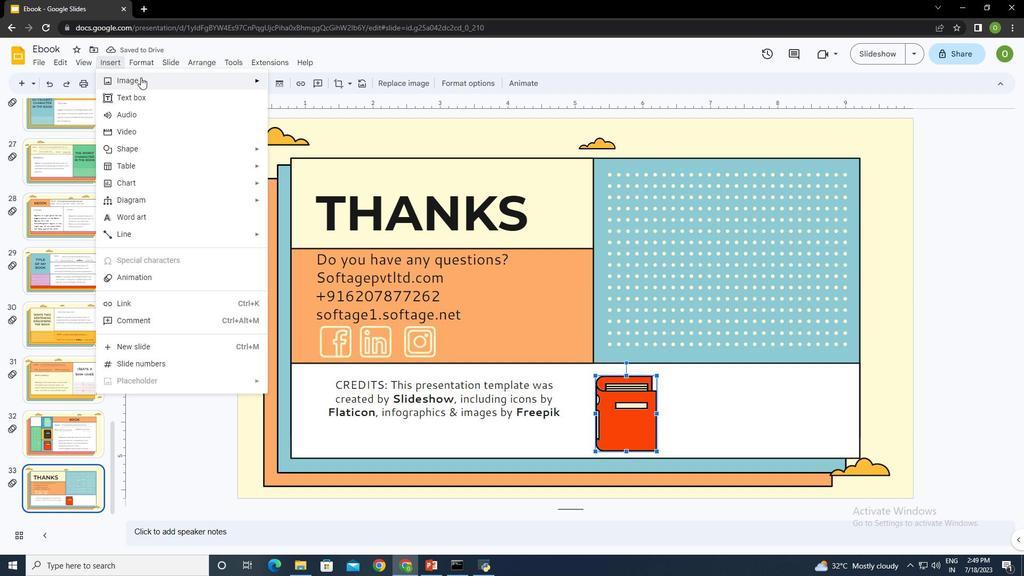 
Action: Mouse pressed left at (150, 80)
Screenshot: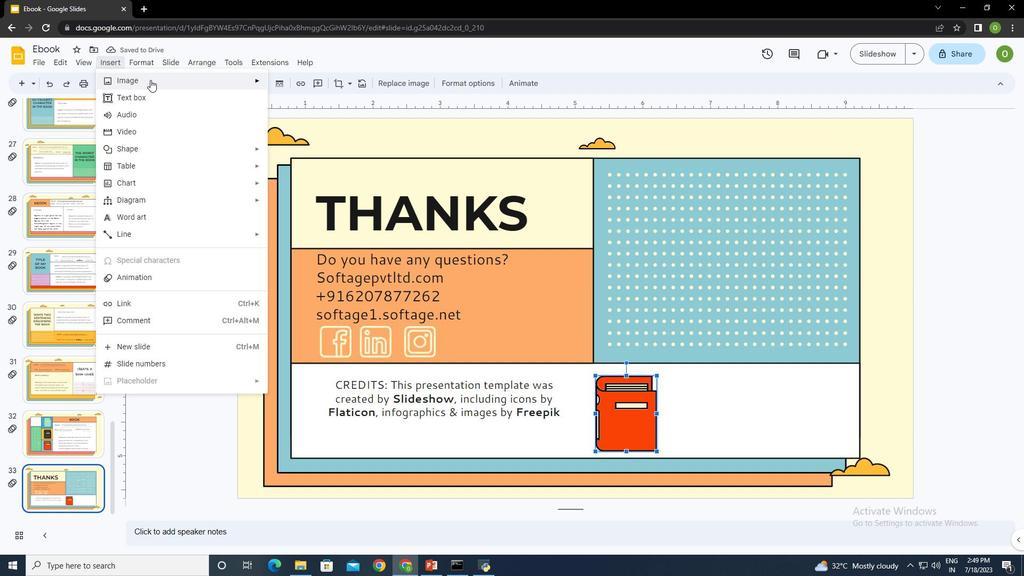 
Action: Mouse moved to (318, 77)
Screenshot: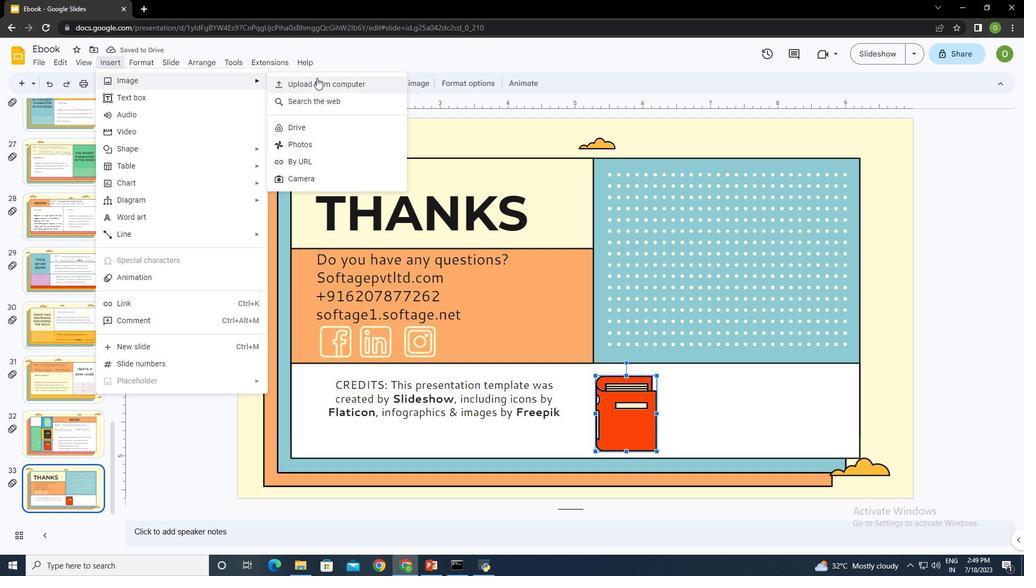 
Action: Mouse pressed left at (318, 77)
Screenshot: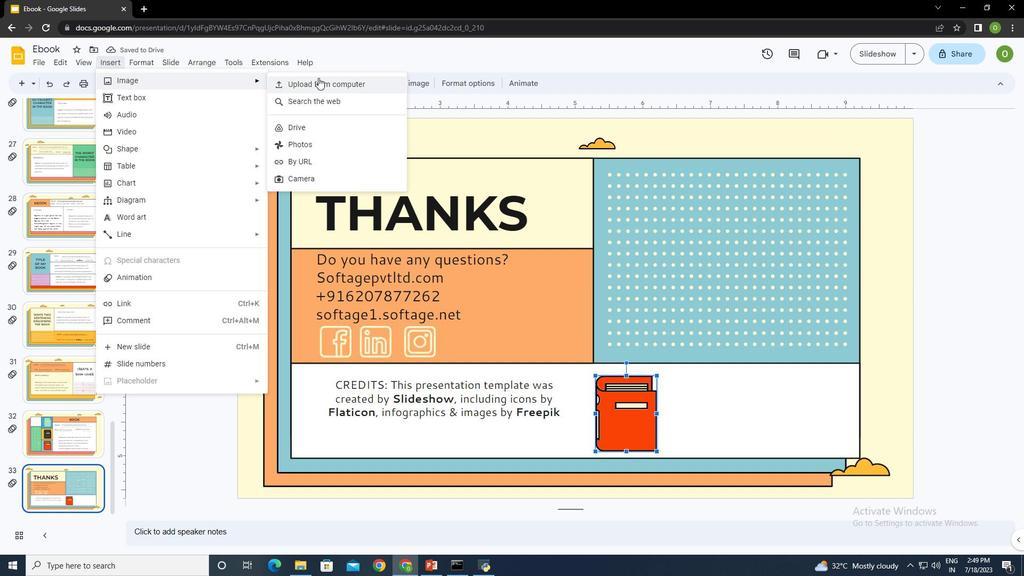 
Action: Mouse moved to (227, 153)
Screenshot: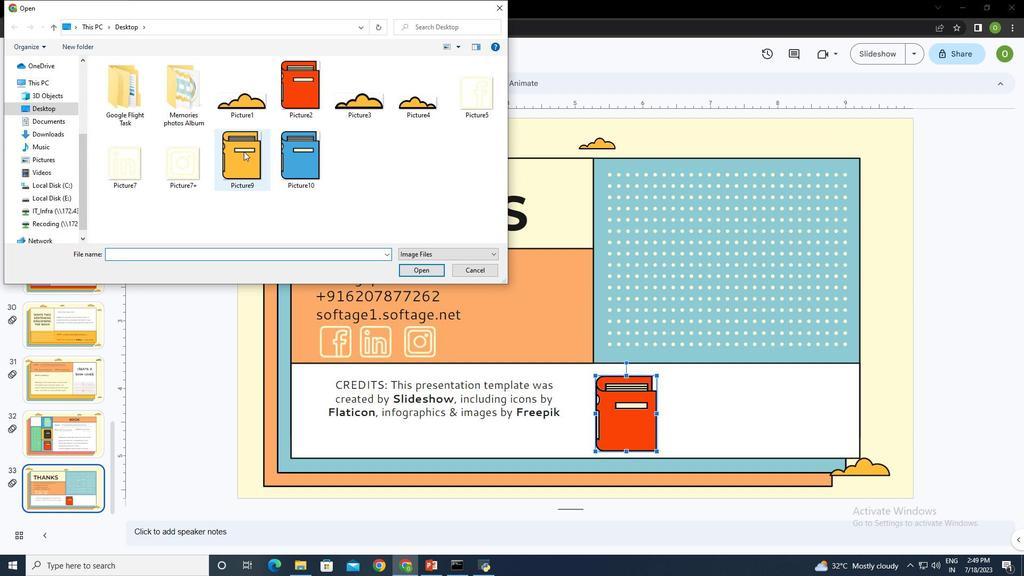 
Action: Mouse pressed left at (227, 153)
Screenshot: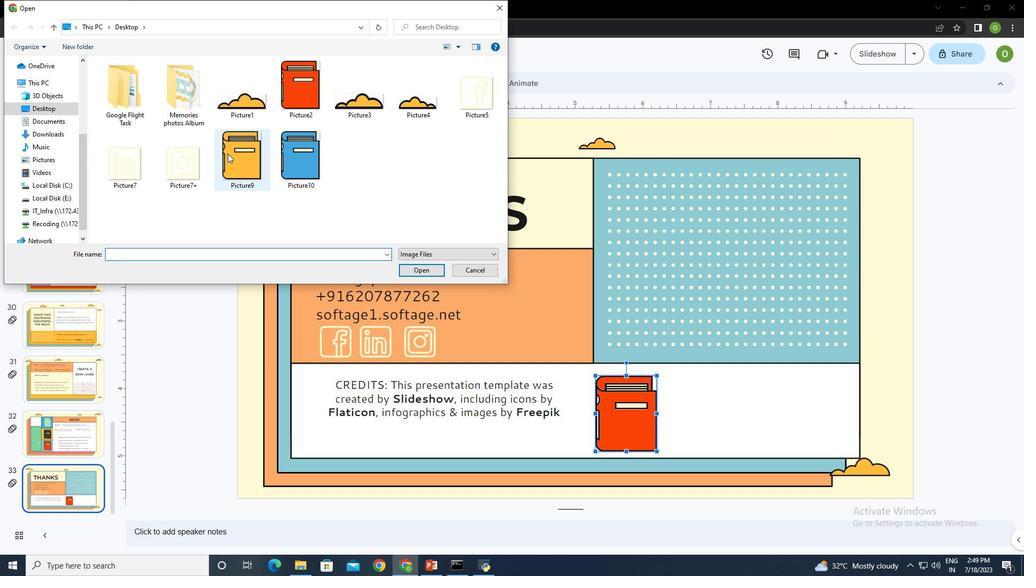 
Action: Mouse moved to (420, 269)
Screenshot: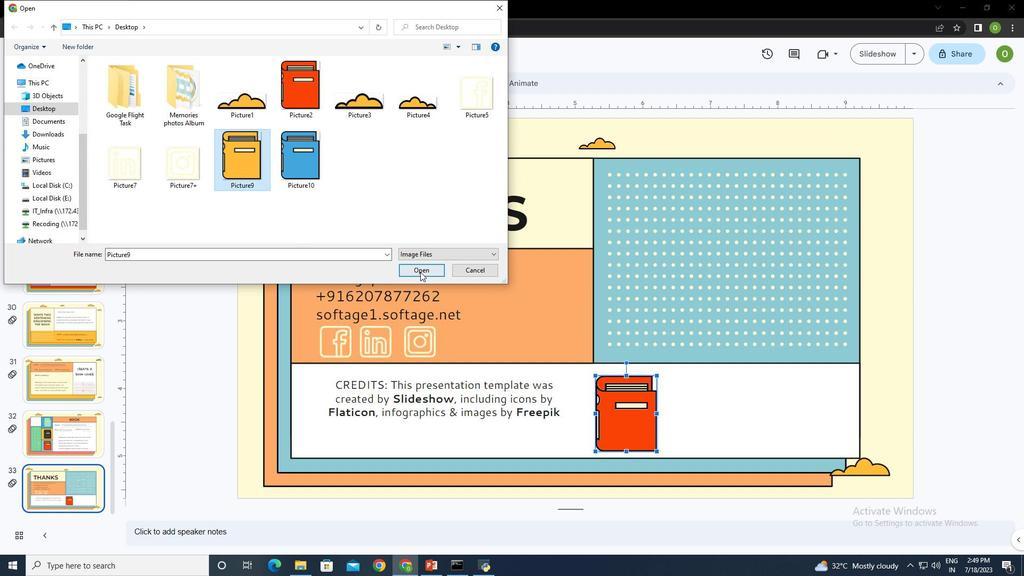 
Action: Mouse pressed left at (420, 269)
Screenshot: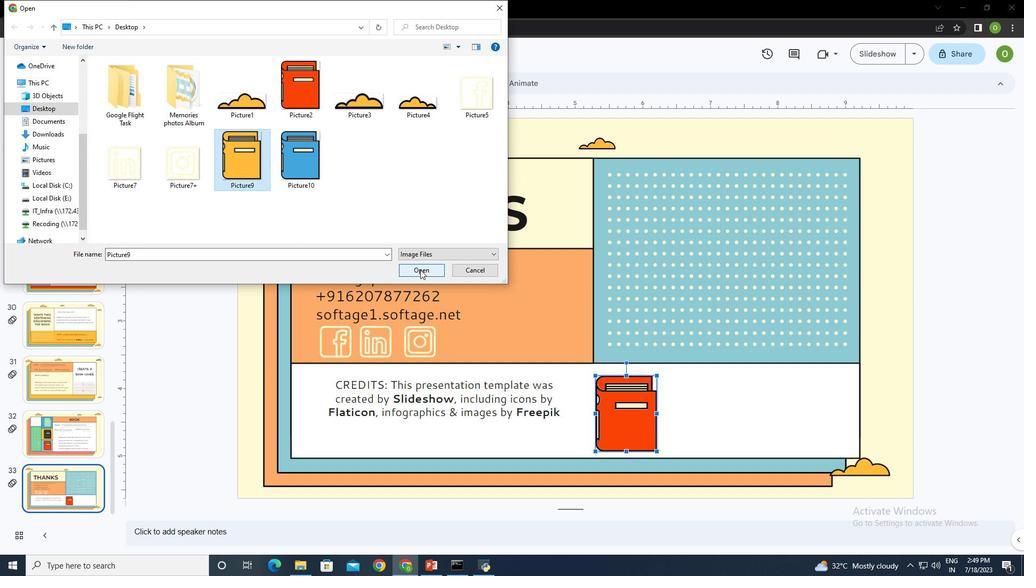 
Action: Mouse moved to (712, 172)
Screenshot: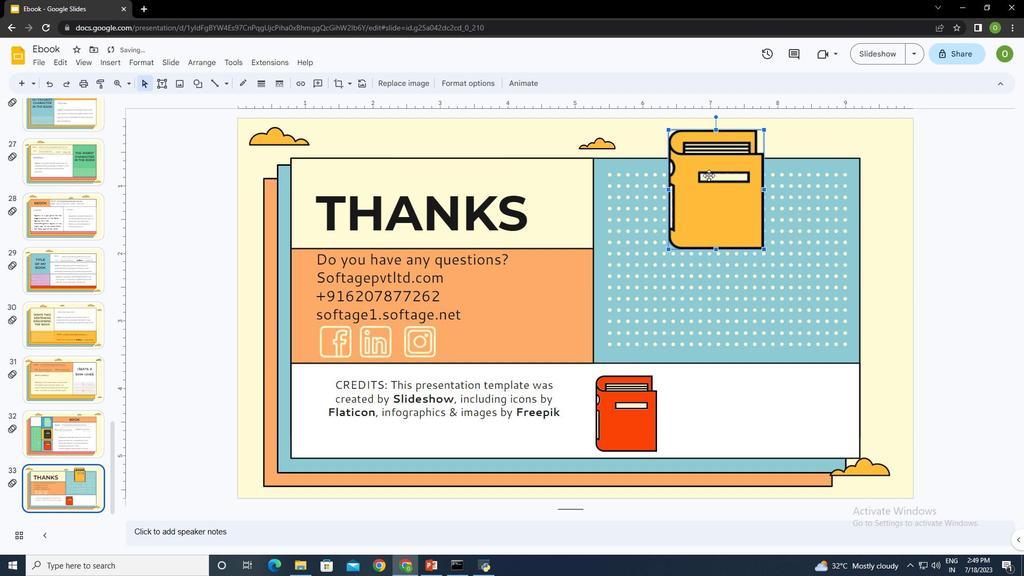 
Action: Mouse pressed left at (712, 172)
Screenshot: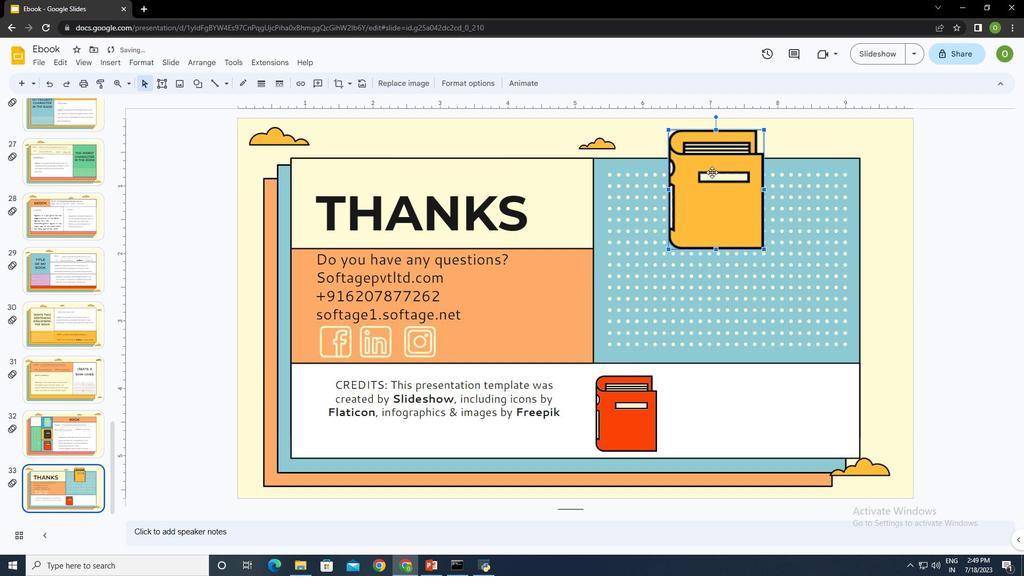 
Action: Mouse moved to (759, 466)
Screenshot: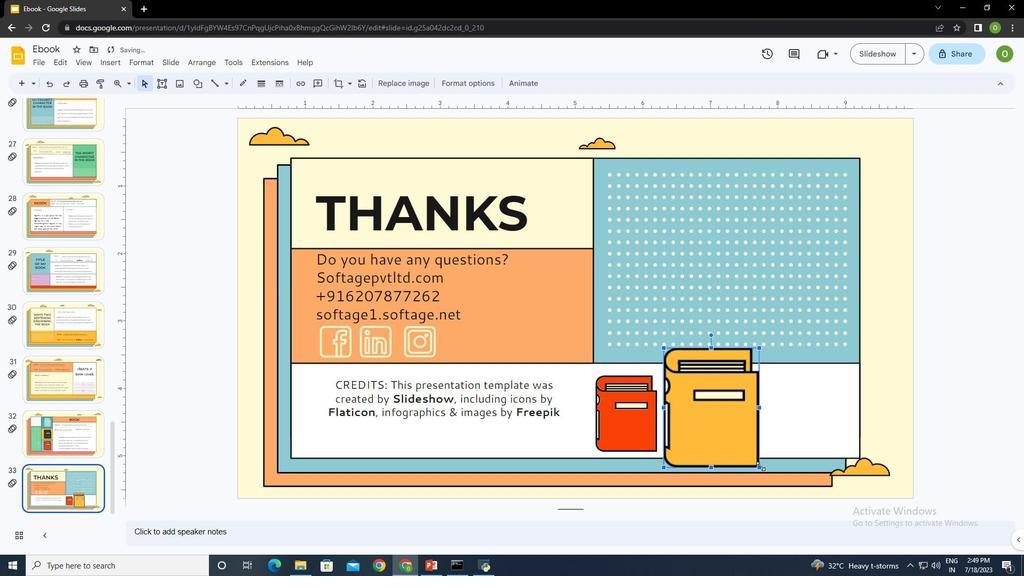 
Action: Mouse pressed left at (759, 466)
Screenshot: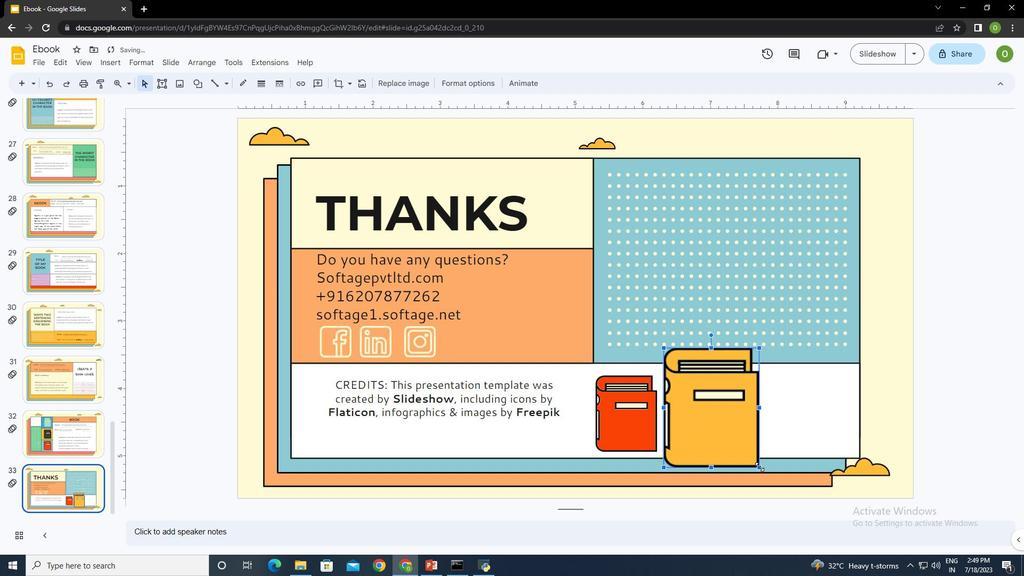 
Action: Mouse moved to (698, 392)
Screenshot: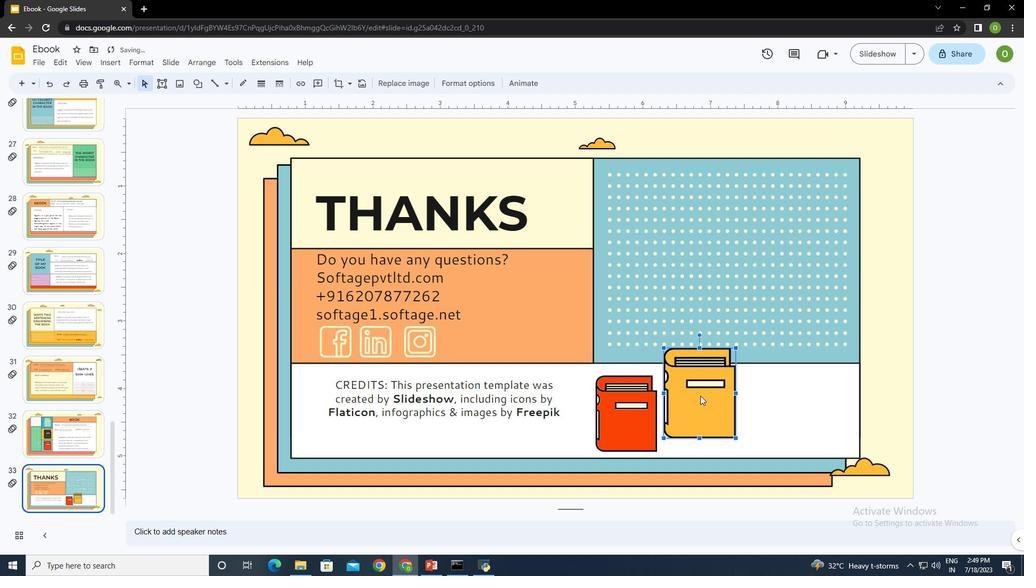
Action: Mouse pressed left at (698, 392)
Screenshot: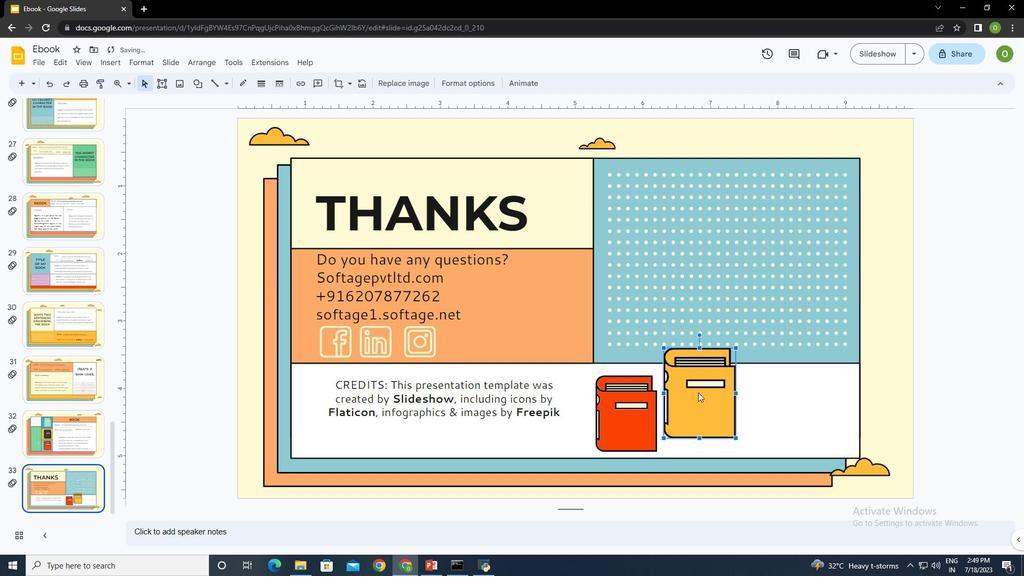 
Action: Mouse moved to (748, 463)
Screenshot: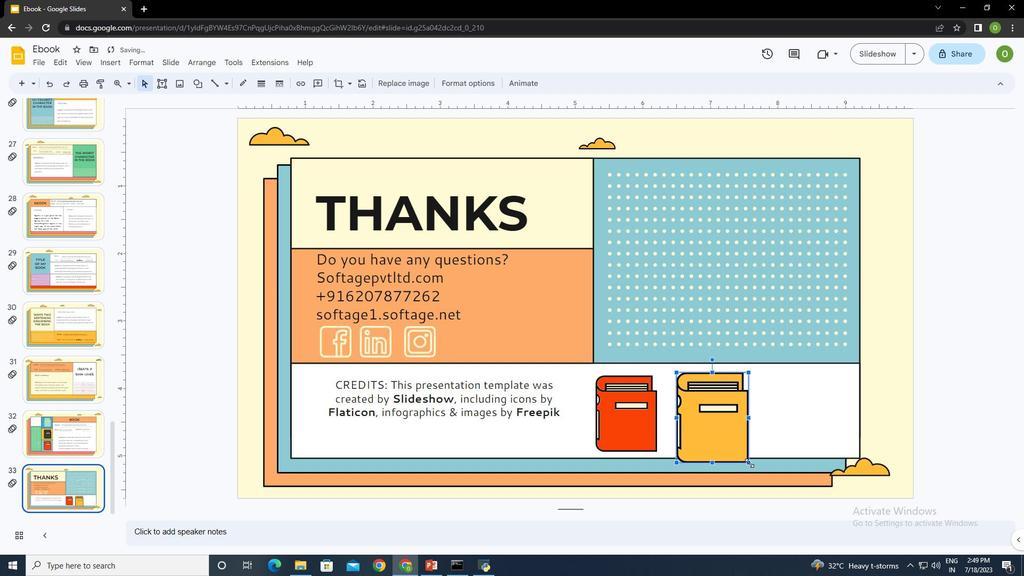 
Action: Mouse pressed left at (748, 463)
Screenshot: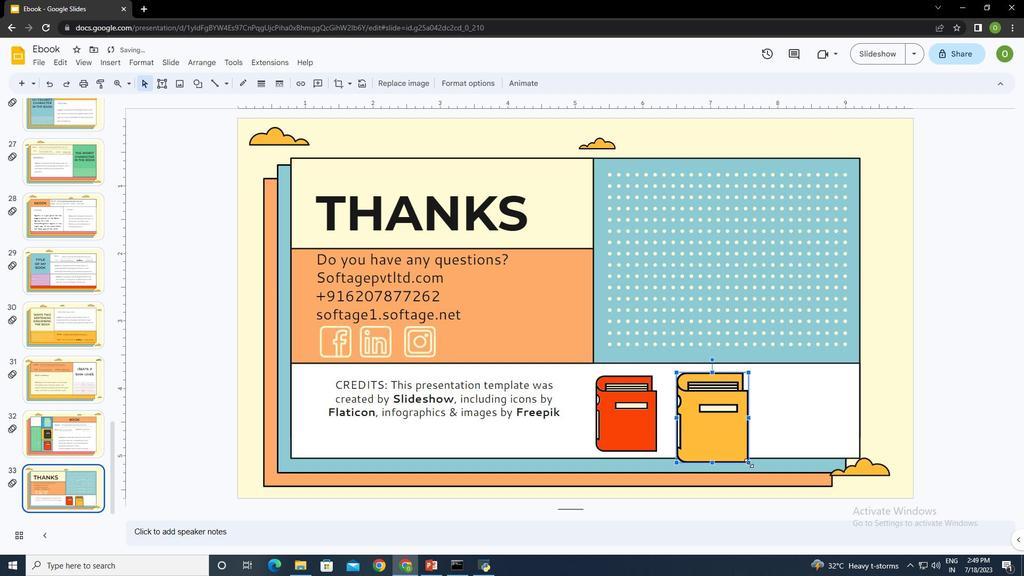 
Action: Mouse moved to (699, 411)
Screenshot: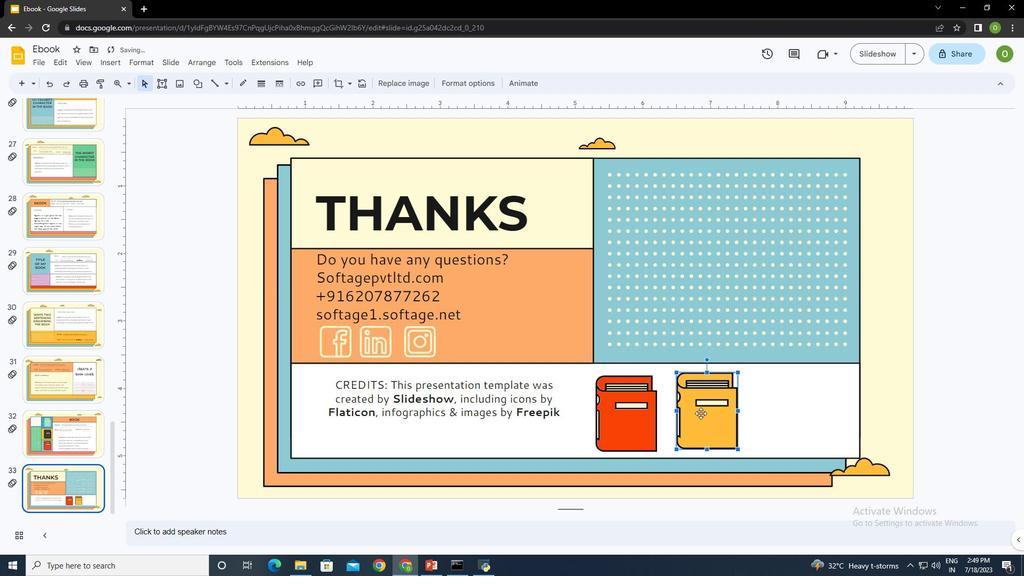 
Action: Mouse pressed left at (699, 411)
Screenshot: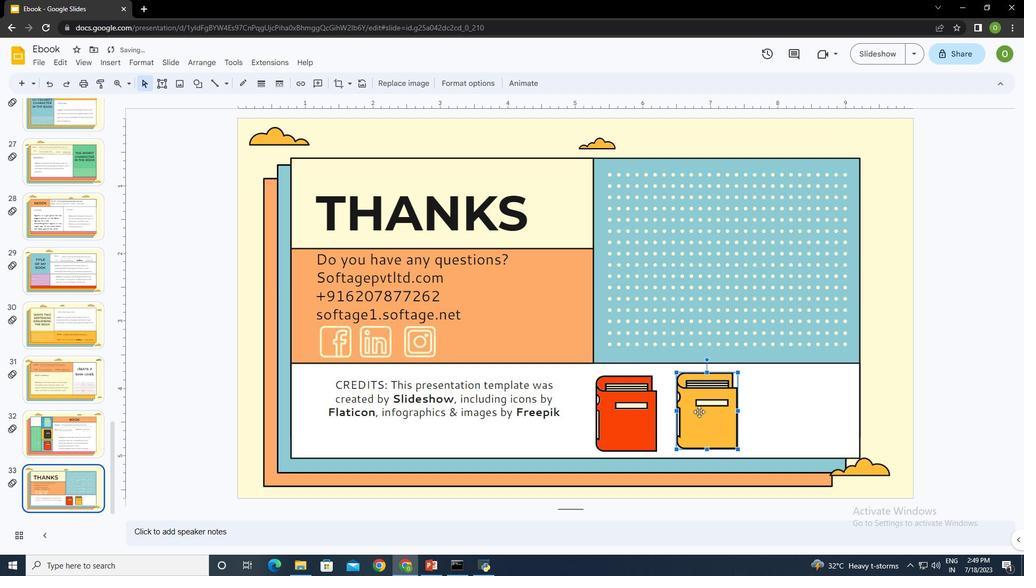 
Action: Mouse moved to (731, 413)
Screenshot: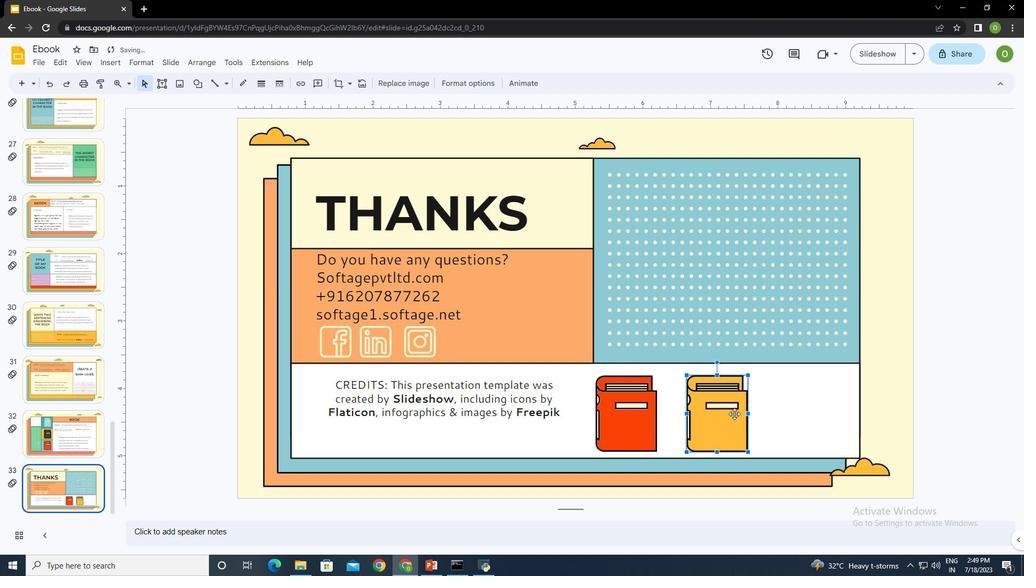 
Action: Mouse pressed left at (731, 413)
Screenshot: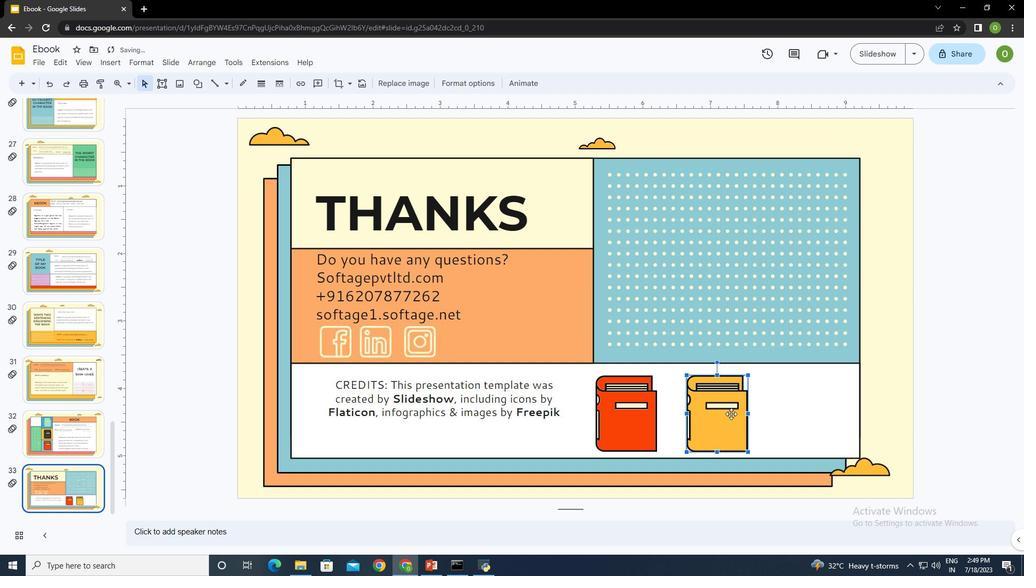 
Action: Mouse moved to (790, 412)
Screenshot: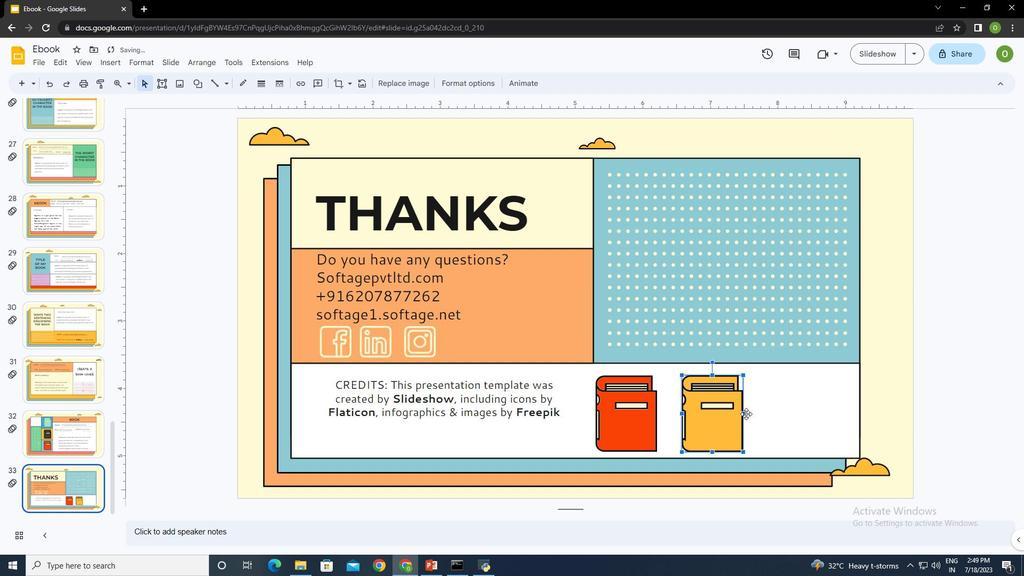 
Action: Mouse pressed left at (790, 412)
Screenshot: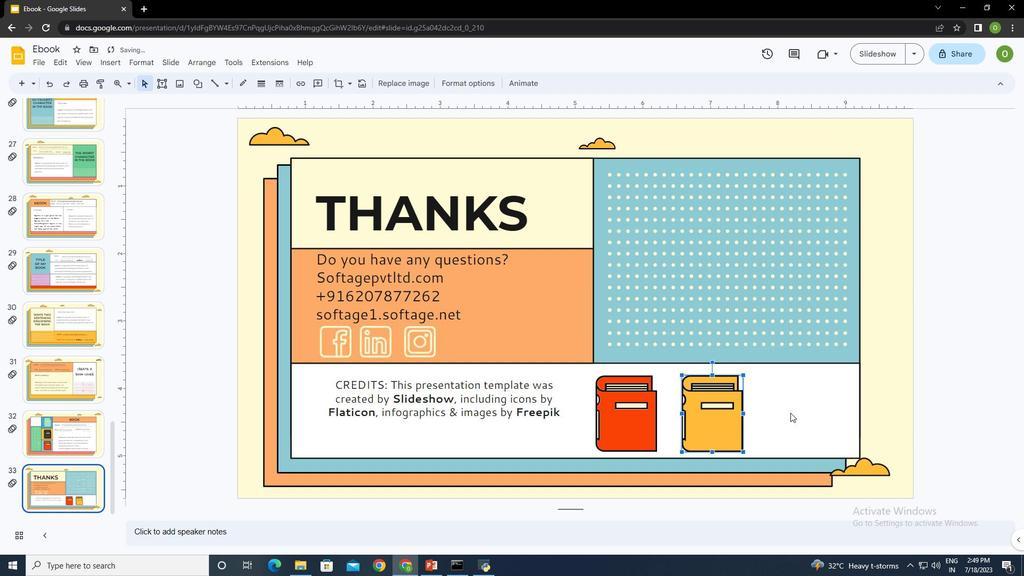 
Action: Mouse moved to (115, 62)
Screenshot: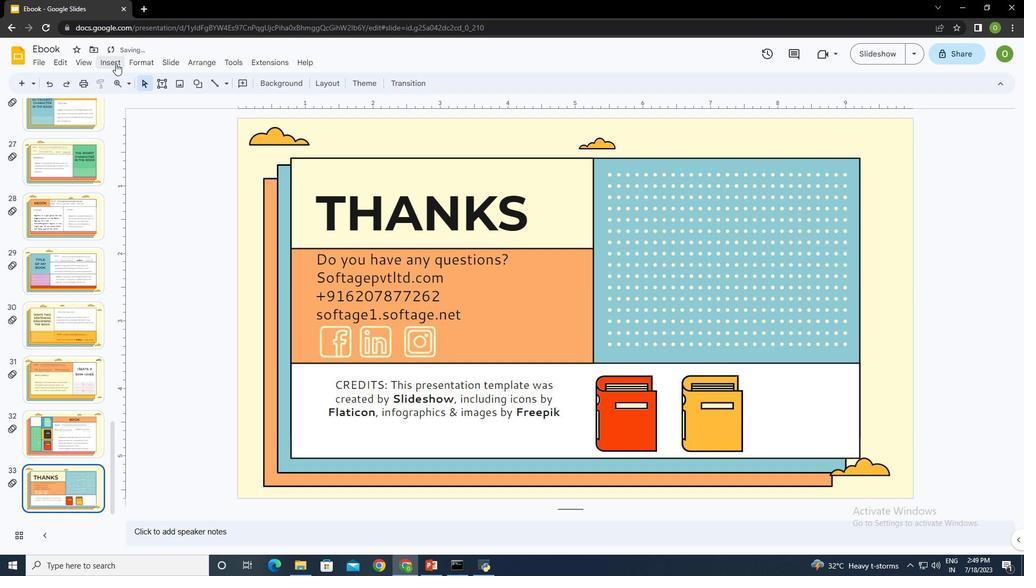 
Action: Mouse pressed left at (115, 62)
Screenshot: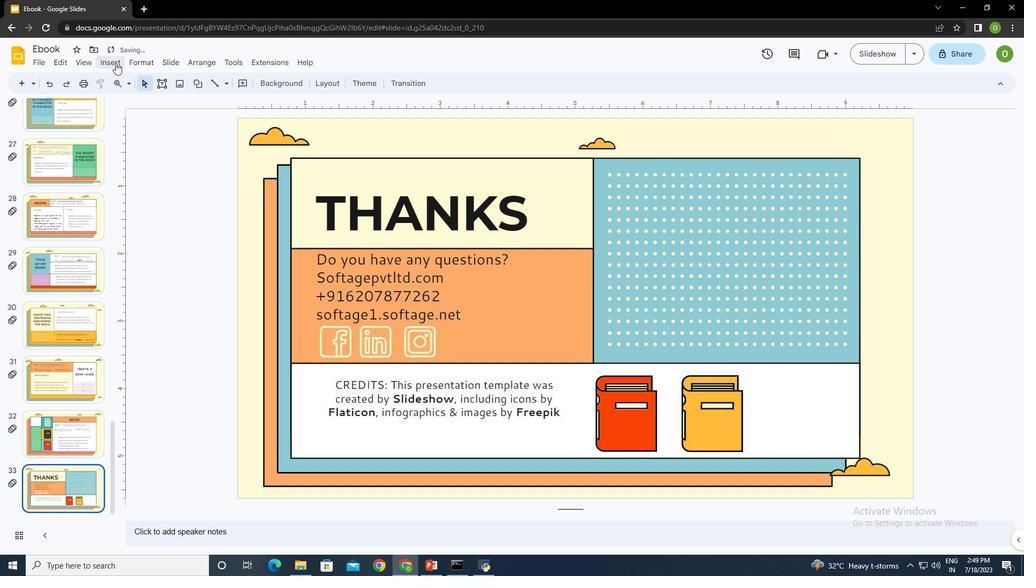 
Action: Mouse moved to (135, 79)
Screenshot: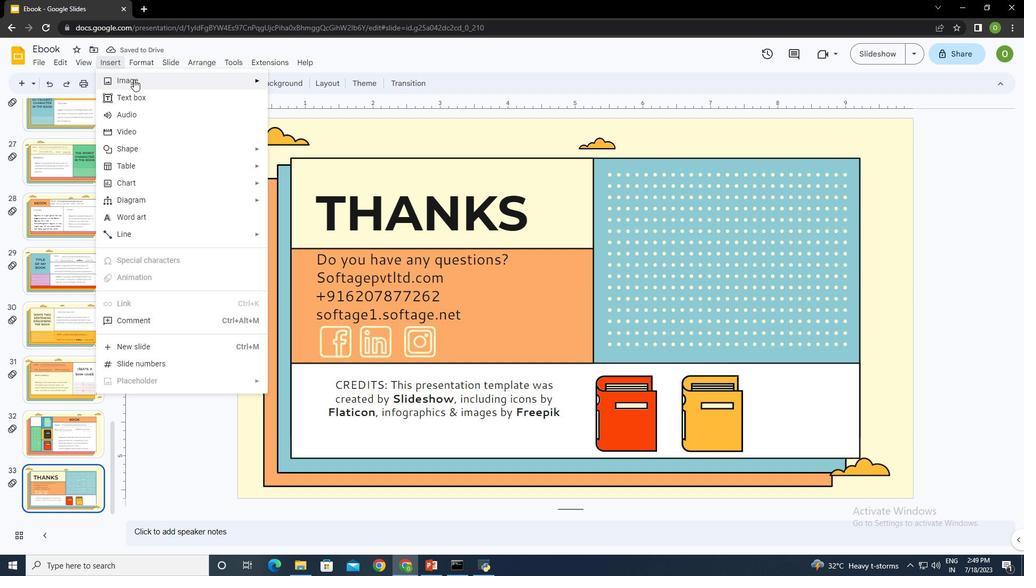 
Action: Mouse pressed left at (135, 79)
Screenshot: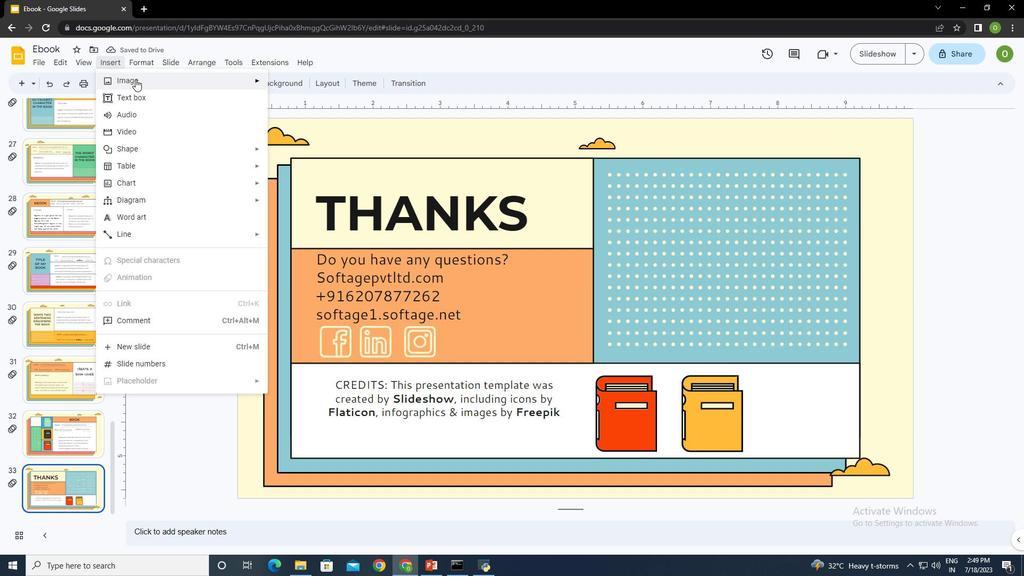 
Action: Mouse moved to (298, 79)
Screenshot: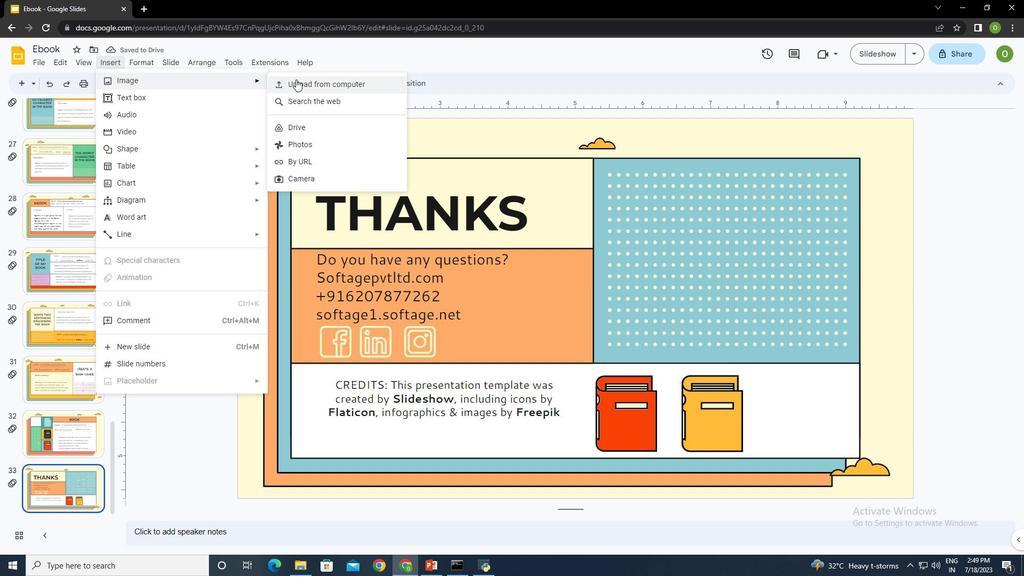 
Action: Mouse pressed left at (298, 79)
Screenshot: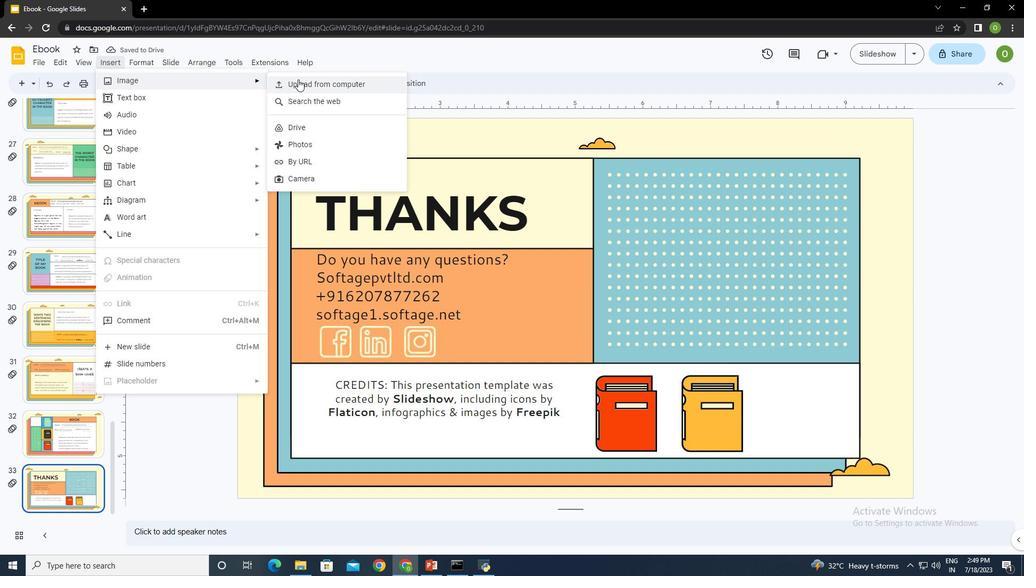 
Action: Mouse moved to (308, 159)
Screenshot: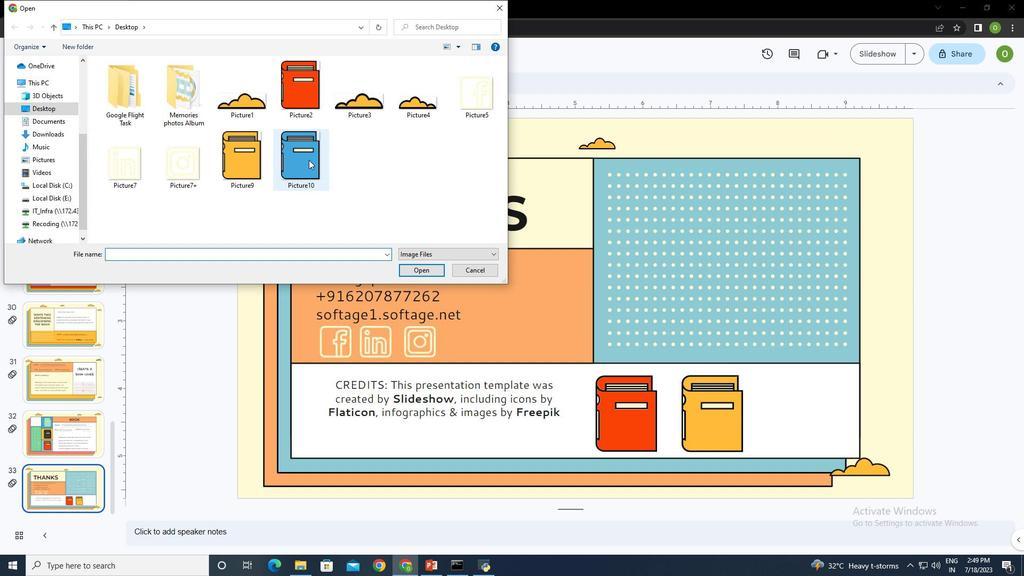 
Action: Mouse pressed left at (308, 159)
Screenshot: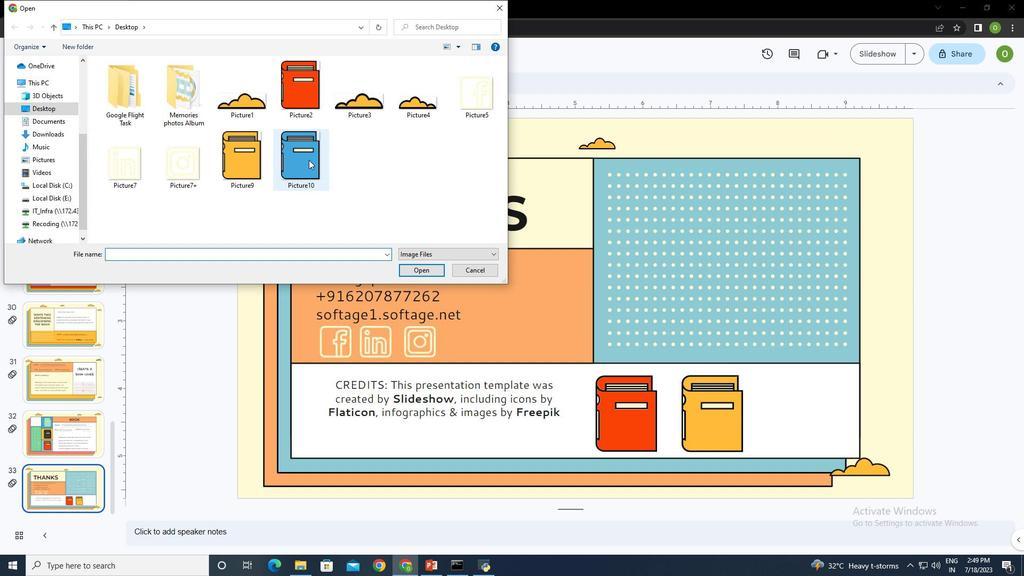 
Action: Mouse moved to (417, 272)
Screenshot: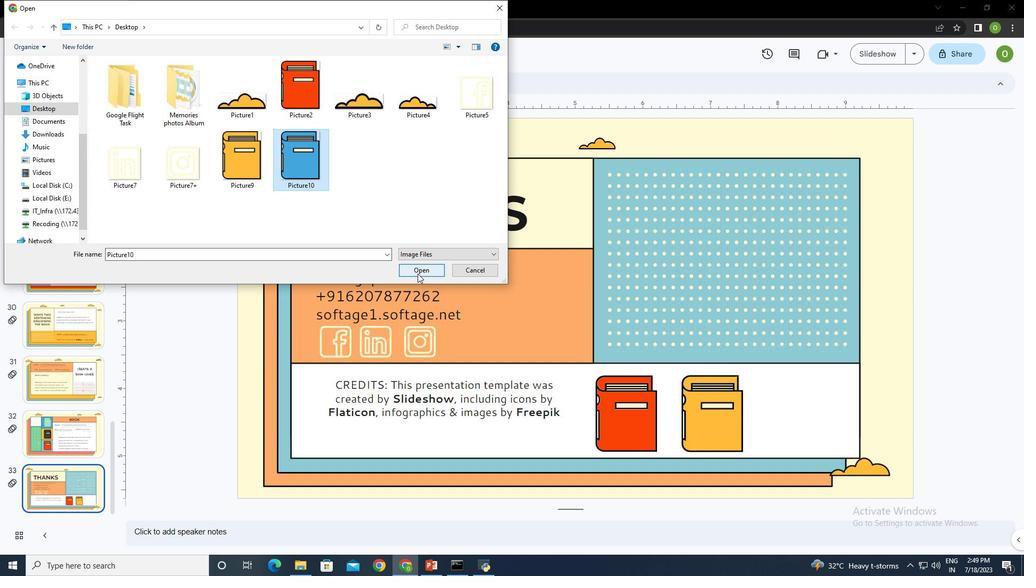 
Action: Mouse pressed left at (417, 272)
Screenshot: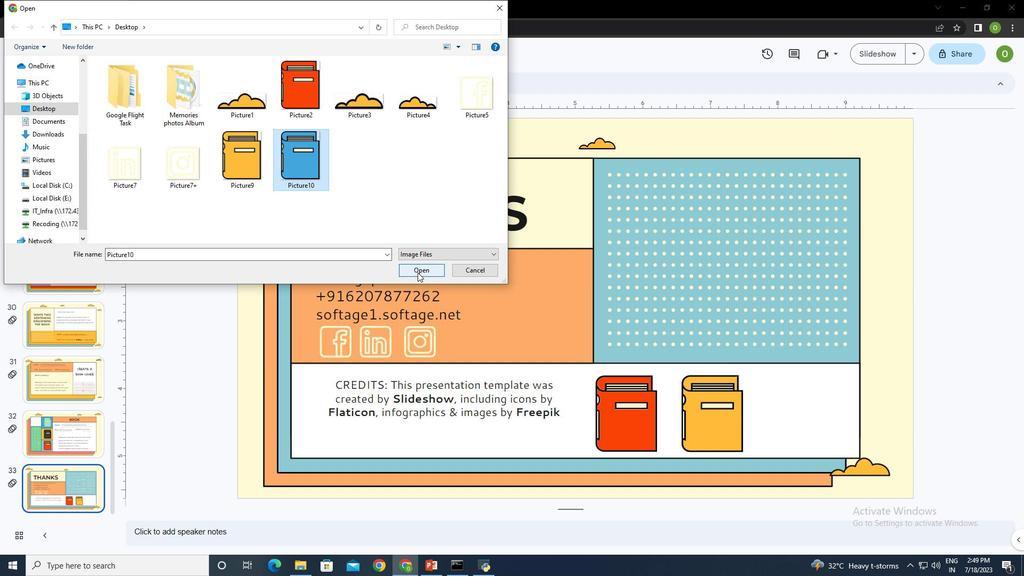 
Action: Mouse moved to (640, 203)
Screenshot: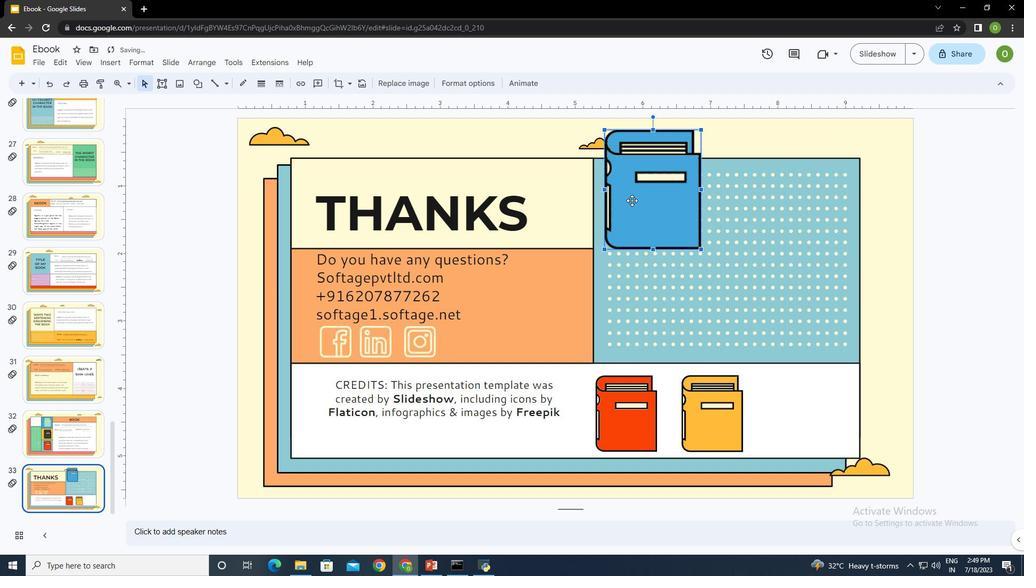 
Action: Mouse pressed left at (634, 194)
Screenshot: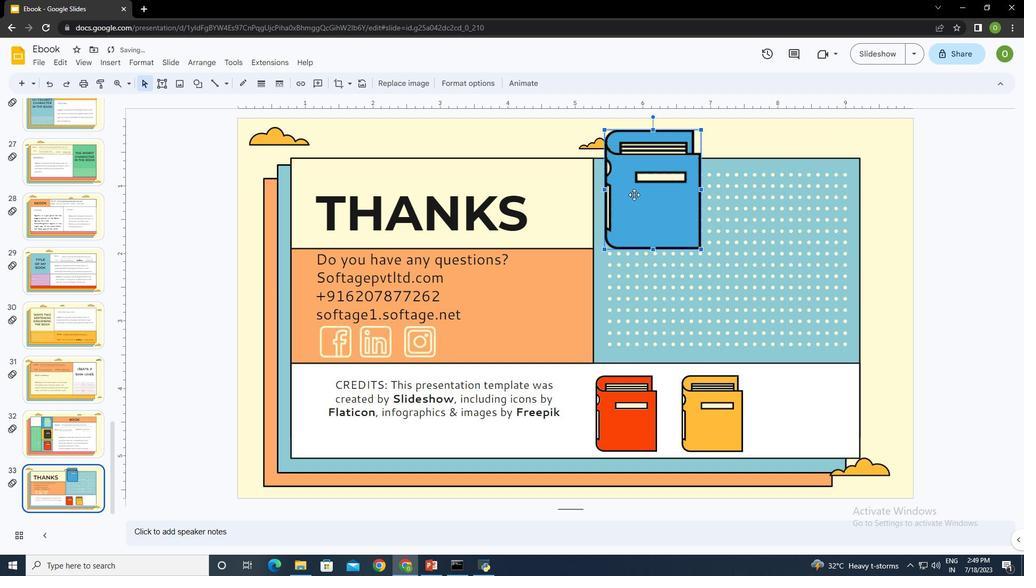
Action: Mouse moved to (754, 341)
Screenshot: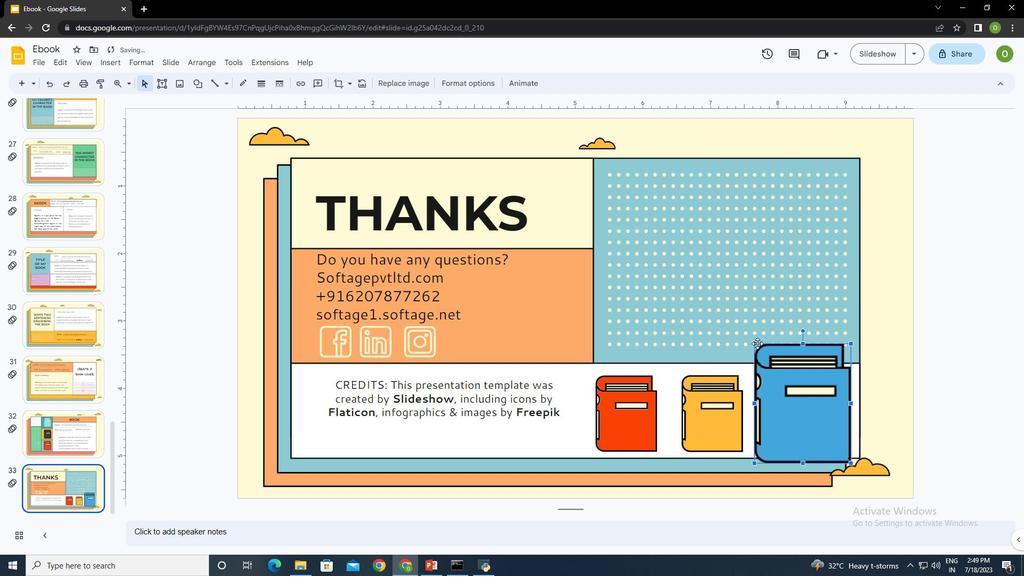 
Action: Mouse pressed left at (754, 341)
Screenshot: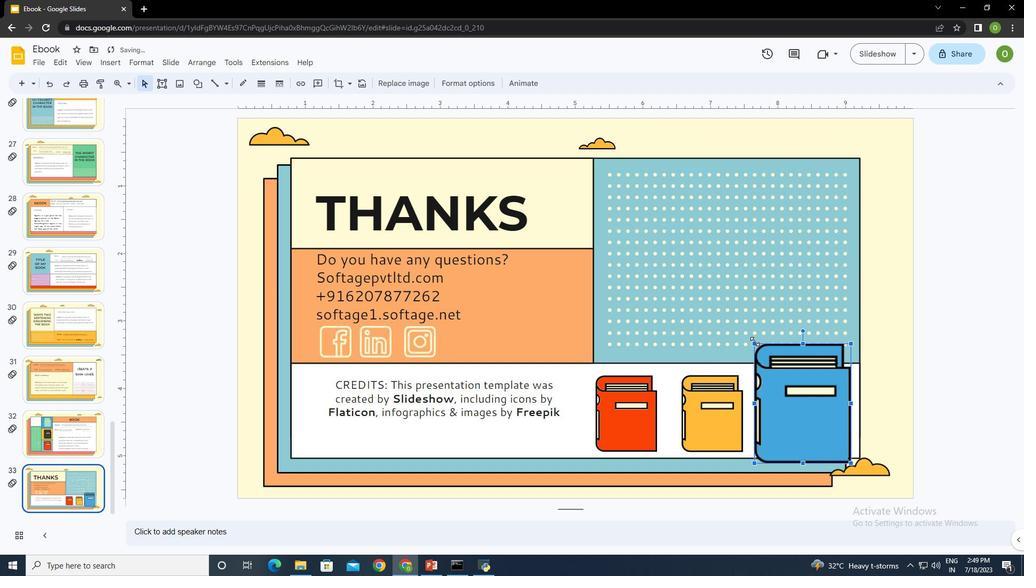 
Action: Mouse moved to (817, 410)
Screenshot: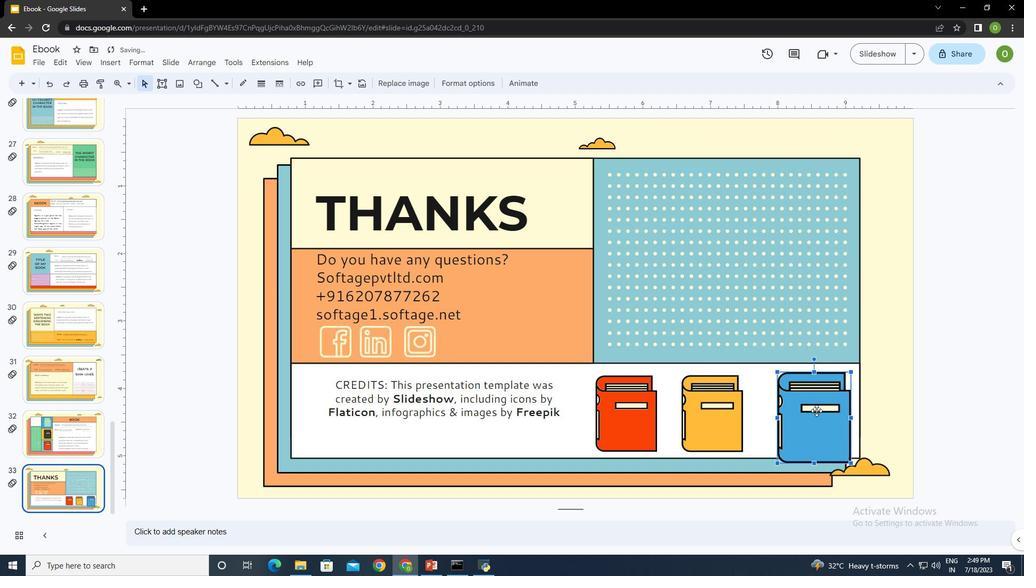
Action: Mouse pressed left at (817, 410)
Screenshot: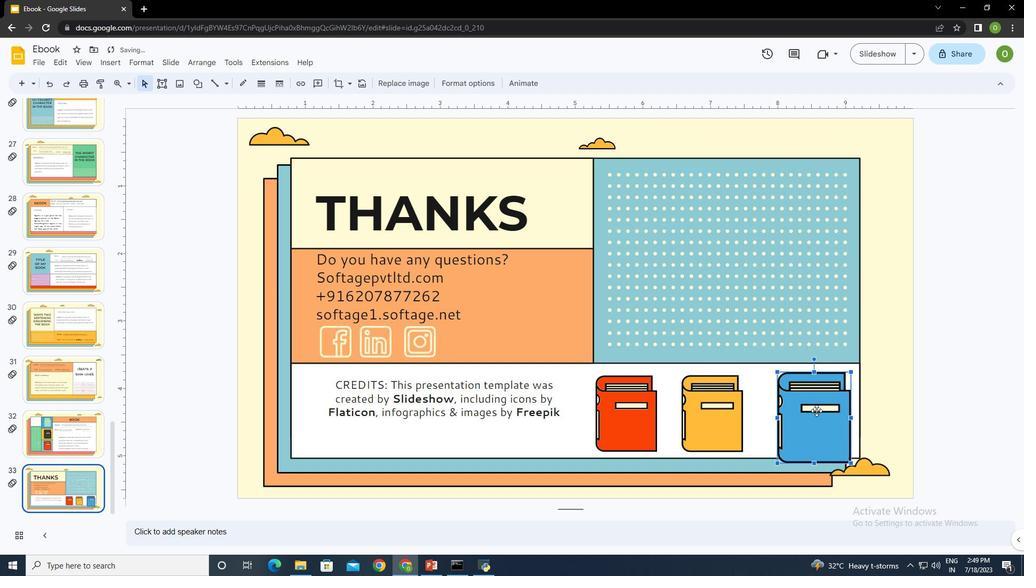 
Action: Mouse moved to (771, 372)
Screenshot: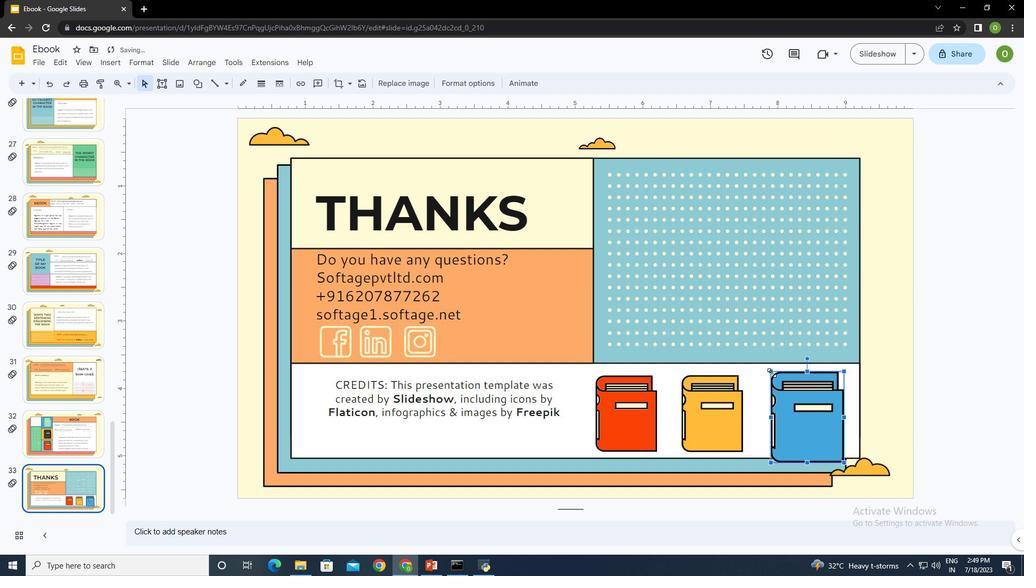 
Action: Mouse pressed left at (771, 372)
Screenshot: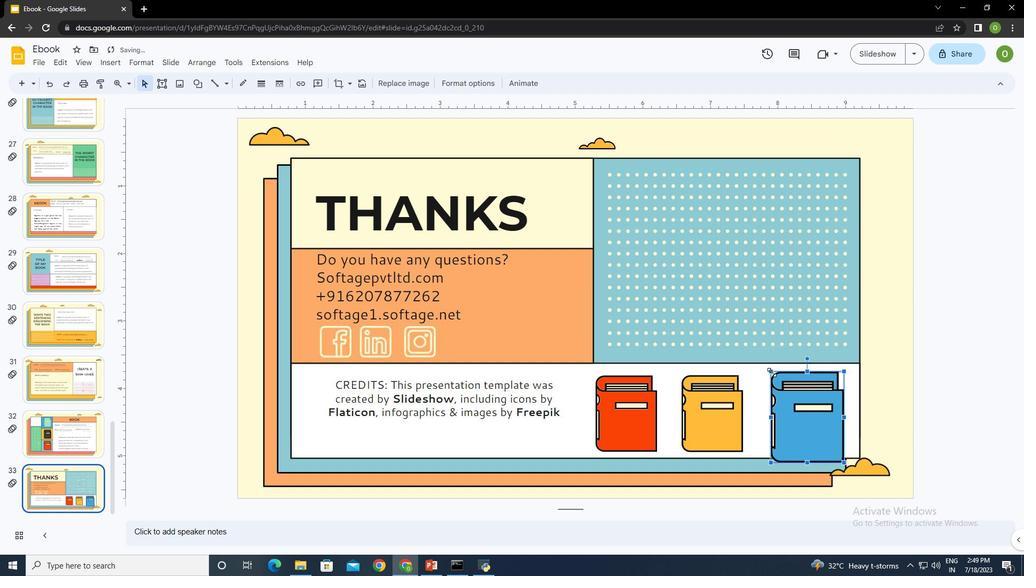 
Action: Mouse moved to (819, 421)
Screenshot: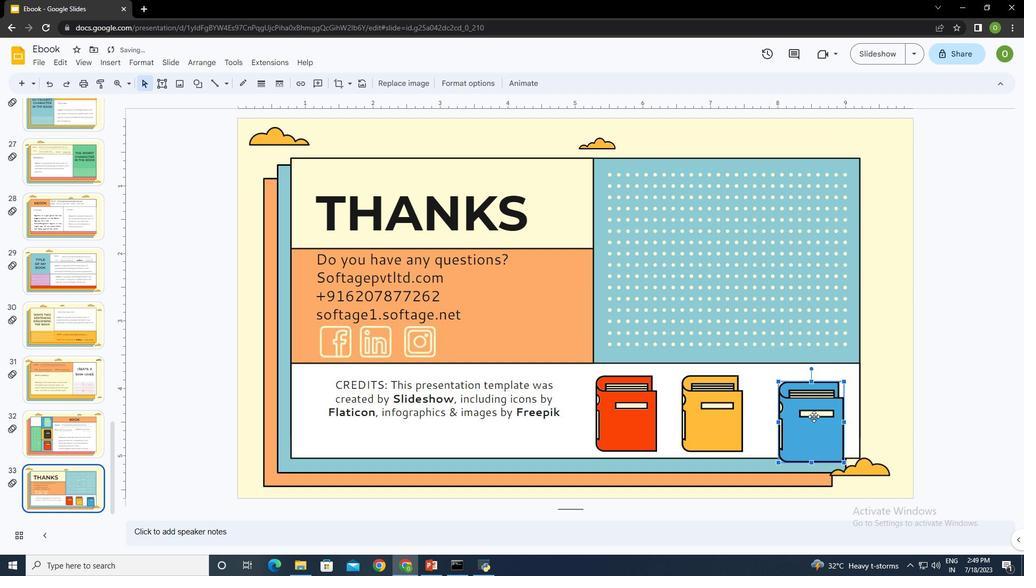 
Action: Mouse pressed left at (819, 421)
Screenshot: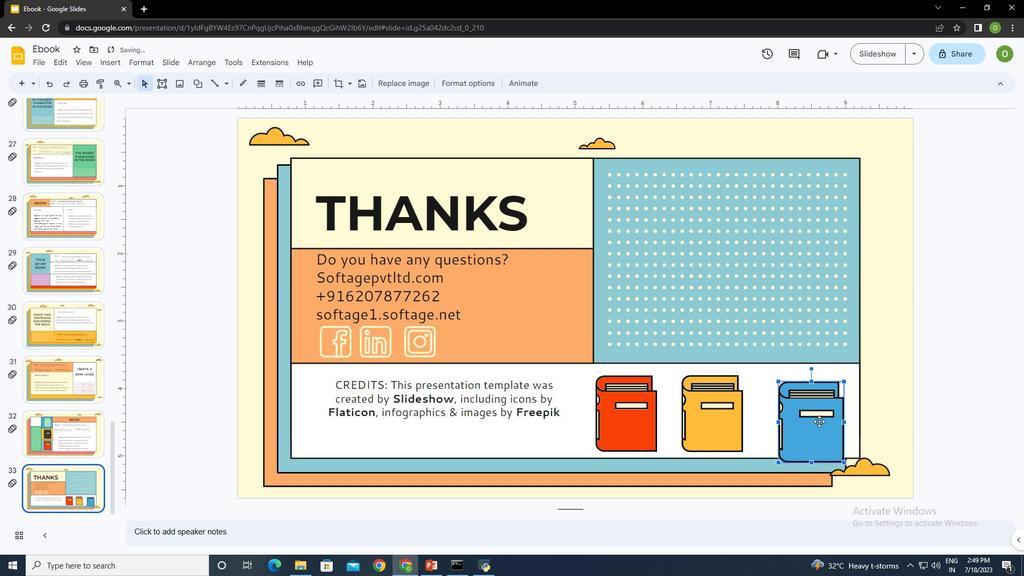 
Action: Mouse moved to (803, 417)
Screenshot: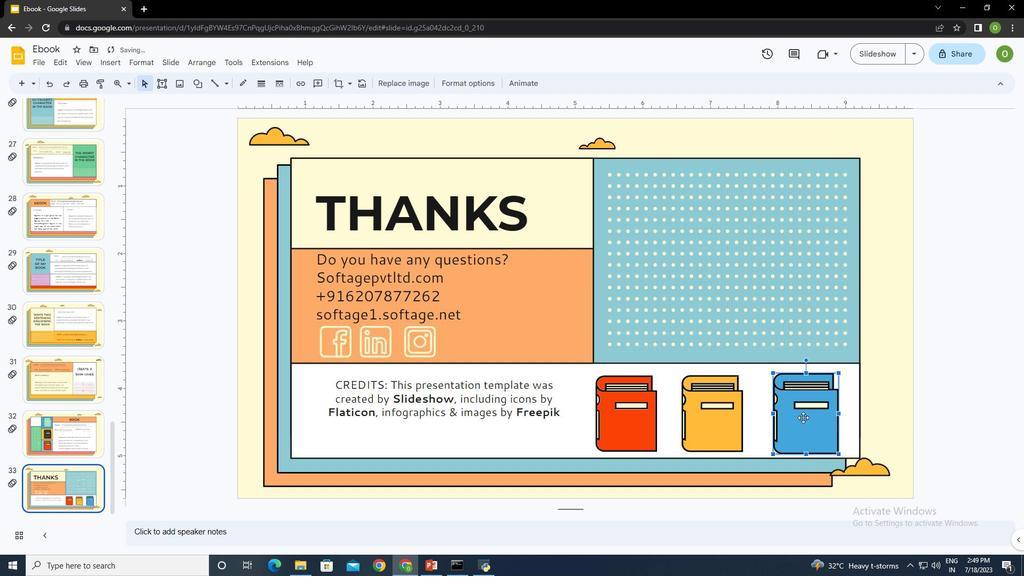 
Action: Mouse pressed left at (803, 417)
Screenshot: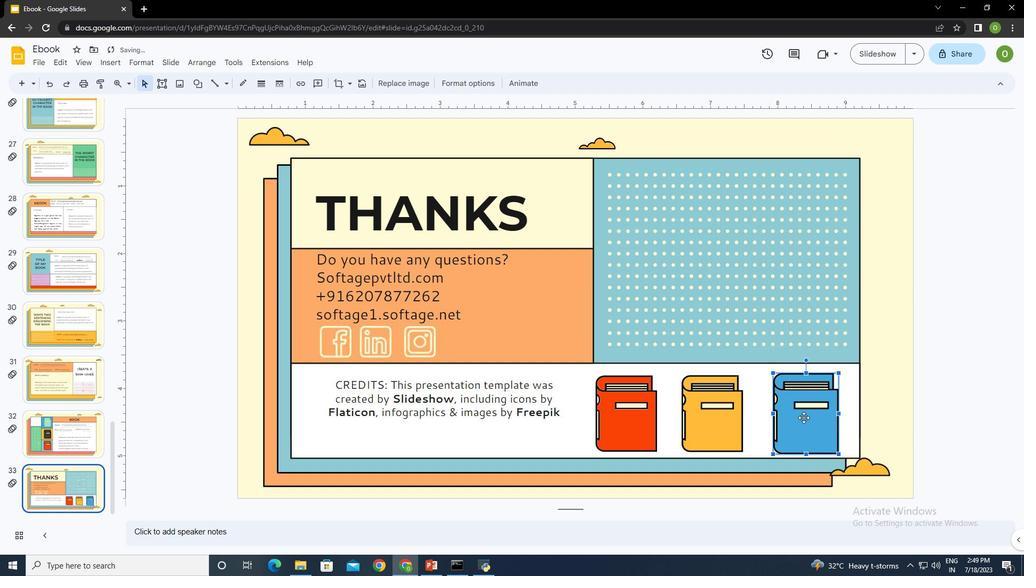 
Action: Mouse moved to (740, 423)
Screenshot: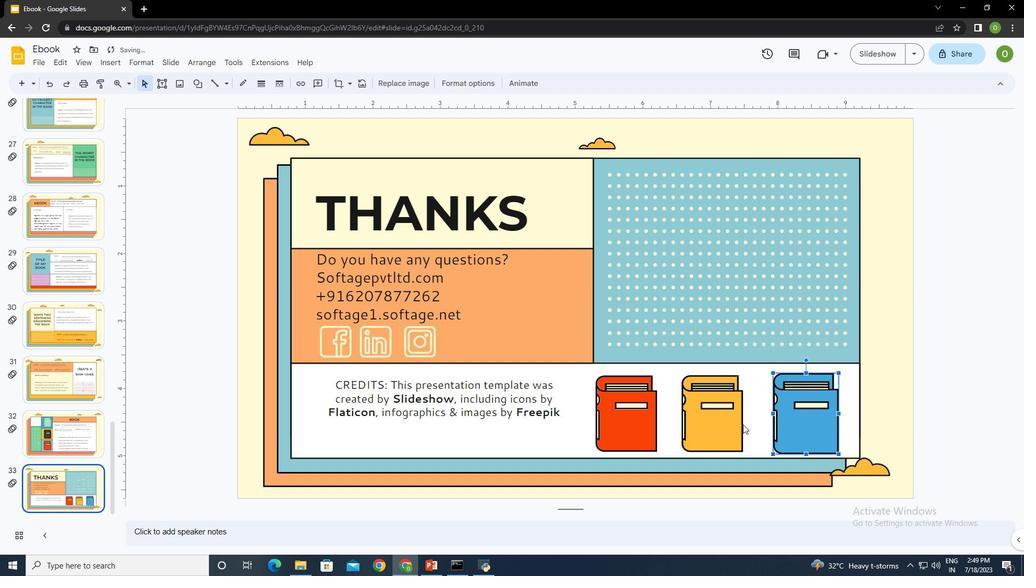 
Action: Key pressed <Key.shift>
Screenshot: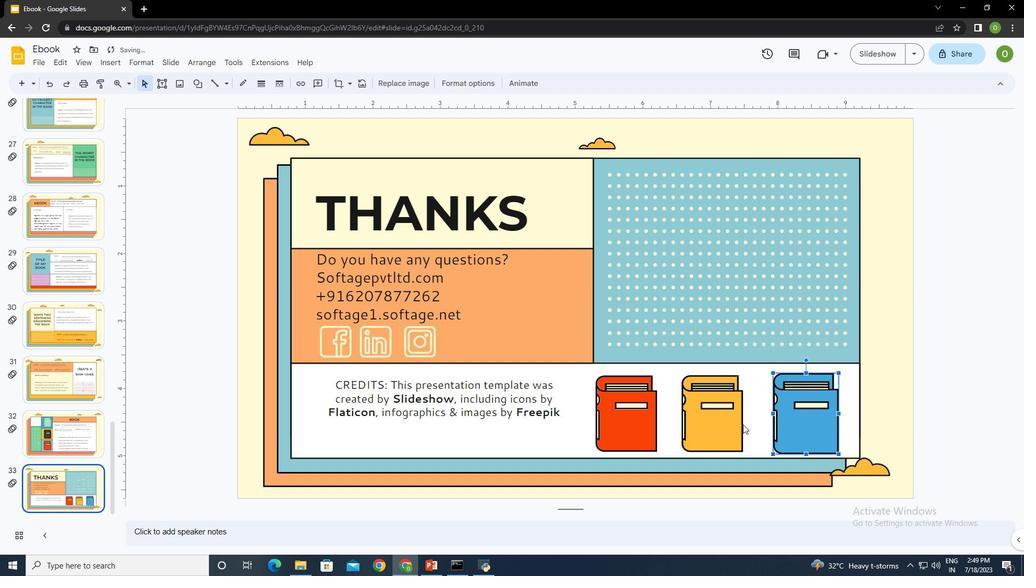 
Action: Mouse moved to (721, 416)
Screenshot: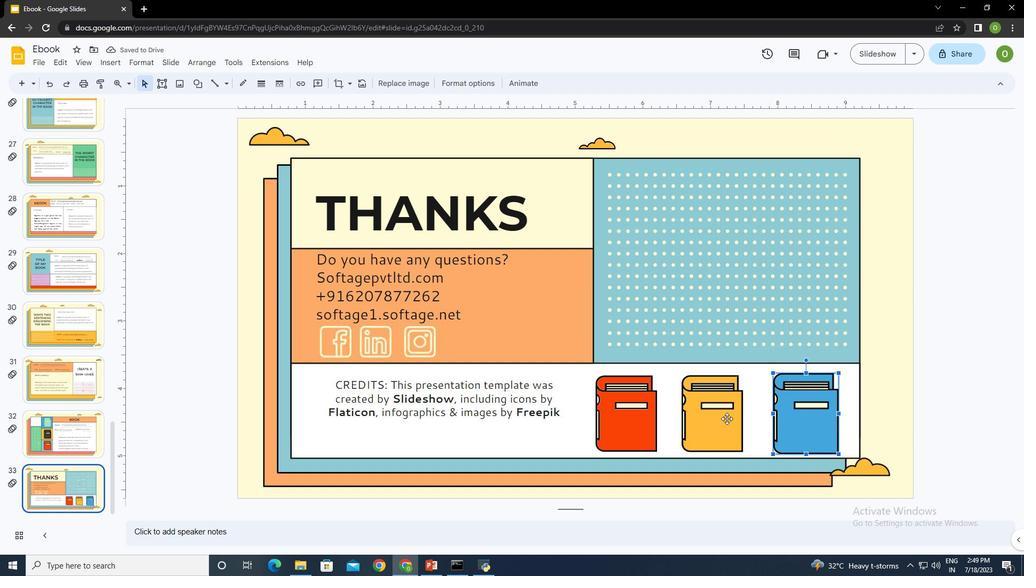 
Action: Mouse pressed left at (721, 416)
Screenshot: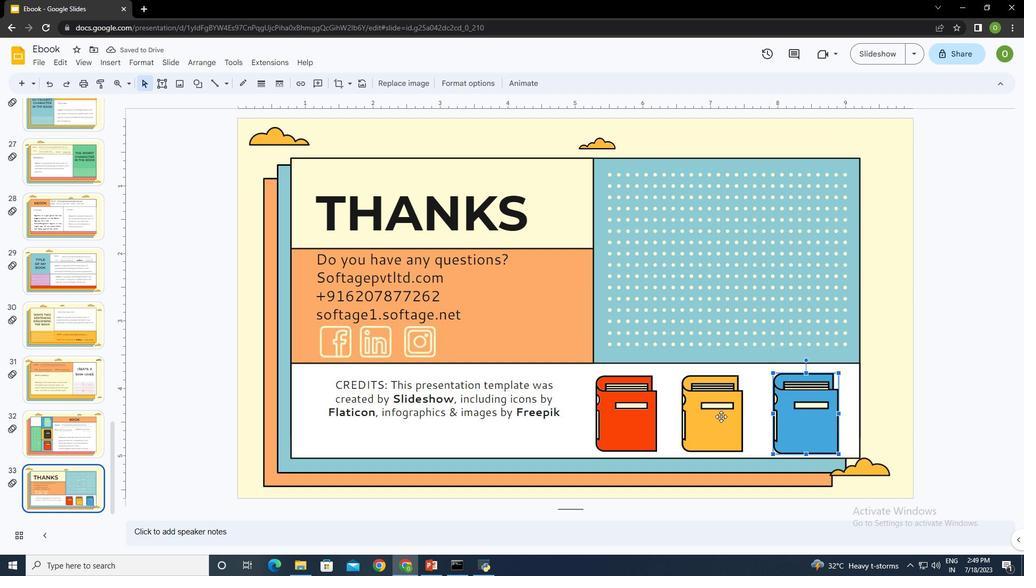 
Action: Mouse moved to (636, 418)
Screenshot: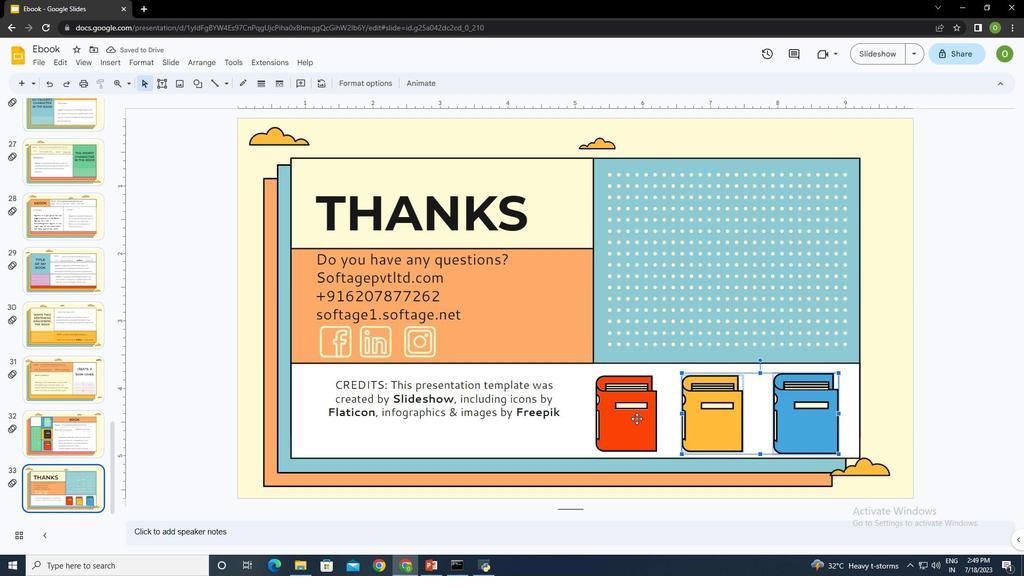
Action: Mouse pressed left at (636, 418)
Screenshot: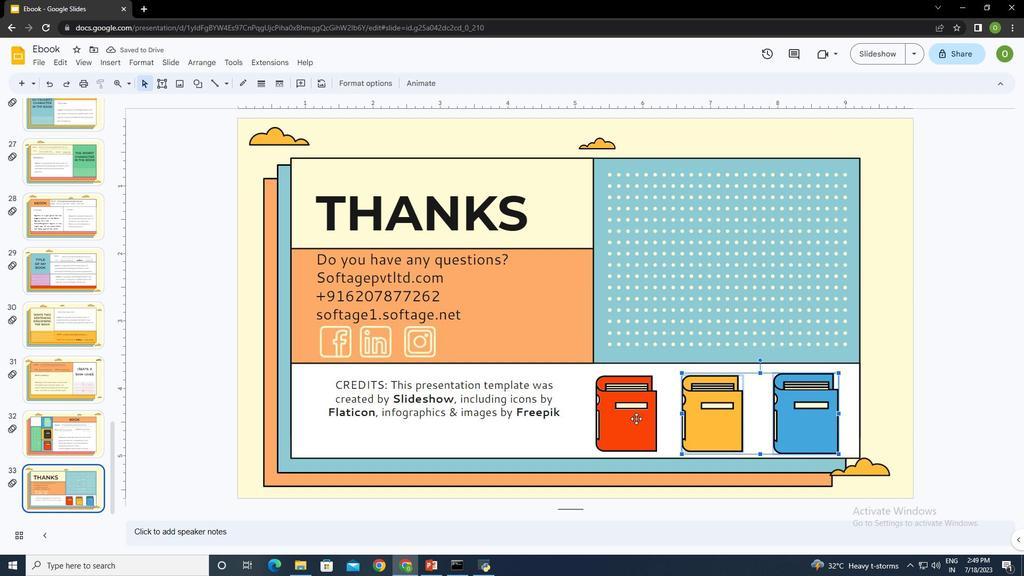 
Action: Mouse moved to (418, 83)
Screenshot: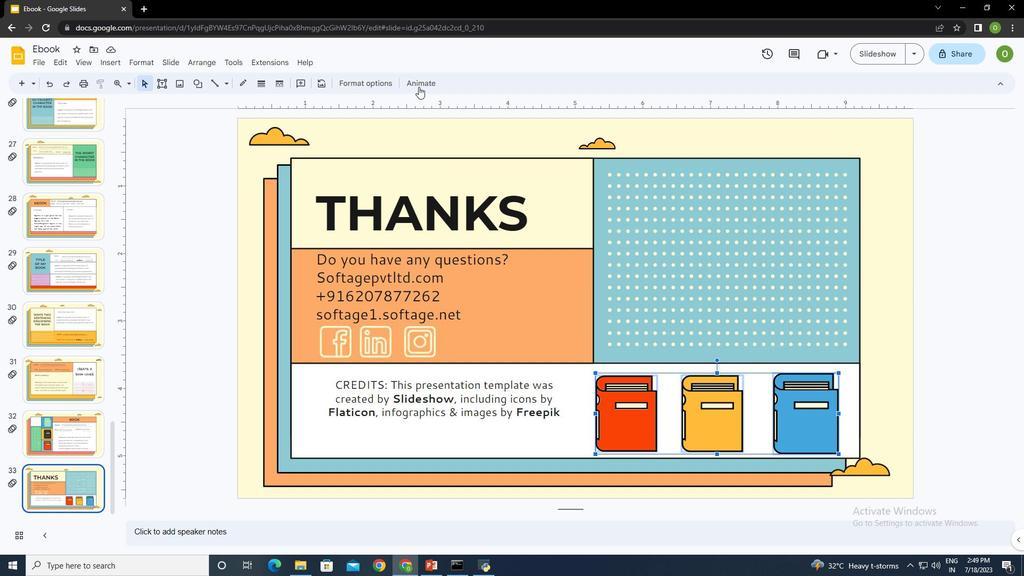 
Action: Mouse pressed left at (418, 83)
Screenshot: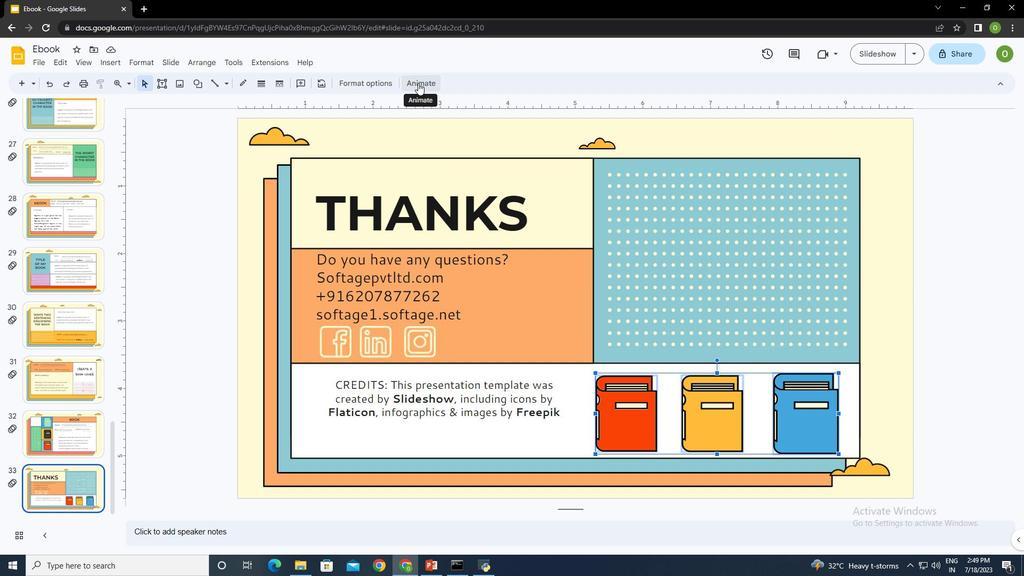 
Action: Mouse moved to (872, 212)
Screenshot: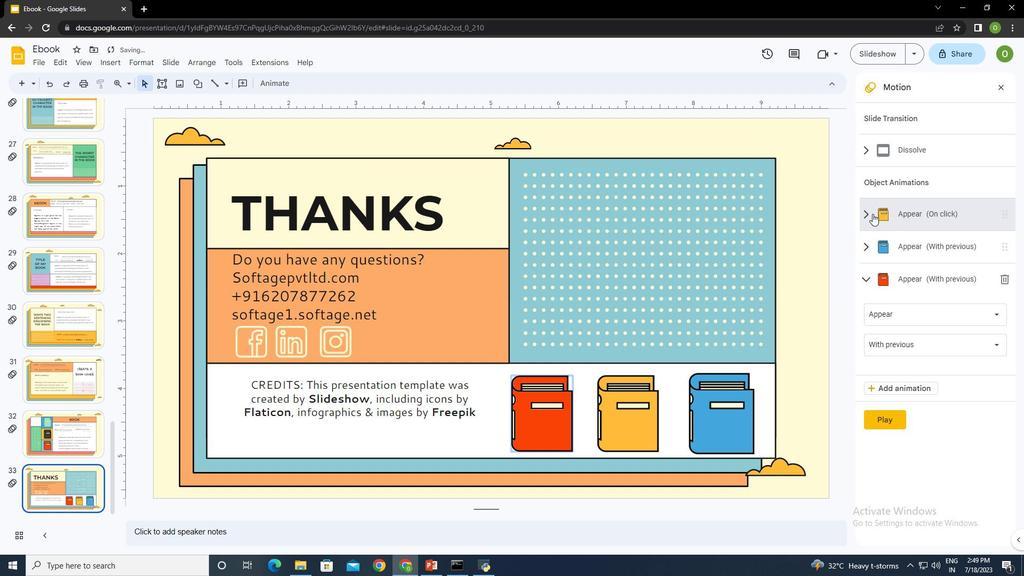 
Action: Mouse pressed left at (872, 212)
Screenshot: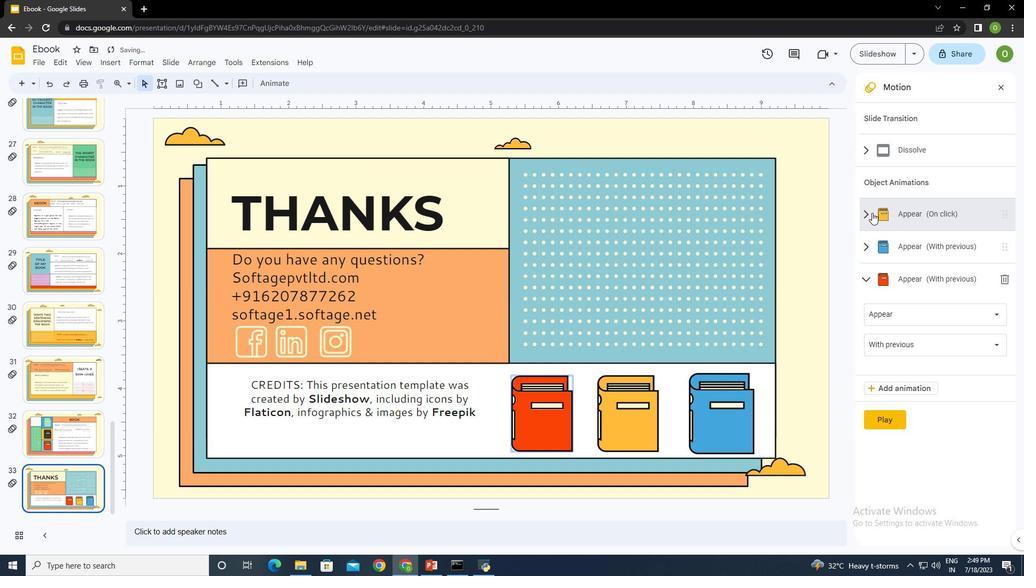 
Action: Mouse moved to (895, 244)
Screenshot: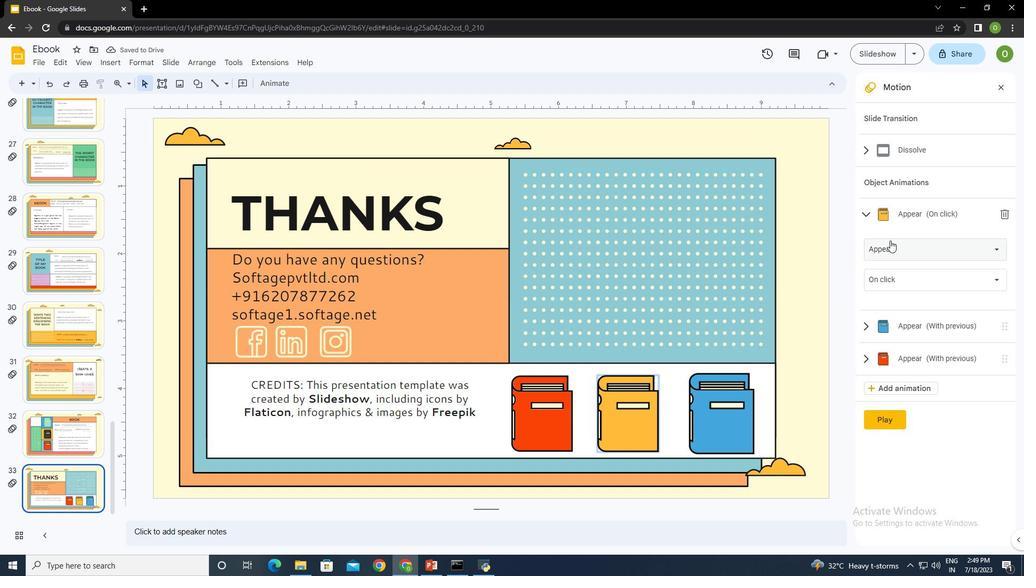 
Action: Mouse pressed left at (895, 244)
Screenshot: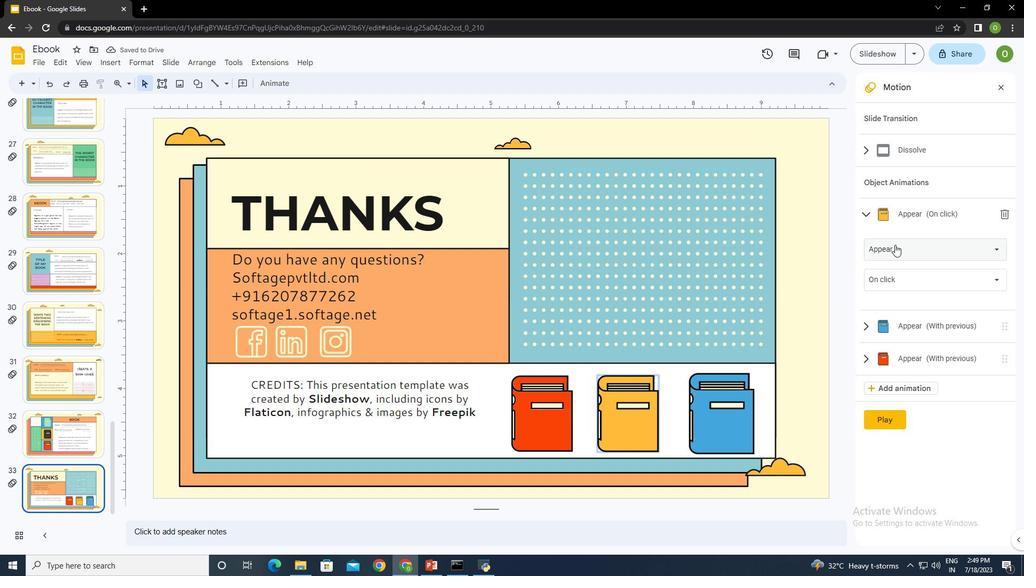 
Action: Mouse moved to (926, 359)
Screenshot: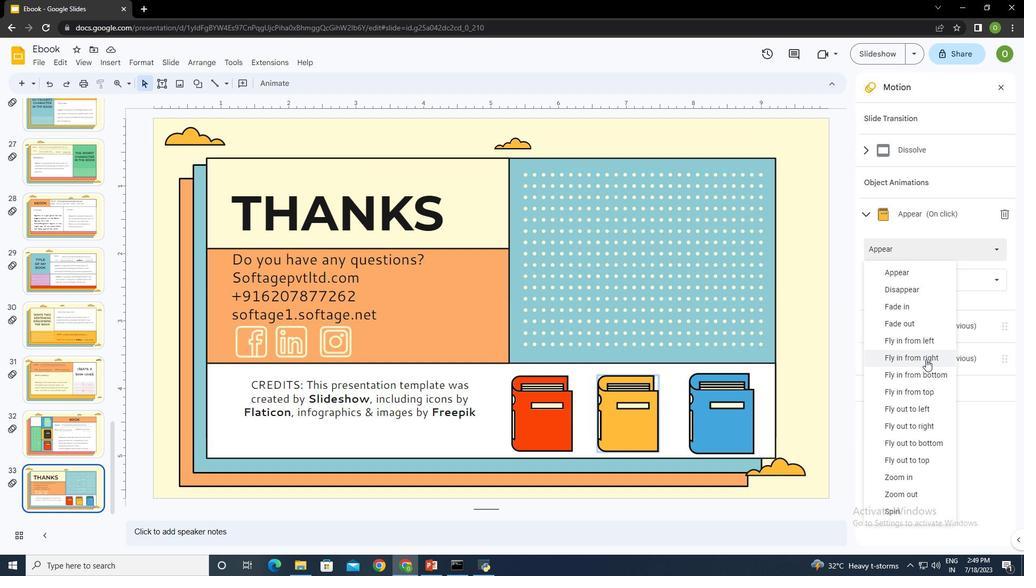 
Action: Mouse pressed left at (926, 359)
Screenshot: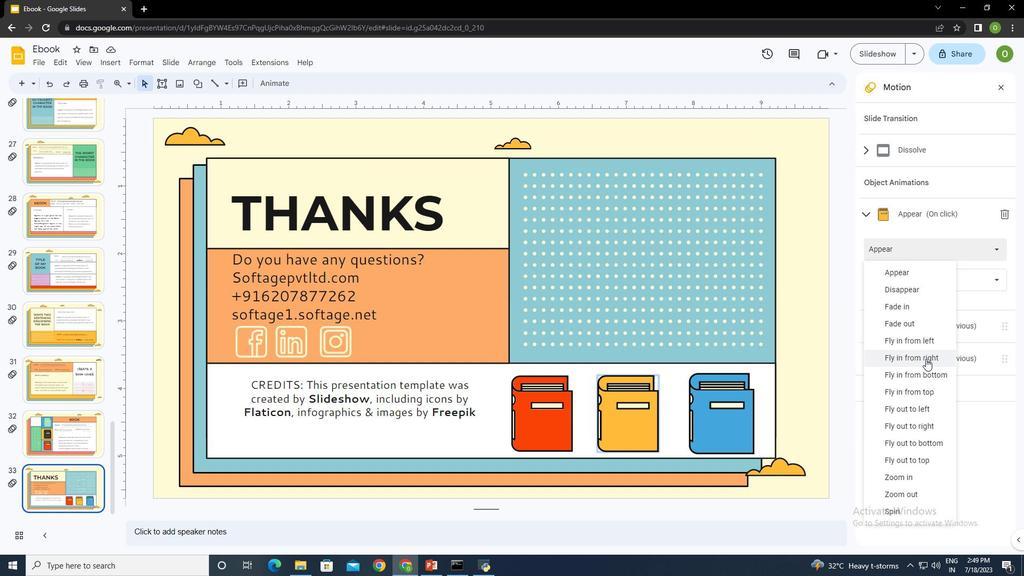 
Action: Mouse moved to (904, 281)
Screenshot: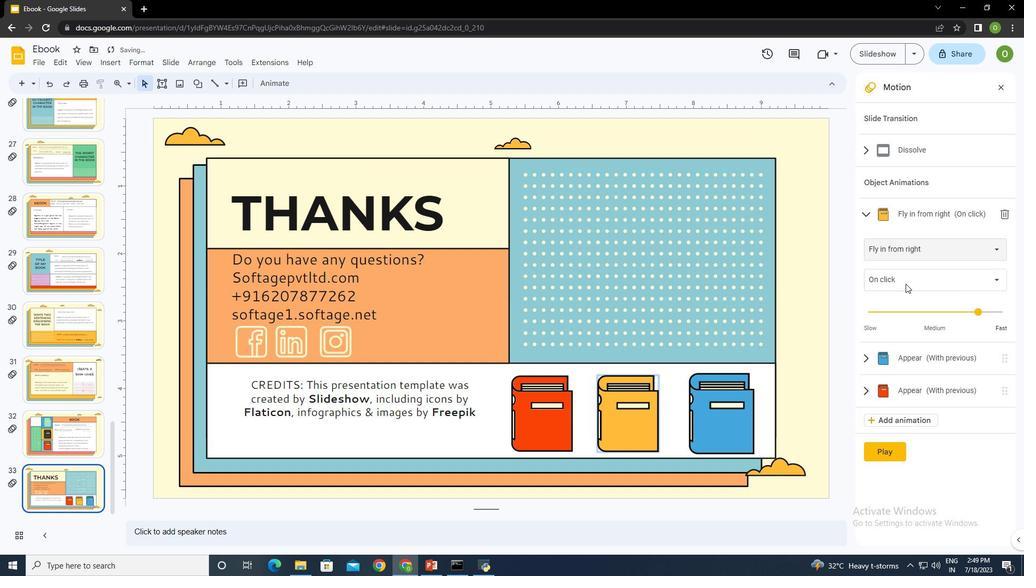 
Action: Mouse pressed left at (904, 281)
Screenshot: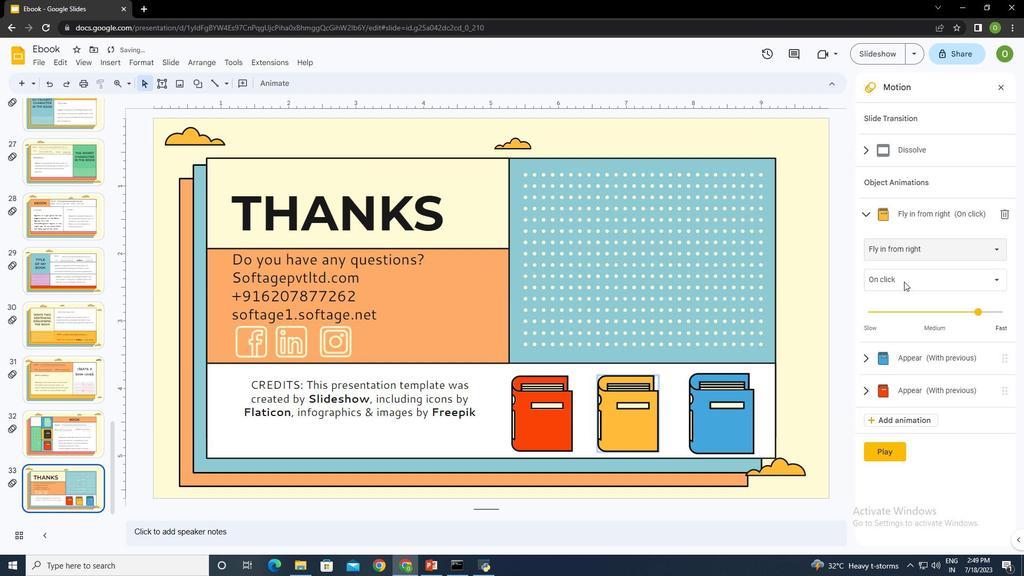 
Action: Mouse moved to (903, 282)
Screenshot: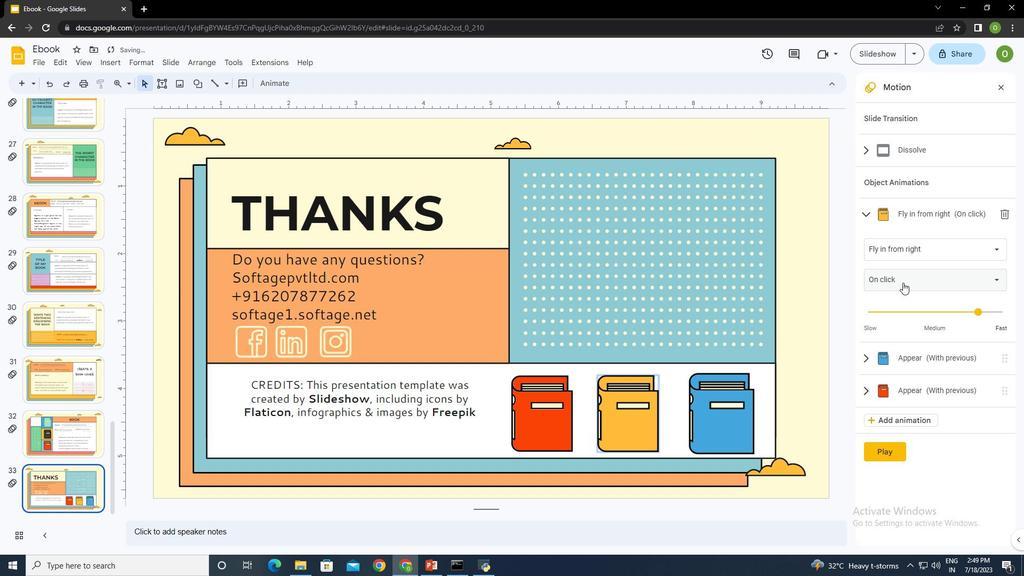 
Action: Mouse pressed left at (903, 282)
Screenshot: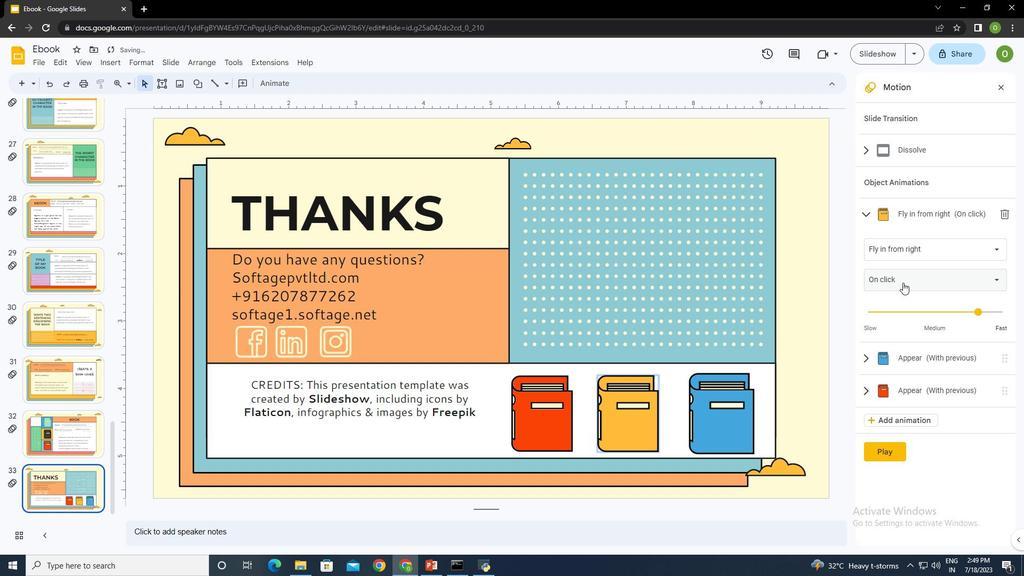 
Action: Mouse moved to (902, 319)
Screenshot: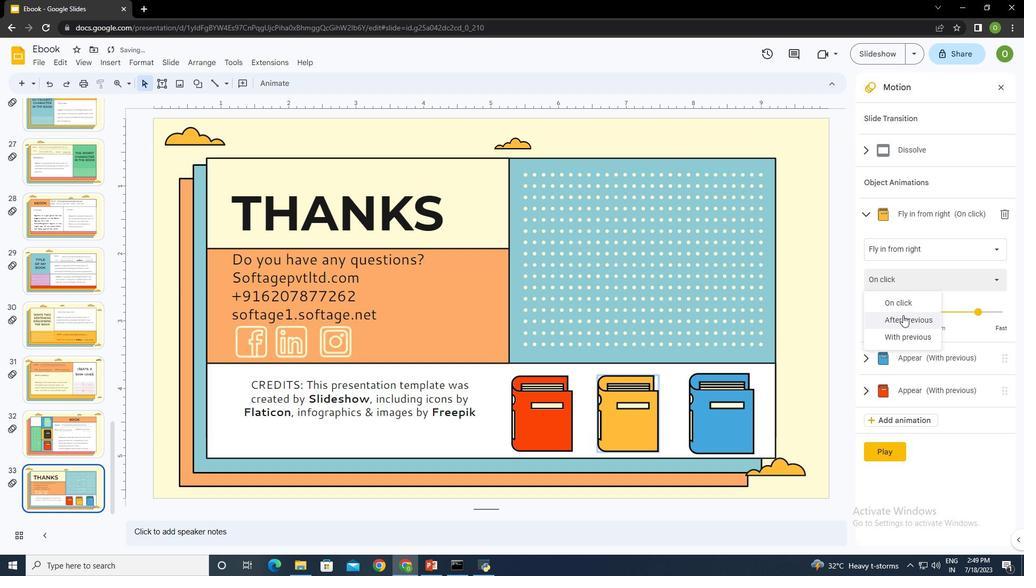 
Action: Mouse pressed left at (902, 319)
Screenshot: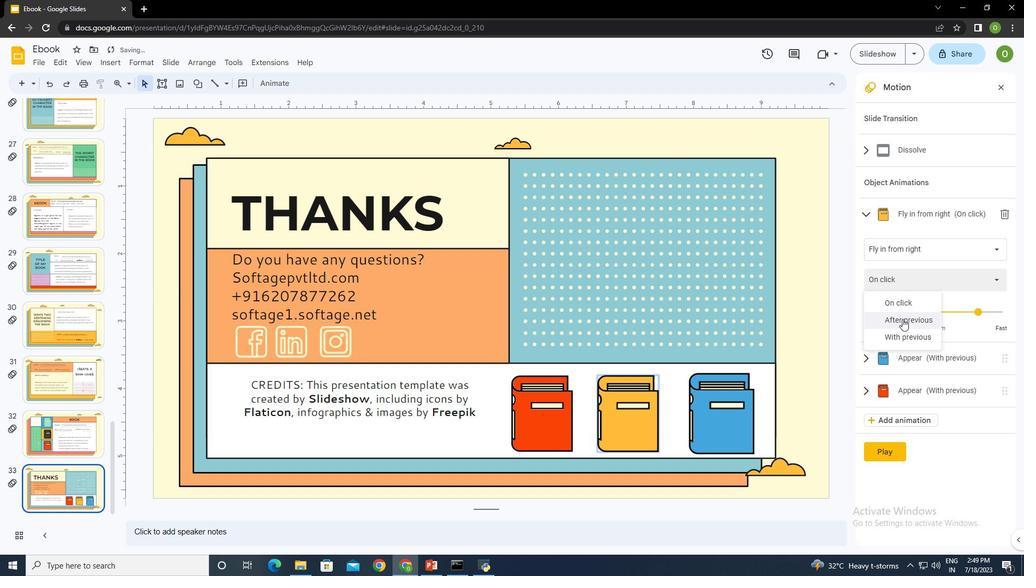 
Action: Mouse moved to (942, 312)
Screenshot: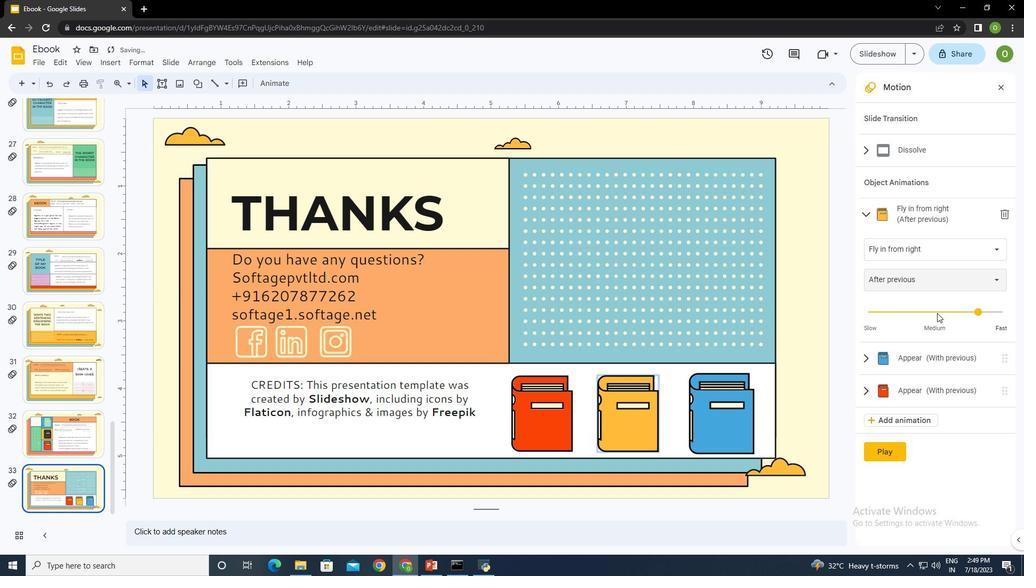 
Action: Mouse pressed left at (942, 312)
Screenshot: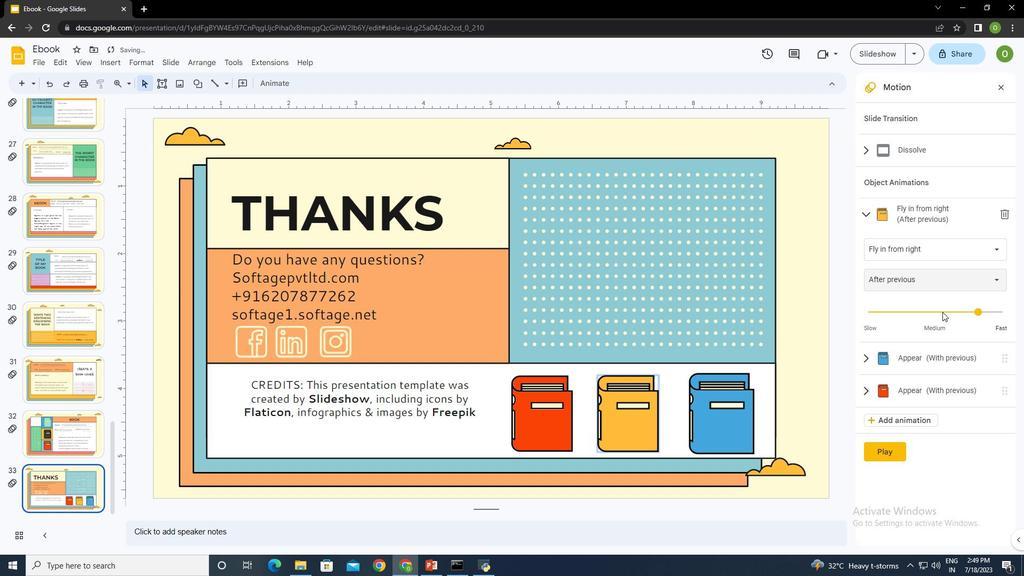 
Action: Mouse pressed left at (942, 312)
Screenshot: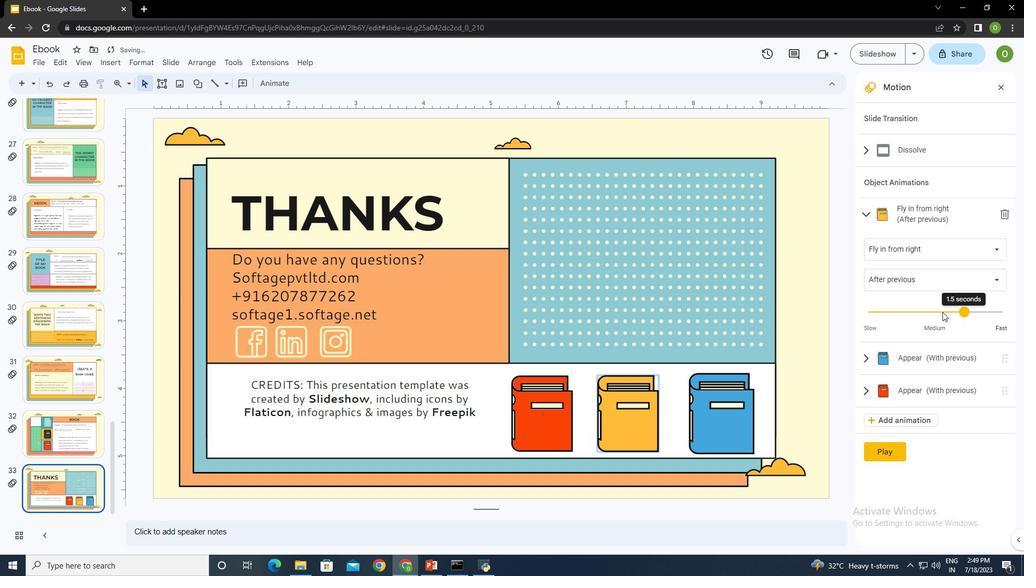
Action: Mouse moved to (912, 354)
Screenshot: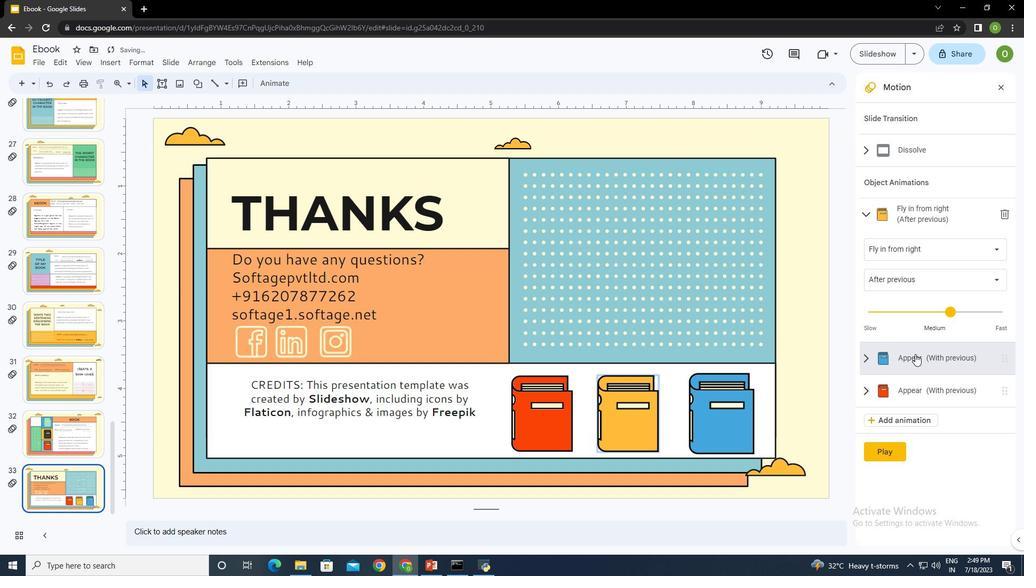 
Action: Mouse pressed left at (912, 354)
Screenshot: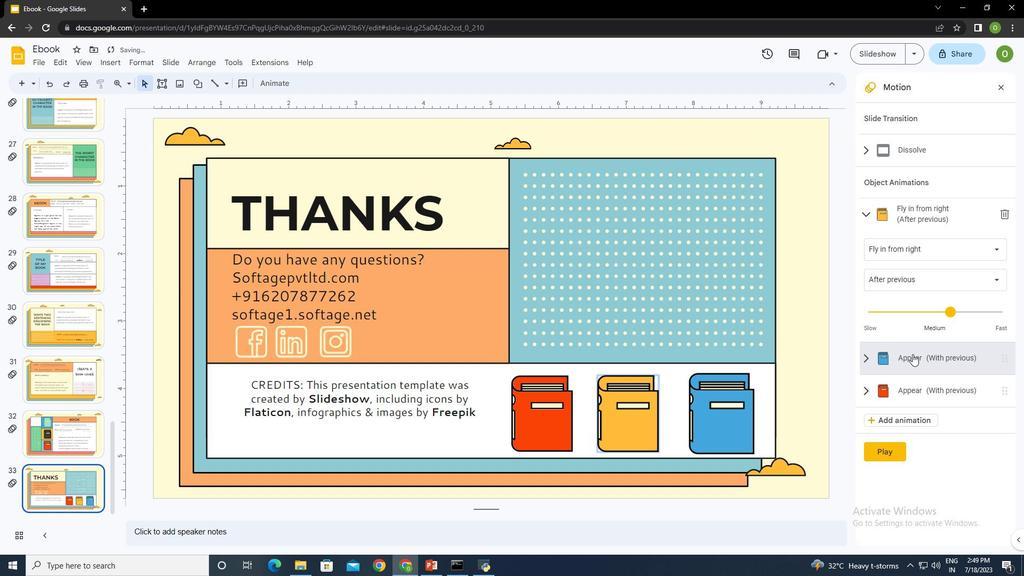 
Action: Mouse moved to (901, 278)
Screenshot: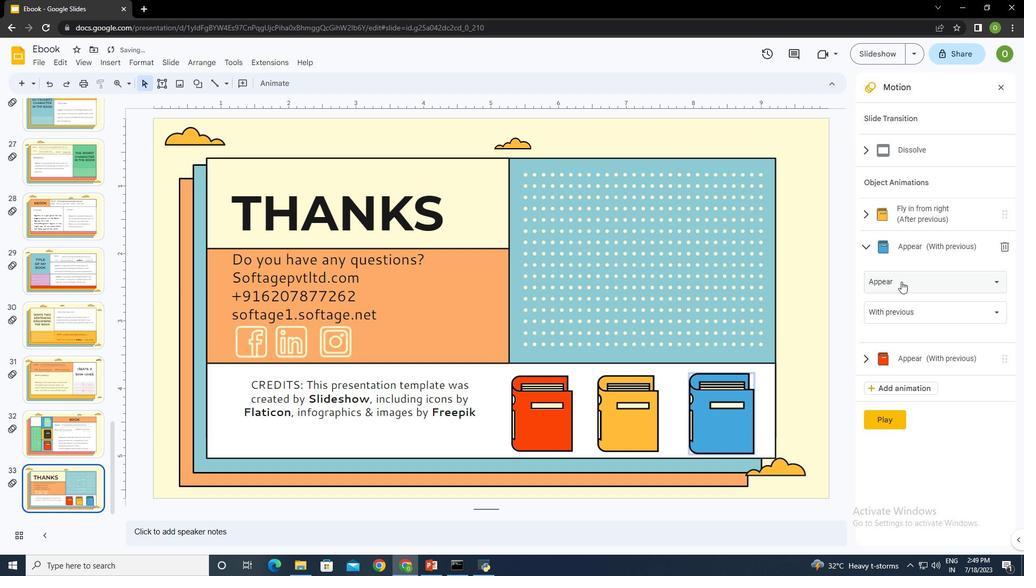
Action: Mouse pressed left at (901, 278)
Screenshot: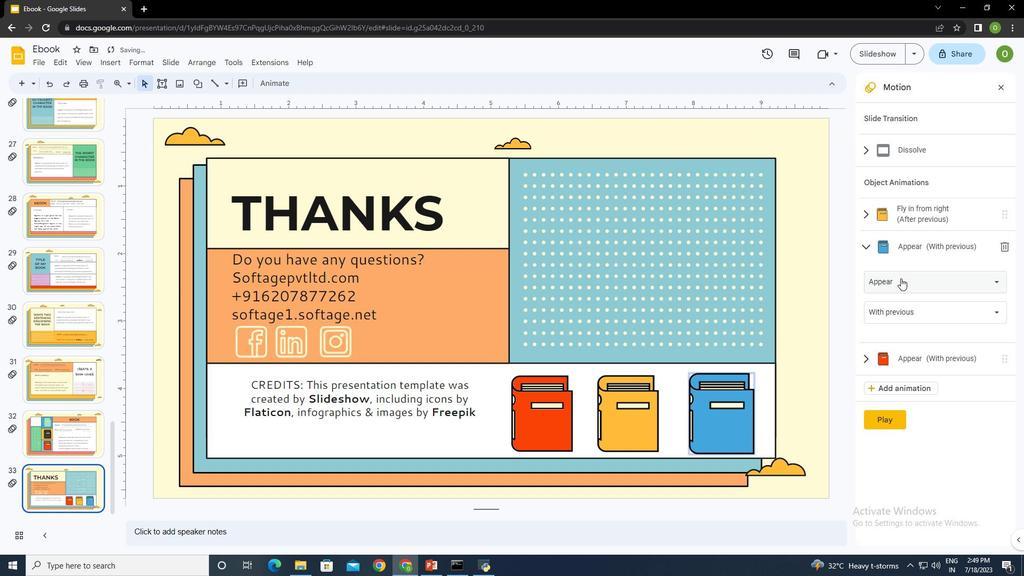 
Action: Mouse moved to (920, 385)
Screenshot: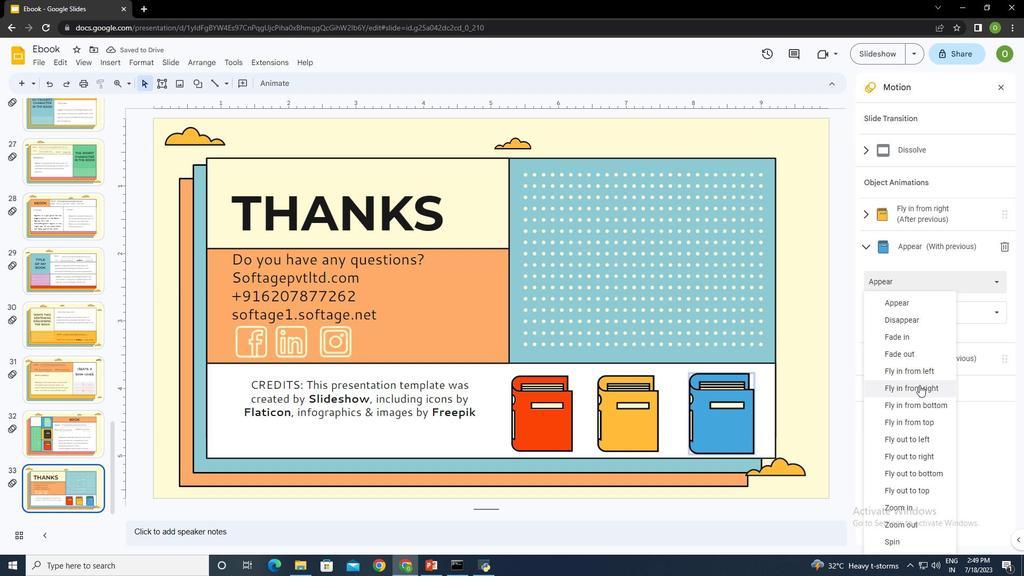 
Action: Mouse pressed left at (920, 385)
Screenshot: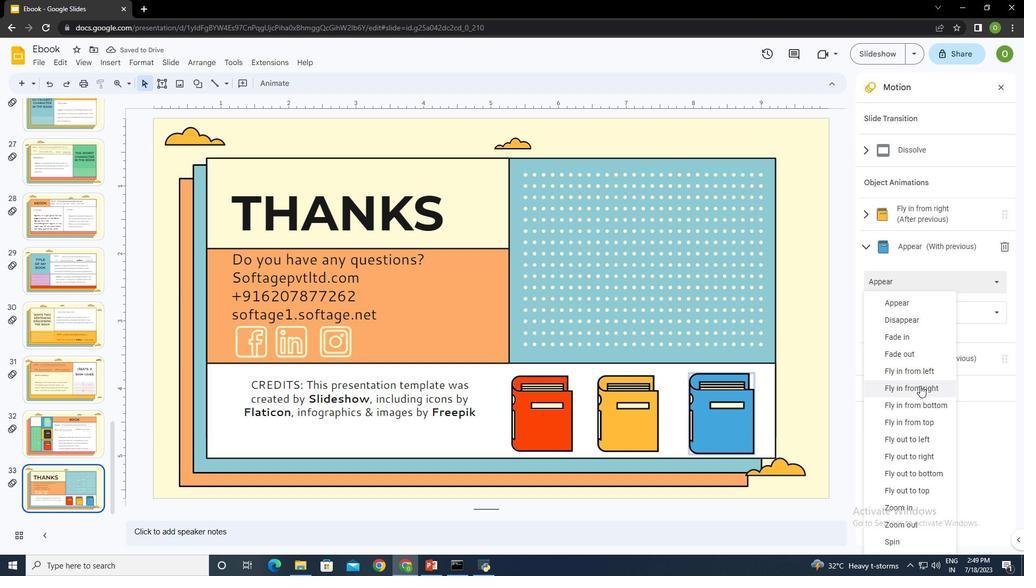 
Action: Mouse moved to (976, 344)
Screenshot: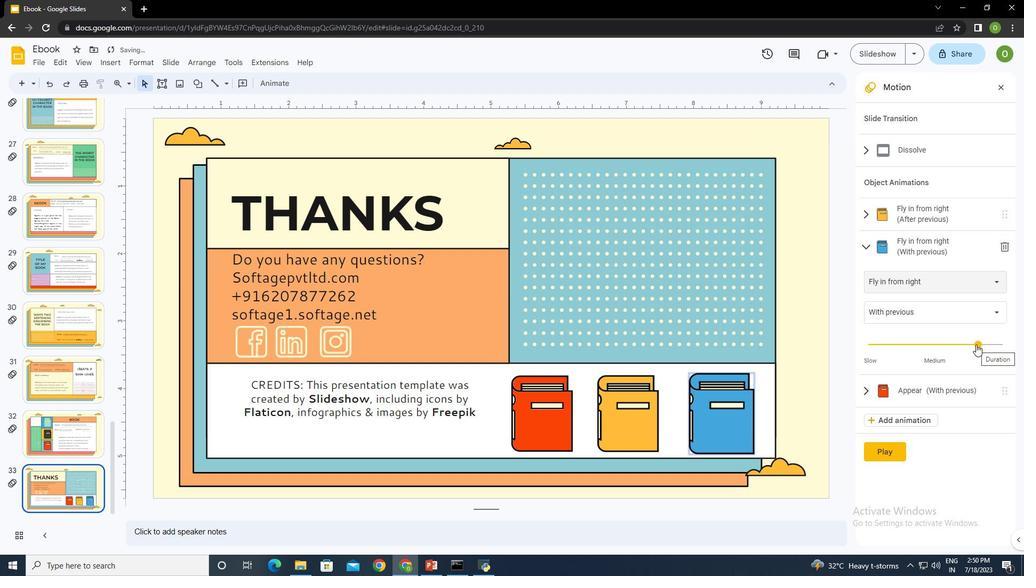 
Action: Mouse pressed left at (976, 344)
Screenshot: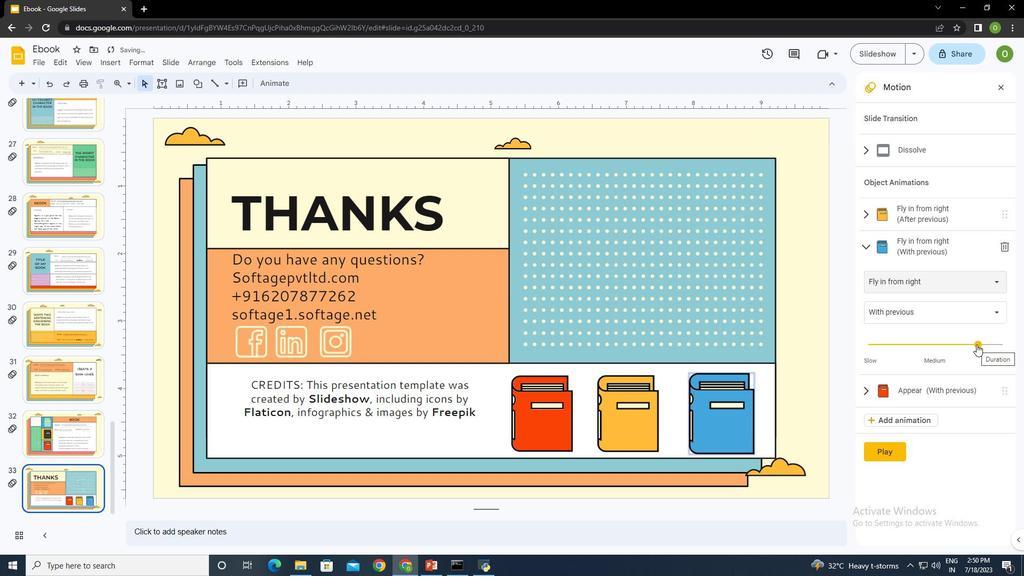 
Action: Mouse moved to (911, 396)
Screenshot: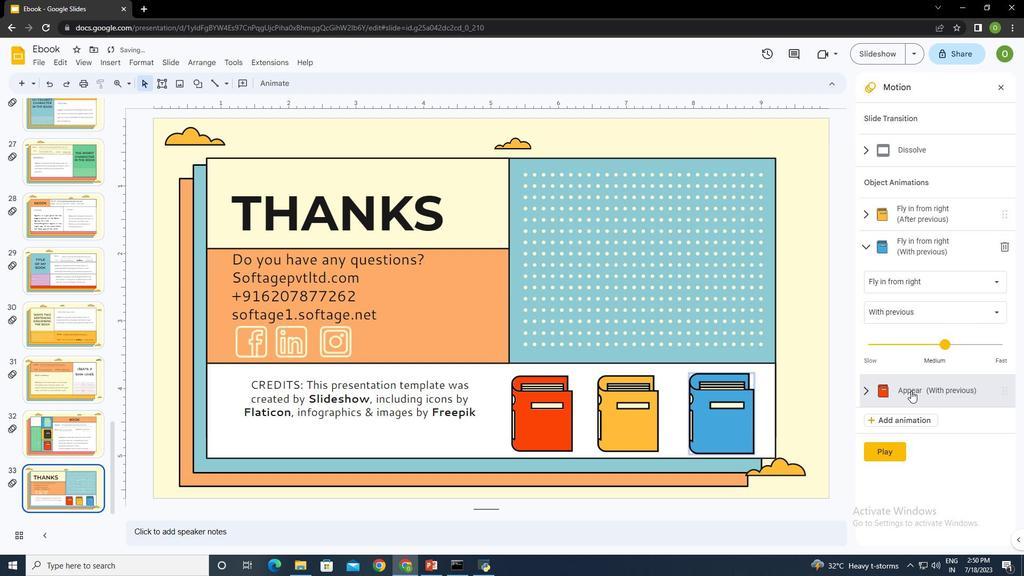 
Action: Mouse pressed left at (911, 396)
Screenshot: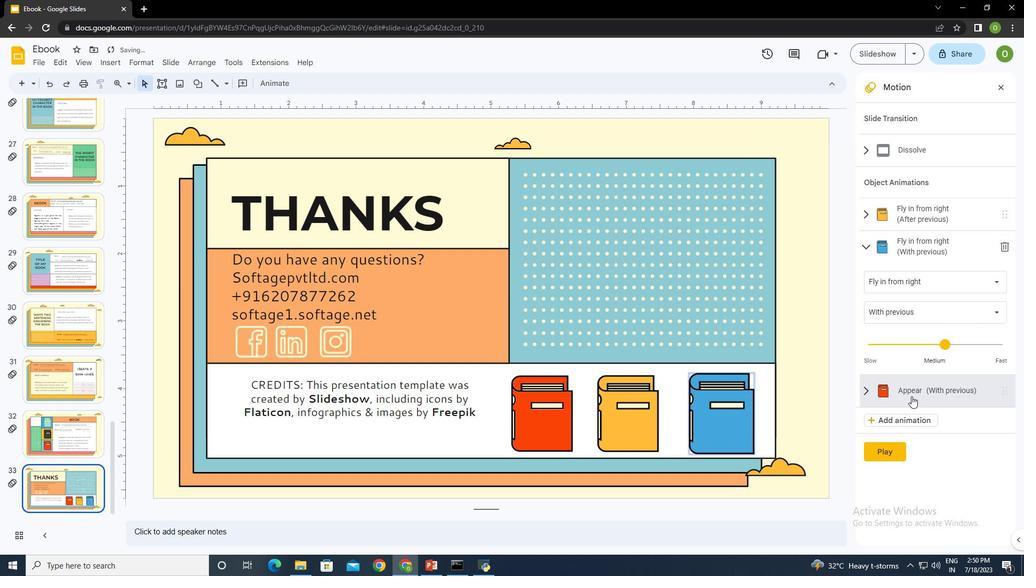 
Action: Mouse moved to (890, 306)
Screenshot: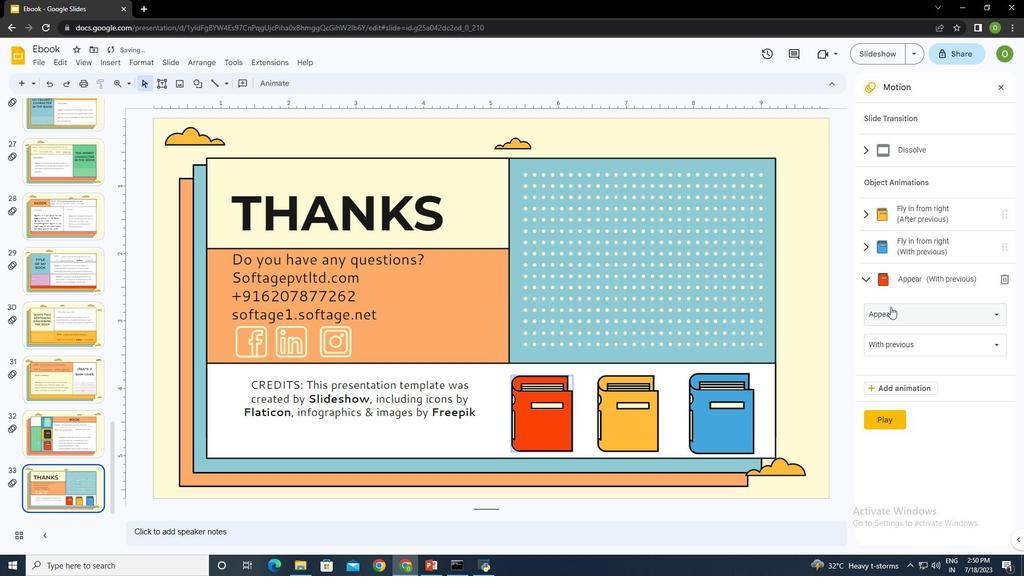 
Action: Mouse pressed left at (890, 306)
Screenshot: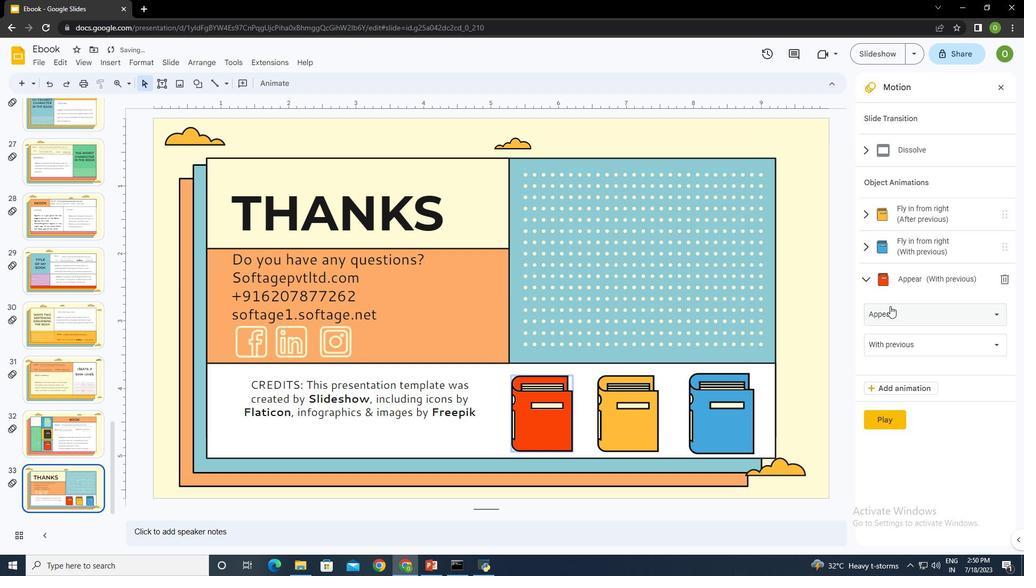 
Action: Mouse moved to (918, 139)
Screenshot: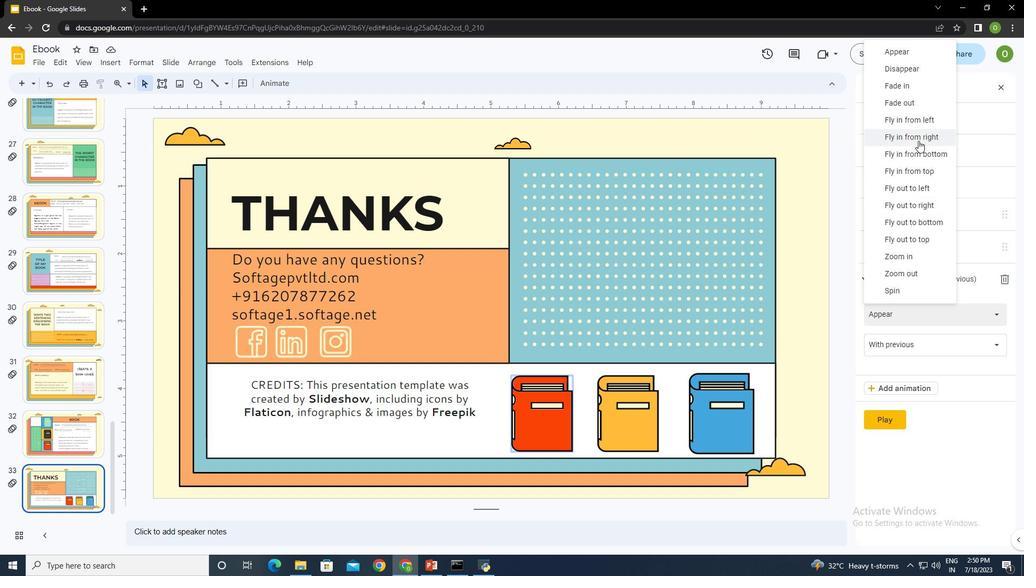 
Action: Mouse pressed left at (918, 139)
Screenshot: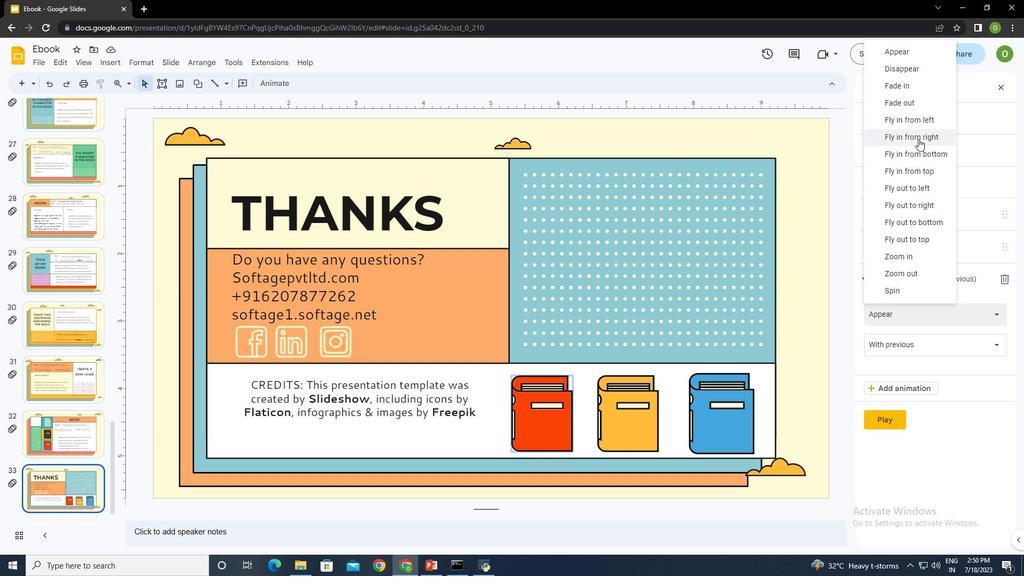 
Action: Mouse moved to (959, 376)
Screenshot: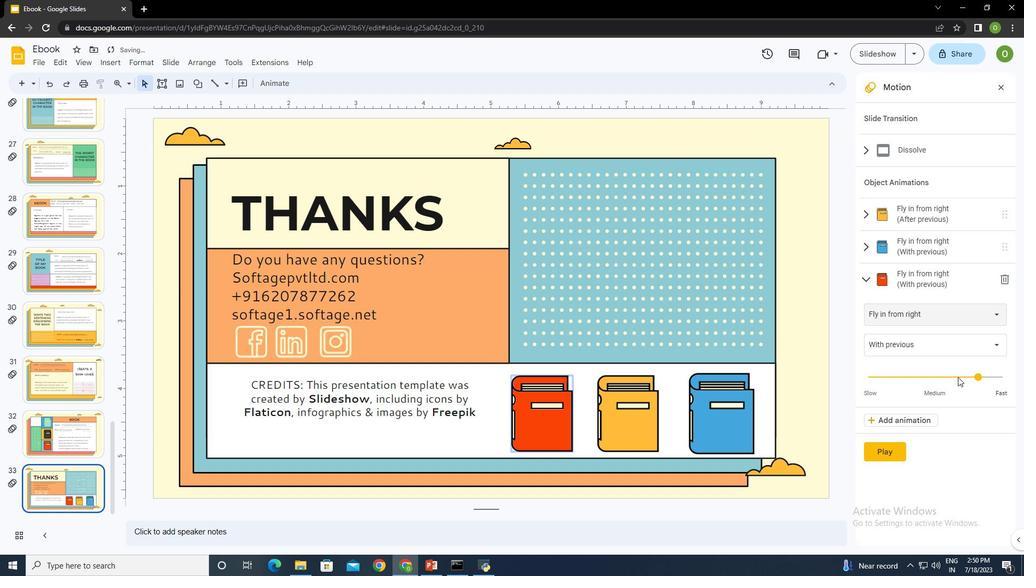 
Action: Mouse pressed left at (959, 376)
Screenshot: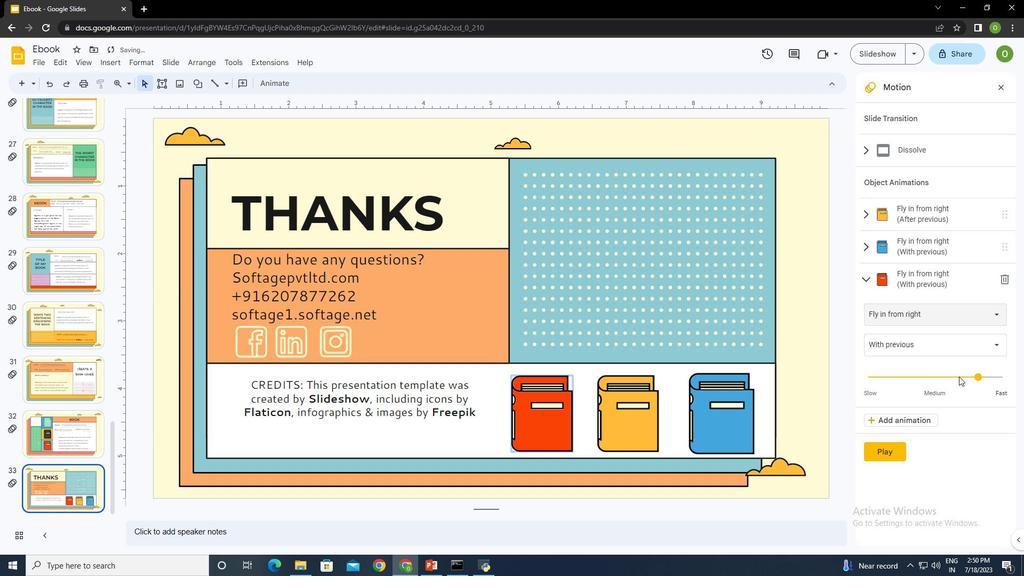 
Action: Mouse moved to (886, 449)
Screenshot: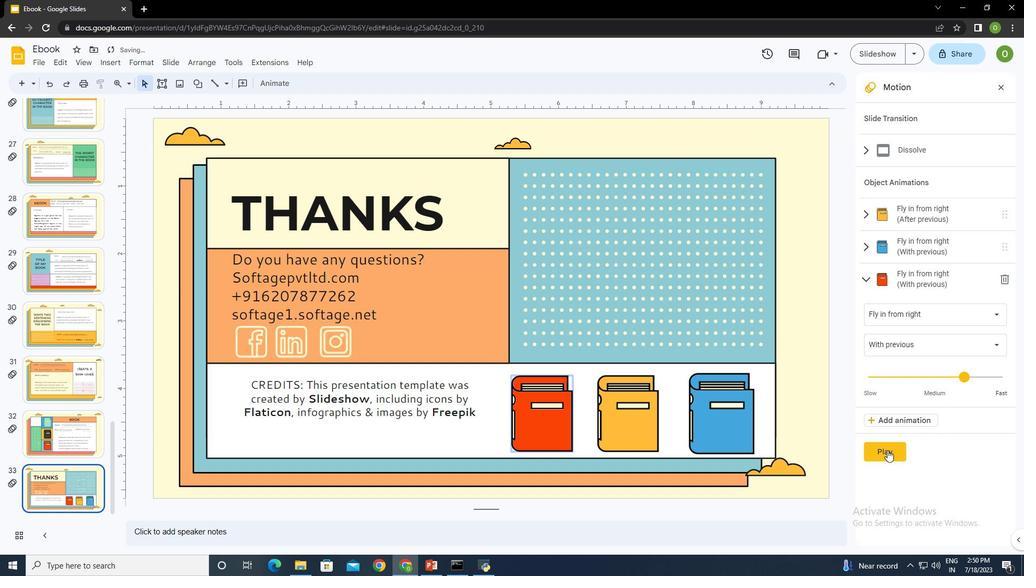
Action: Mouse pressed left at (886, 449)
Screenshot: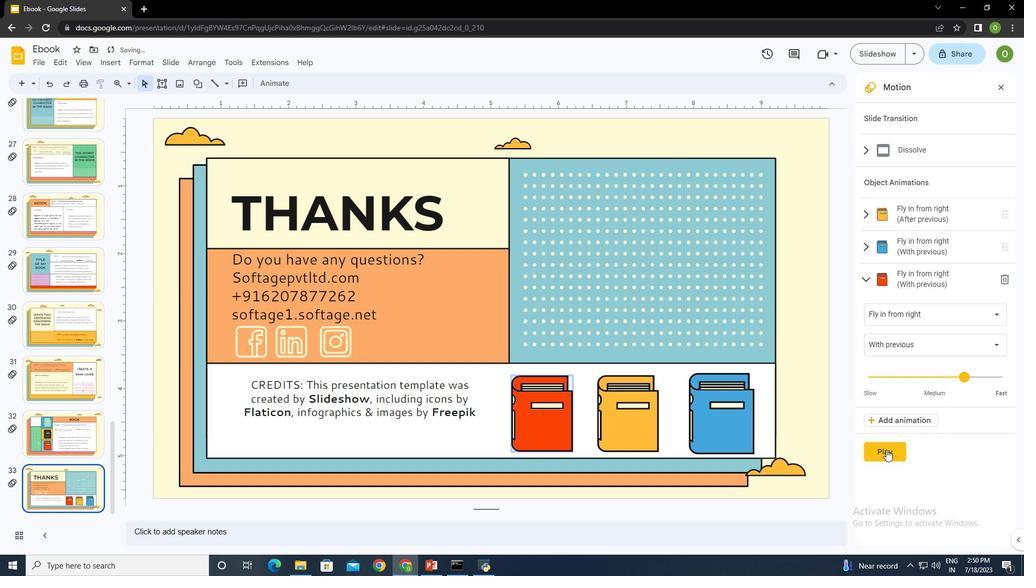 
Action: Mouse moved to (894, 450)
Screenshot: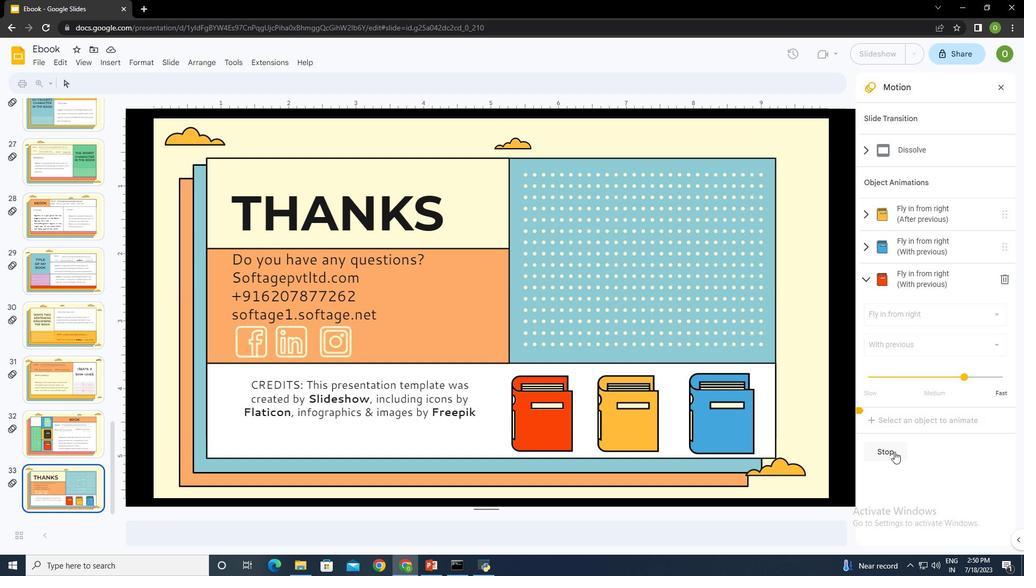 
Action: Mouse pressed left at (894, 450)
Screenshot: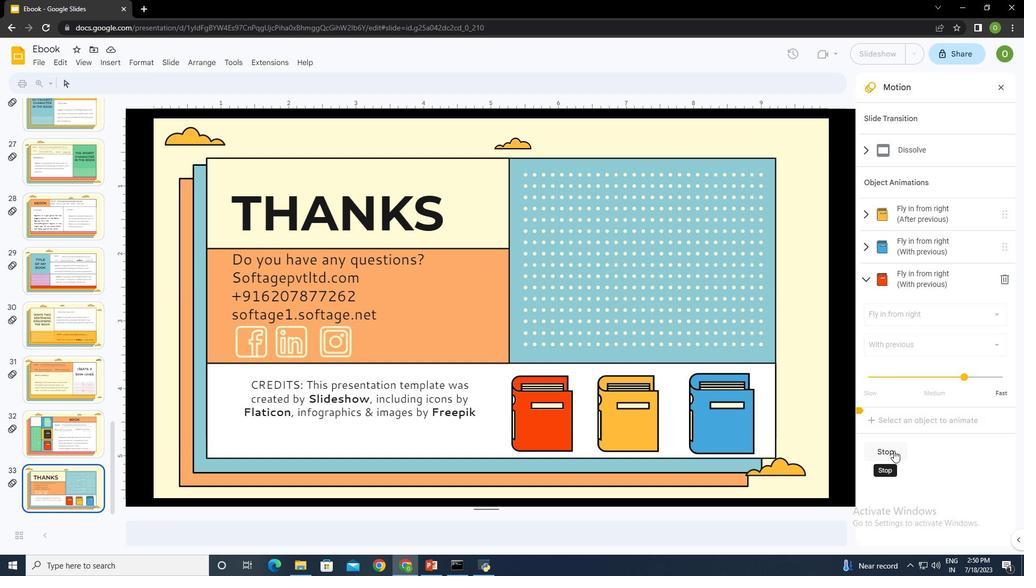 
Action: Mouse moved to (1002, 88)
Screenshot: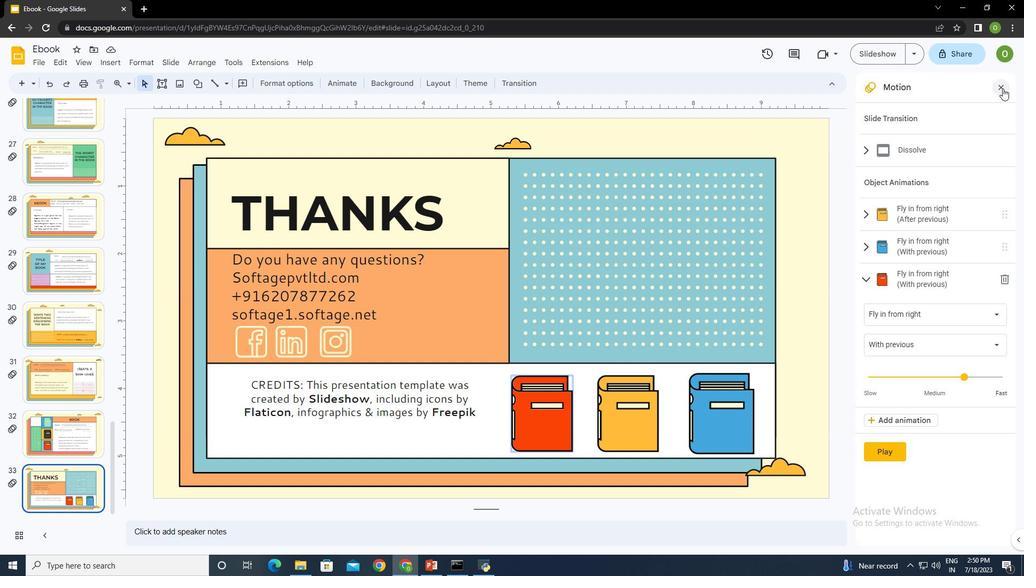 
Action: Mouse pressed left at (1002, 88)
Screenshot: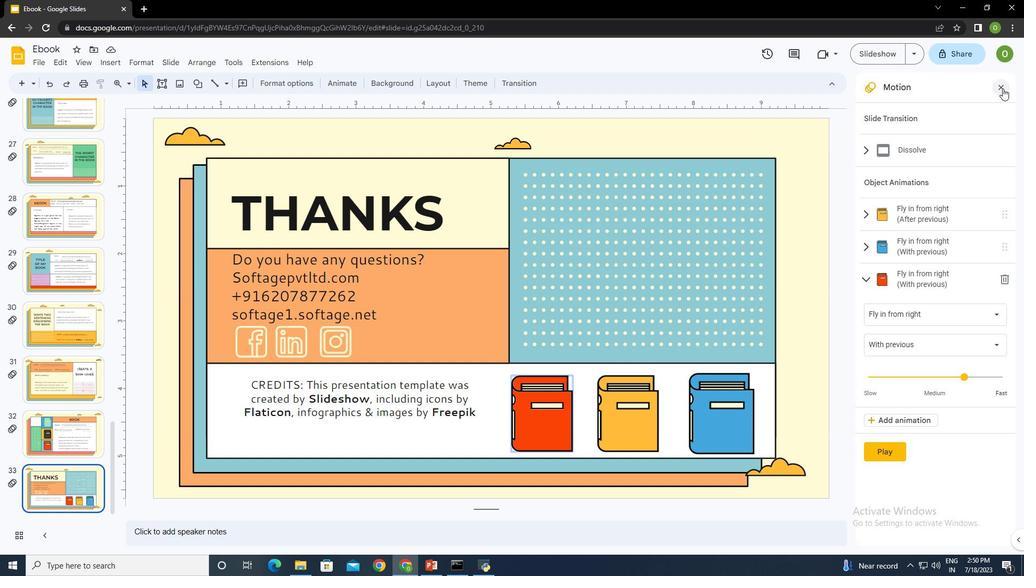 
